 Task: Compose an email with the signature David Green with the subject Invoice follow-up and the message I am sorry for any delays in our response. from softage.1@softage.net to softage.6@softage.net,  softage.1@softage.net and softage.7@softage.net with CC to softage.8@softage.net with an attached document User_guide.docx, insert an emoji of bus Send the email
Action: Mouse moved to (571, 729)
Screenshot: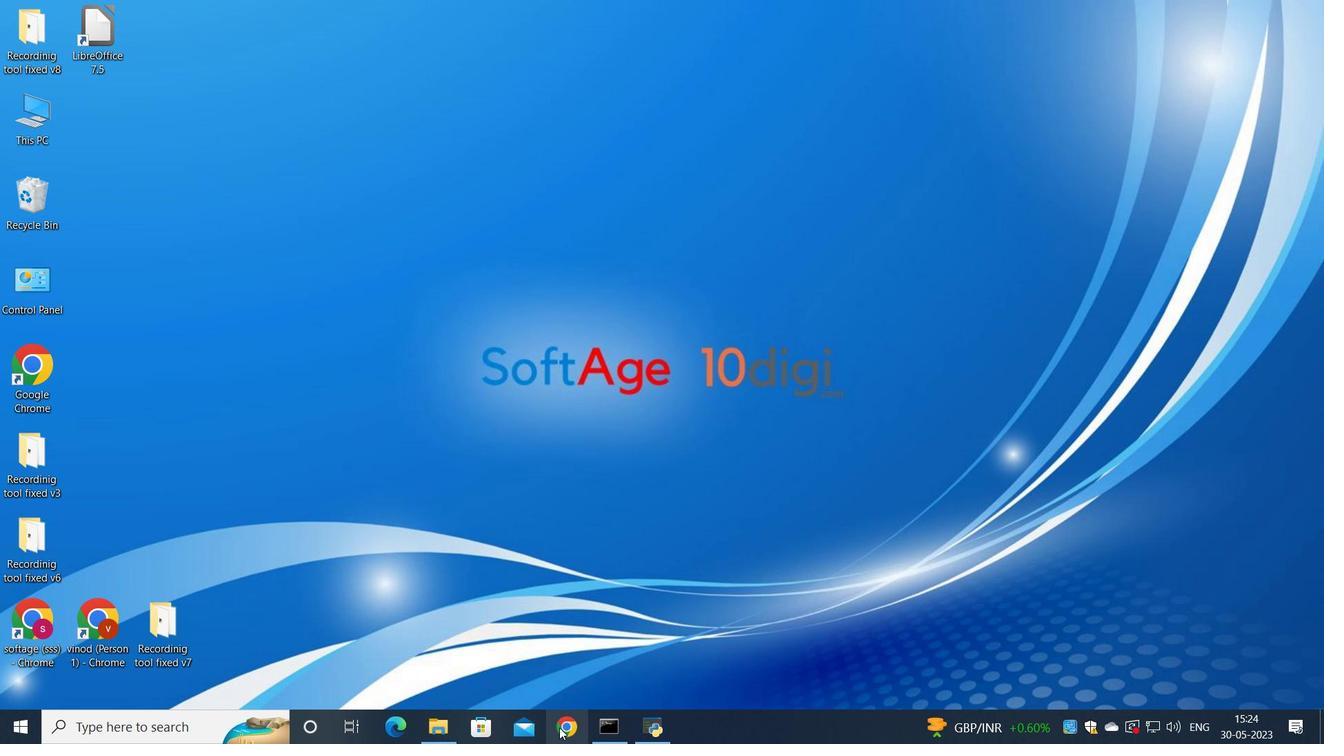 
Action: Mouse pressed left at (571, 729)
Screenshot: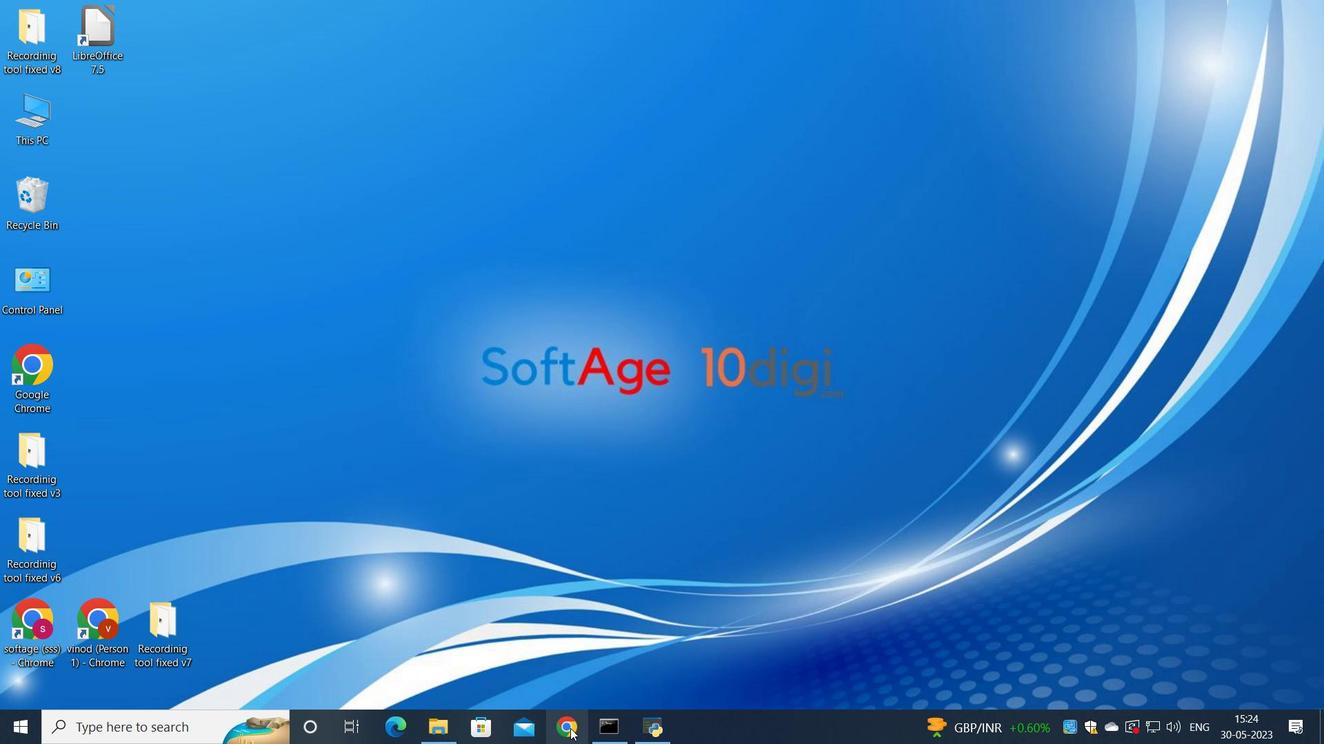 
Action: Mouse moved to (550, 456)
Screenshot: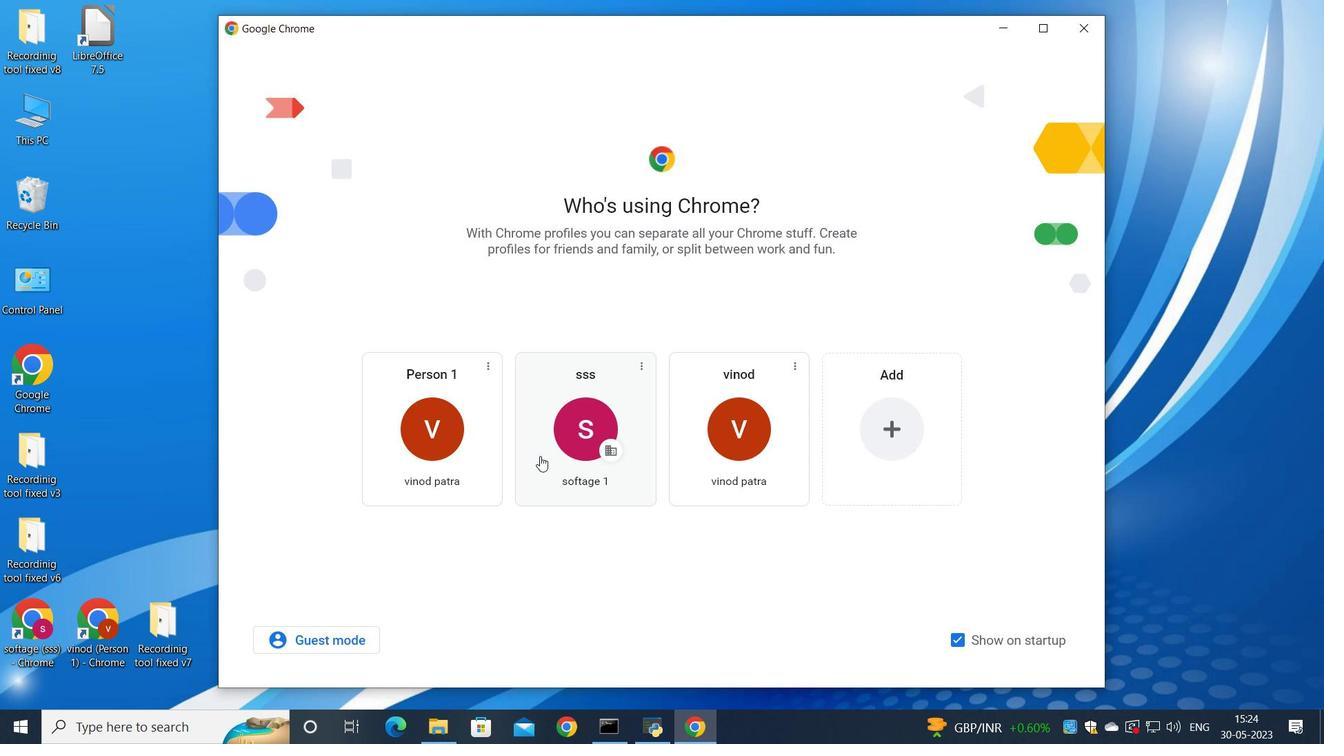 
Action: Mouse pressed left at (550, 456)
Screenshot: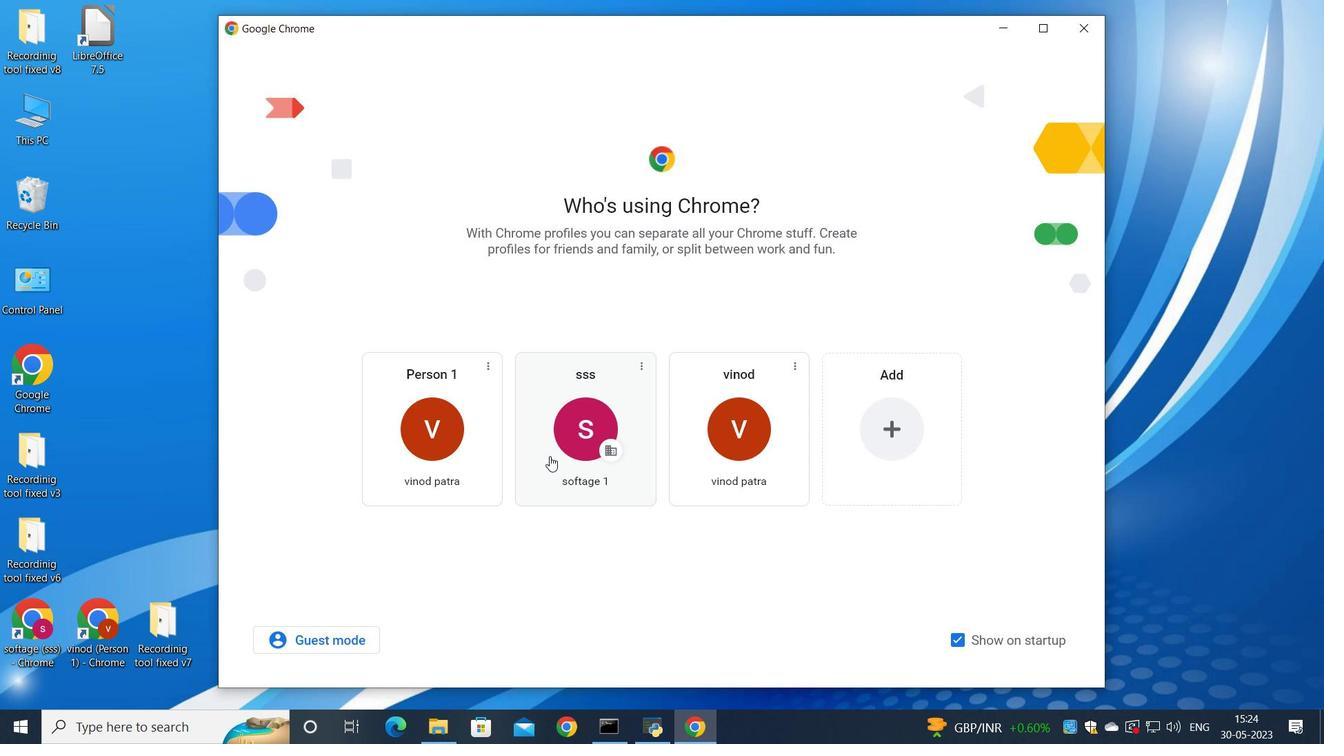
Action: Mouse moved to (1161, 94)
Screenshot: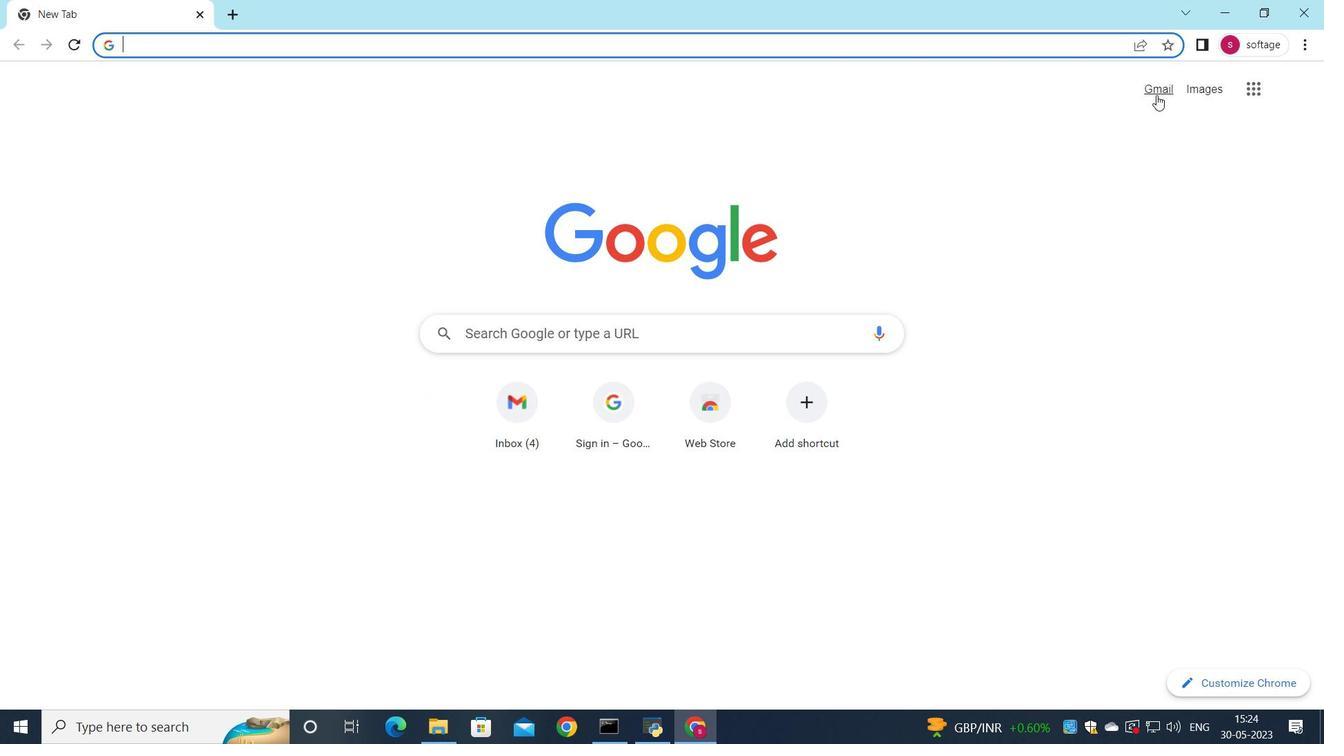 
Action: Mouse pressed left at (1161, 94)
Screenshot: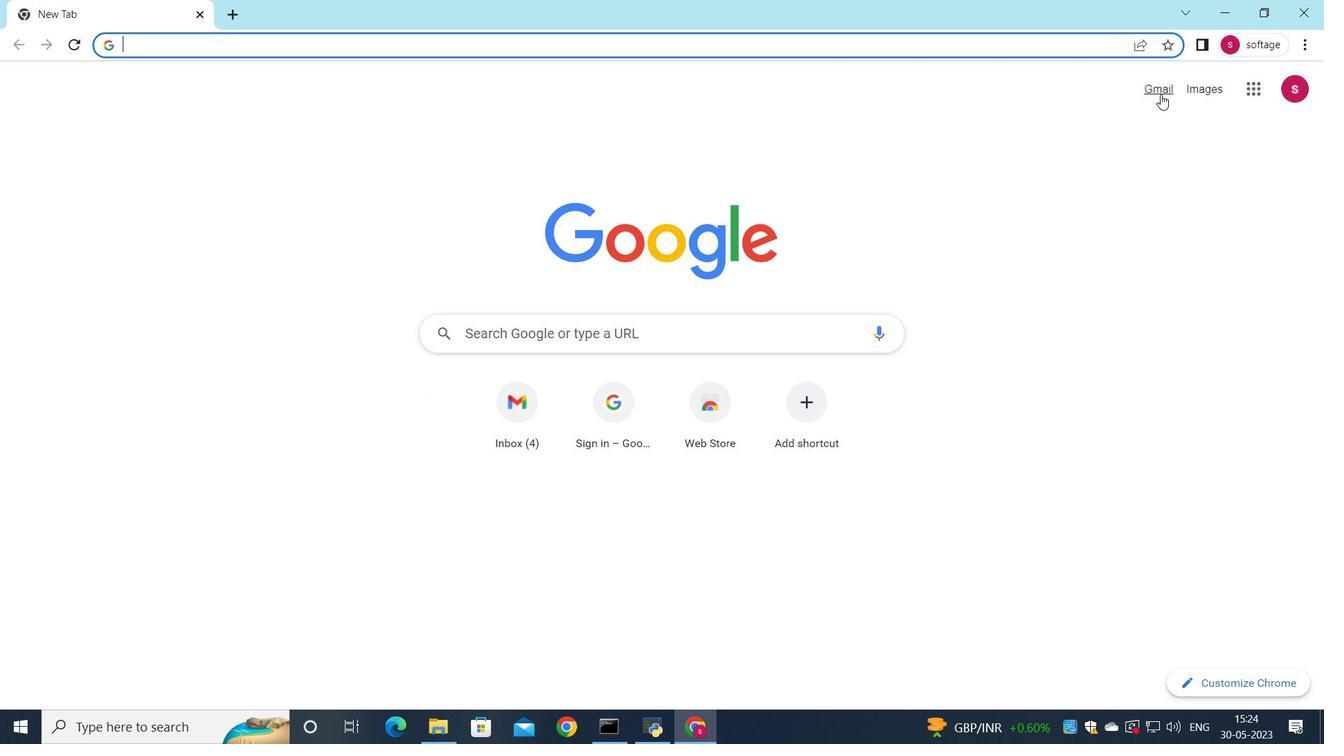 
Action: Mouse moved to (1129, 117)
Screenshot: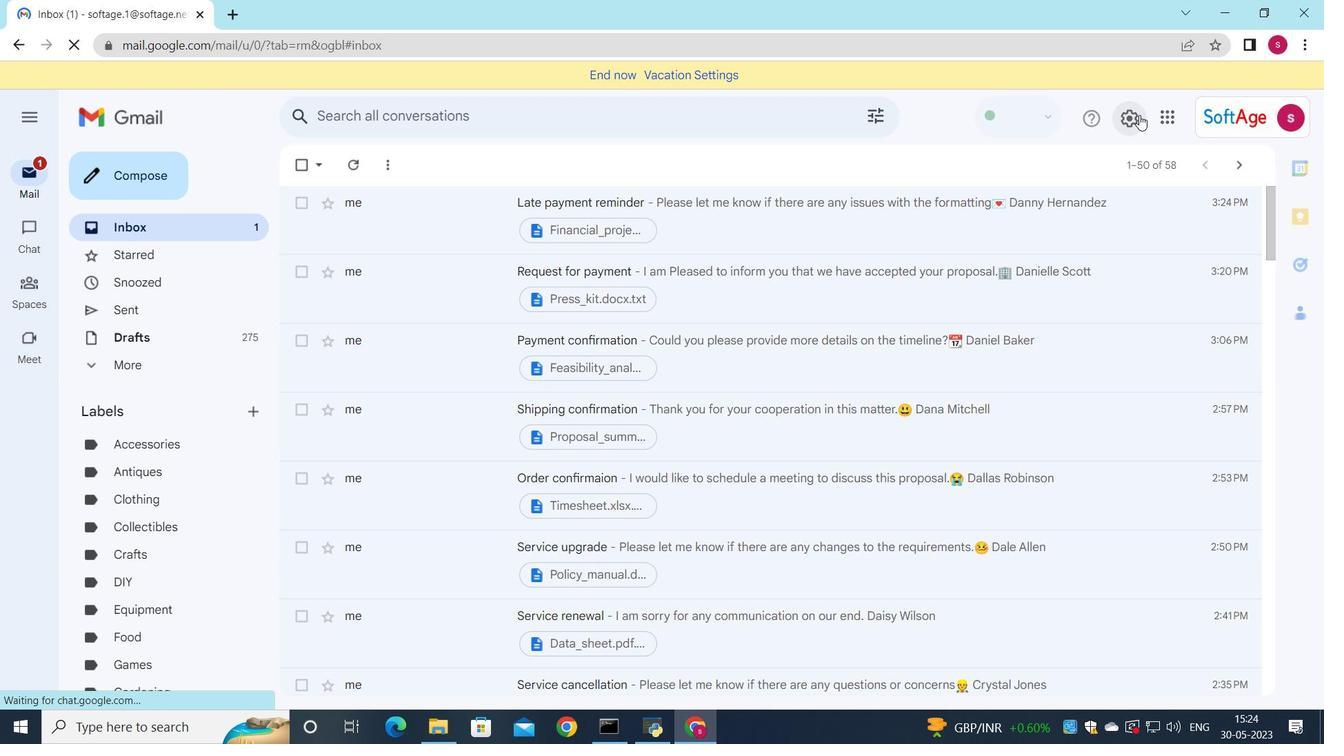 
Action: Mouse pressed left at (1129, 117)
Screenshot: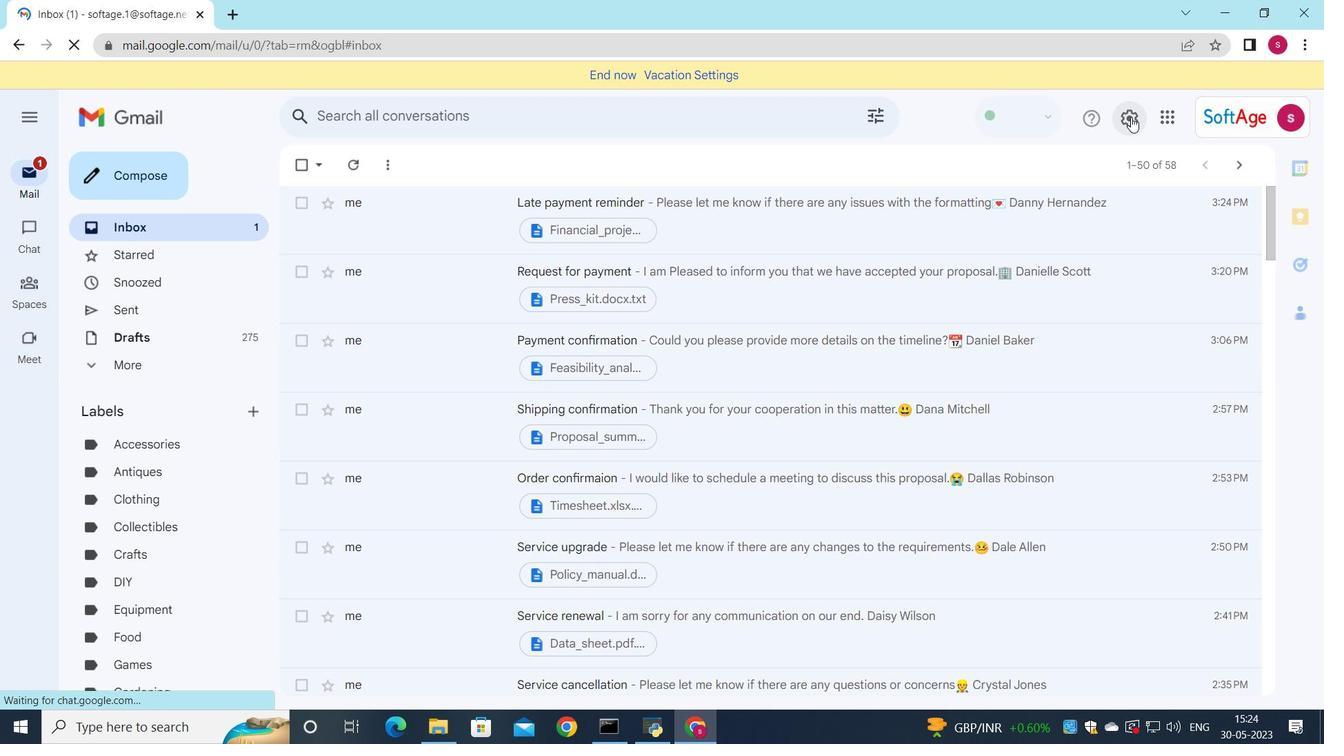 
Action: Mouse moved to (1123, 197)
Screenshot: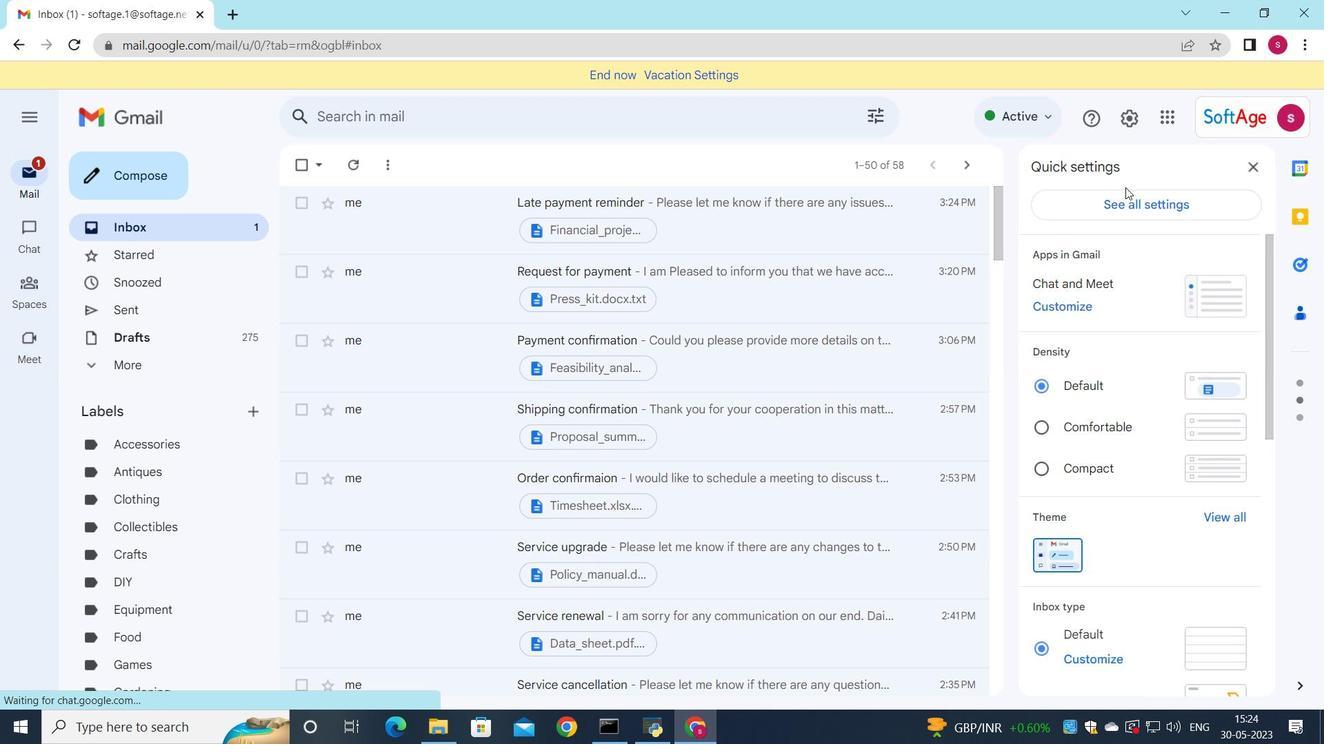 
Action: Mouse pressed left at (1123, 197)
Screenshot: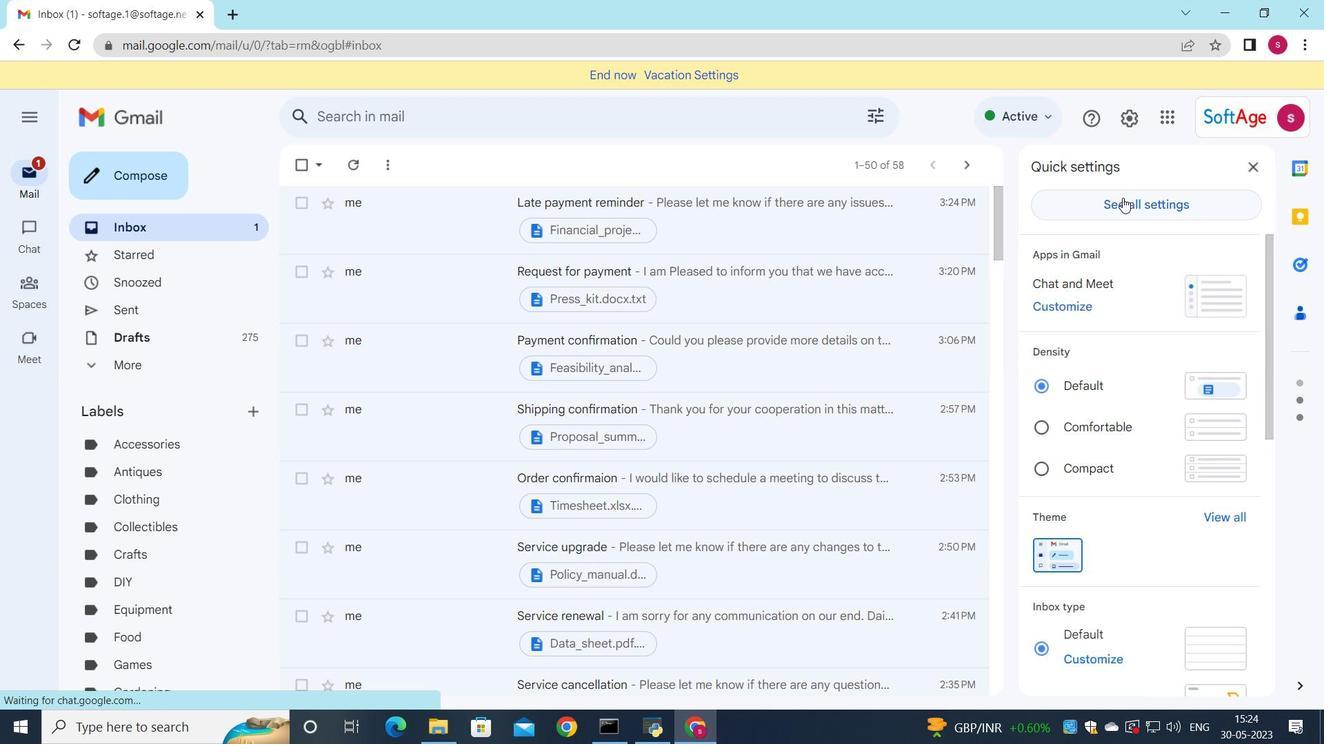 
Action: Mouse moved to (808, 361)
Screenshot: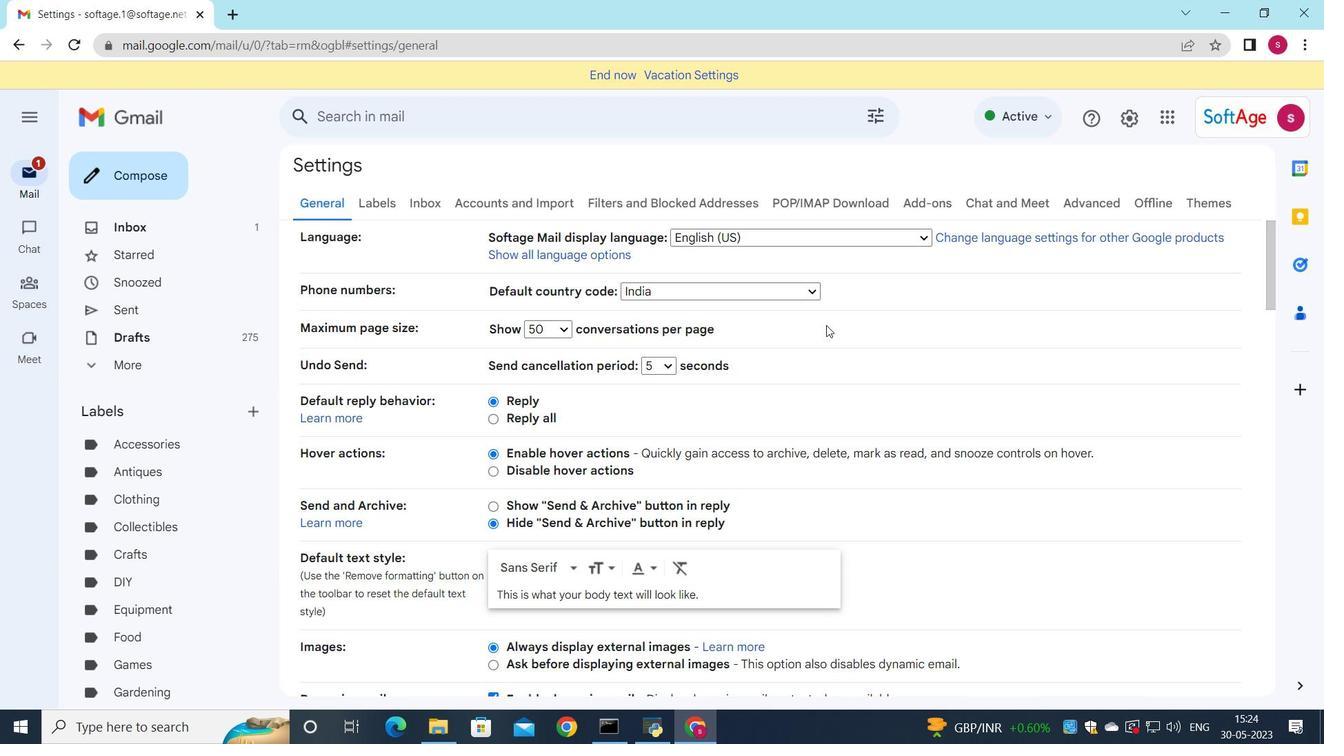 
Action: Mouse scrolled (808, 360) with delta (0, 0)
Screenshot: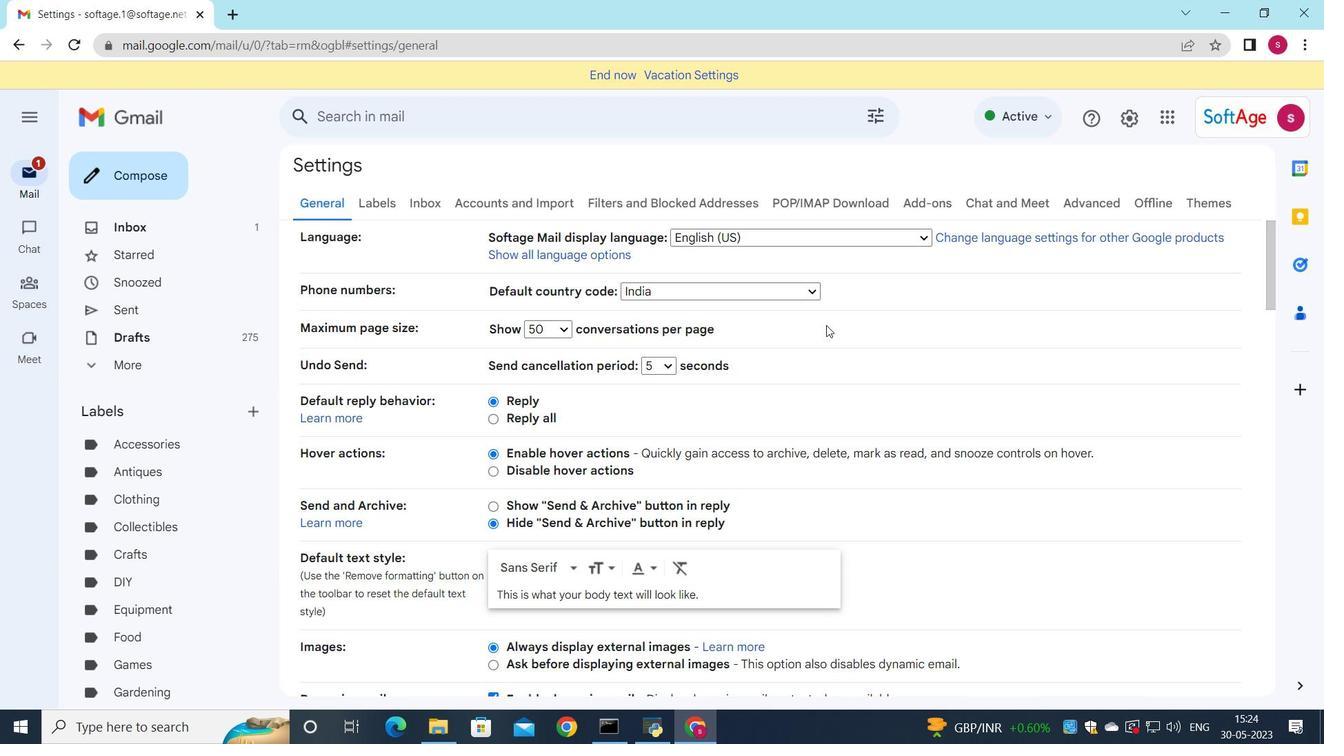
Action: Mouse moved to (804, 367)
Screenshot: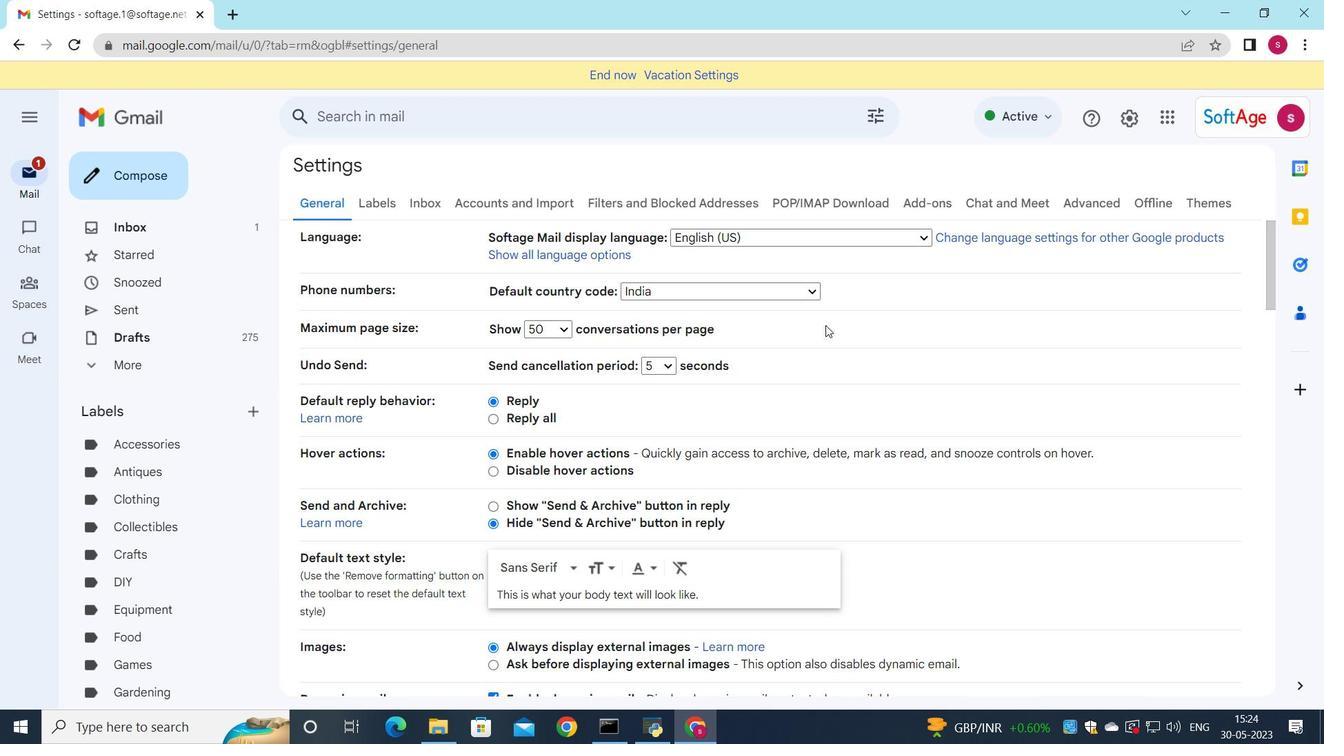 
Action: Mouse scrolled (804, 366) with delta (0, 0)
Screenshot: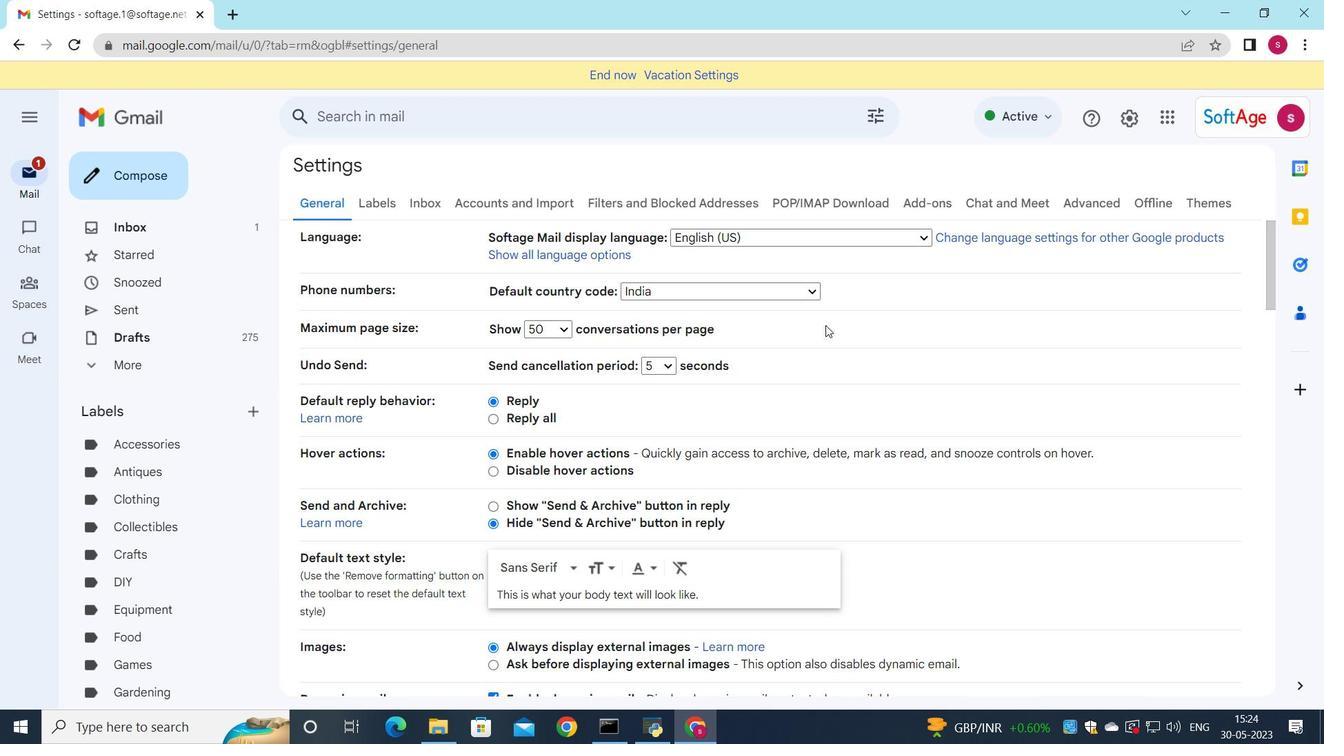 
Action: Mouse moved to (800, 375)
Screenshot: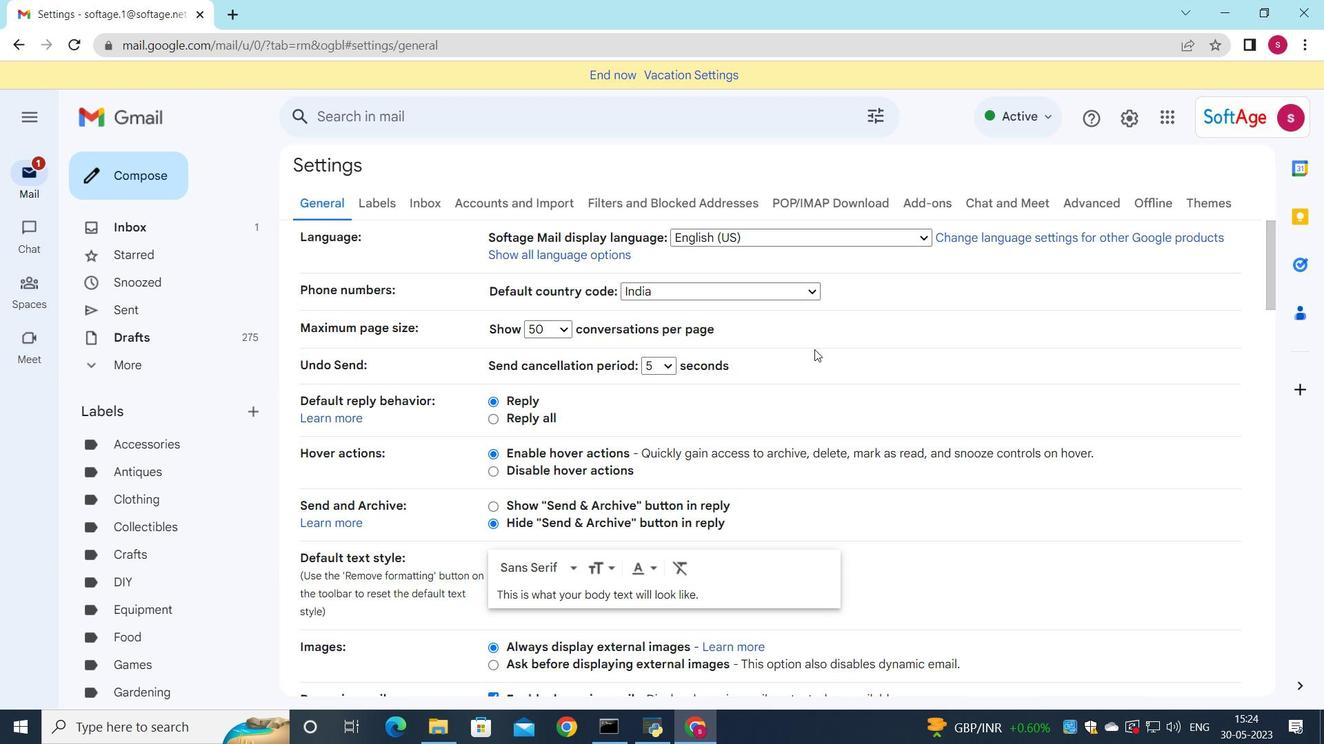 
Action: Mouse scrolled (800, 374) with delta (0, 0)
Screenshot: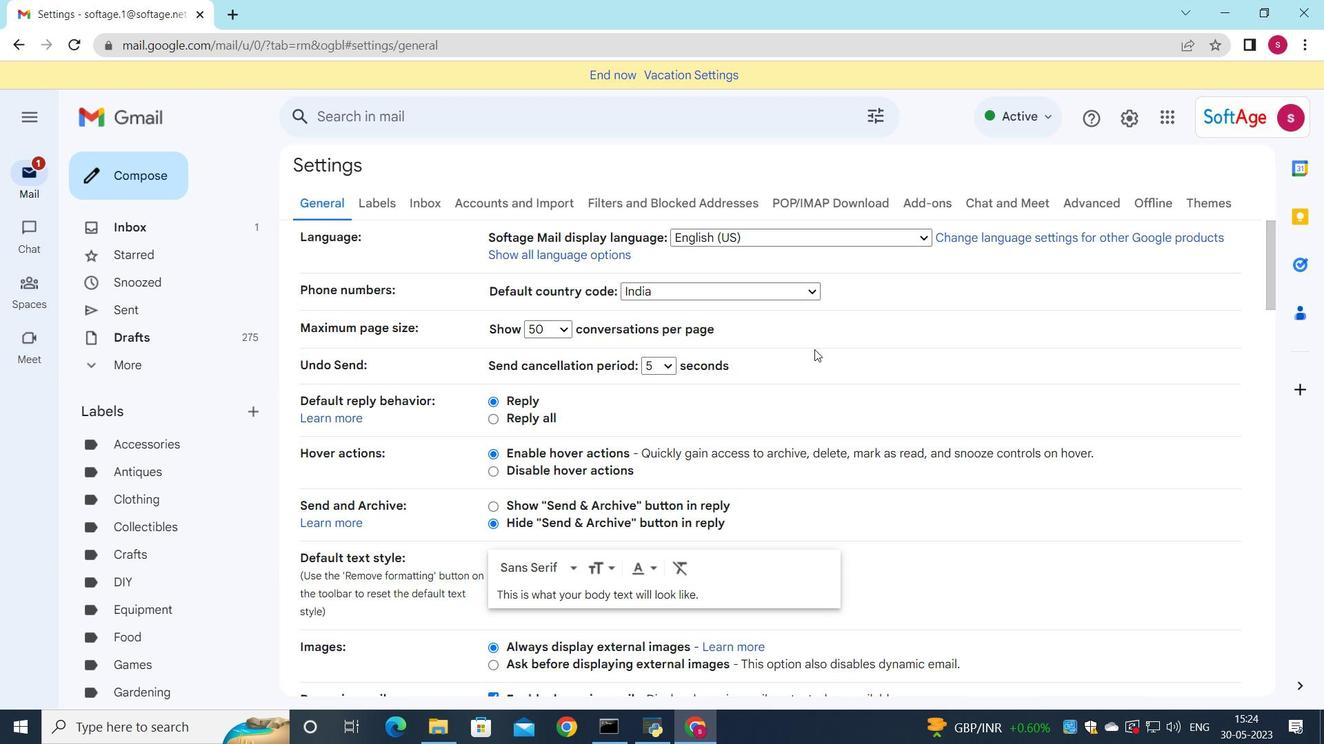 
Action: Mouse moved to (764, 366)
Screenshot: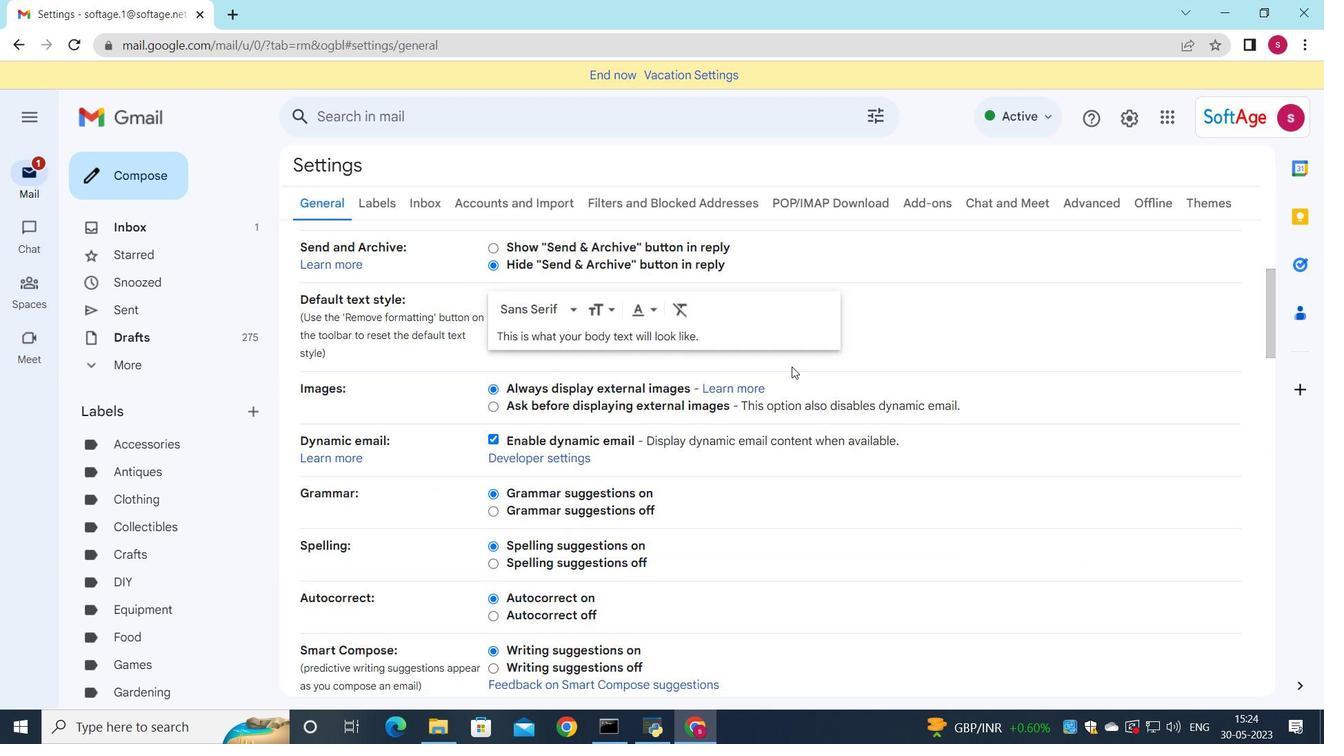 
Action: Mouse scrolled (769, 364) with delta (0, 0)
Screenshot: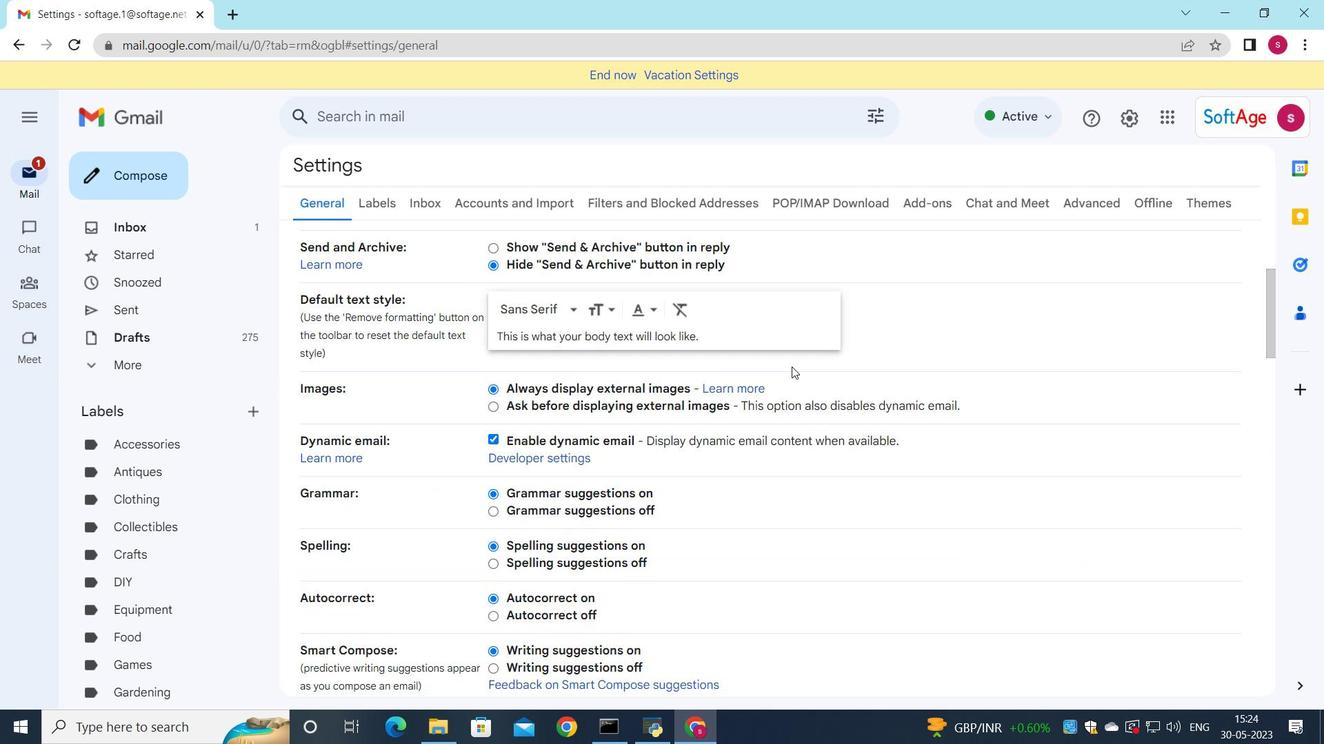 
Action: Mouse moved to (761, 372)
Screenshot: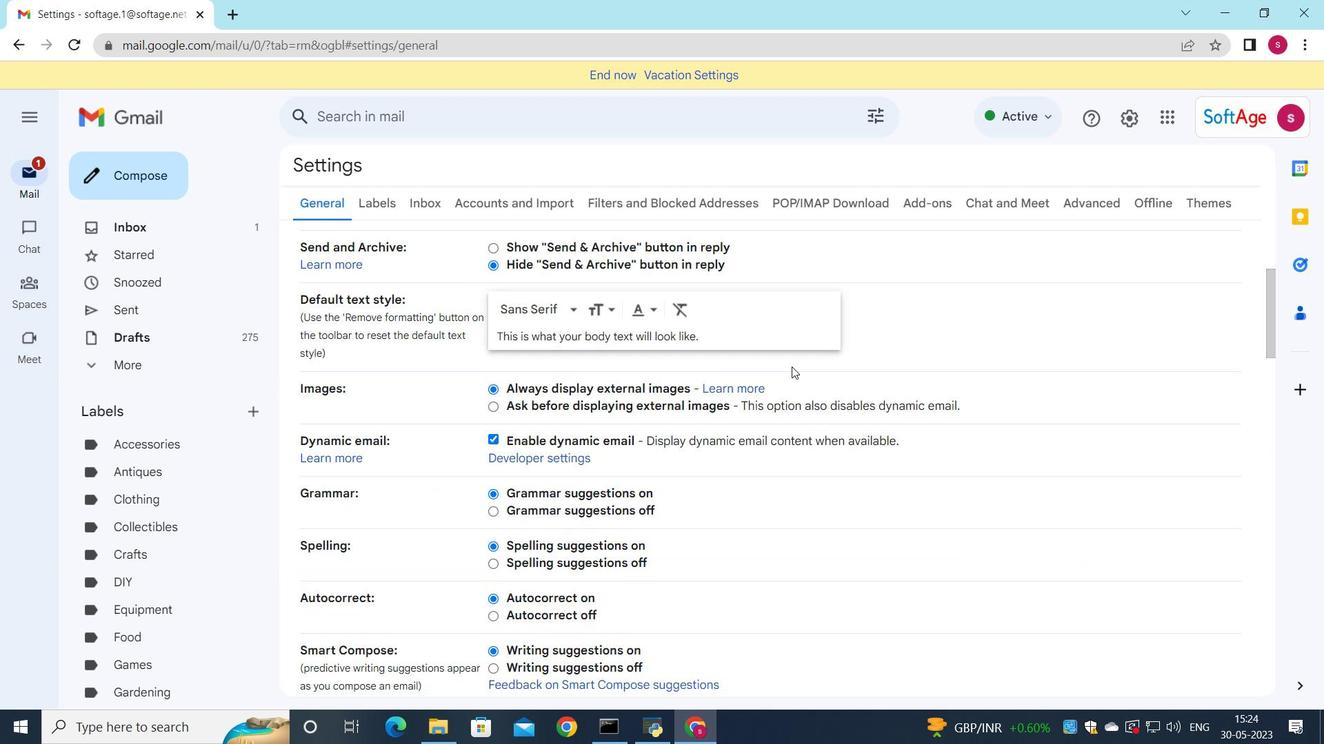 
Action: Mouse scrolled (766, 365) with delta (0, 0)
Screenshot: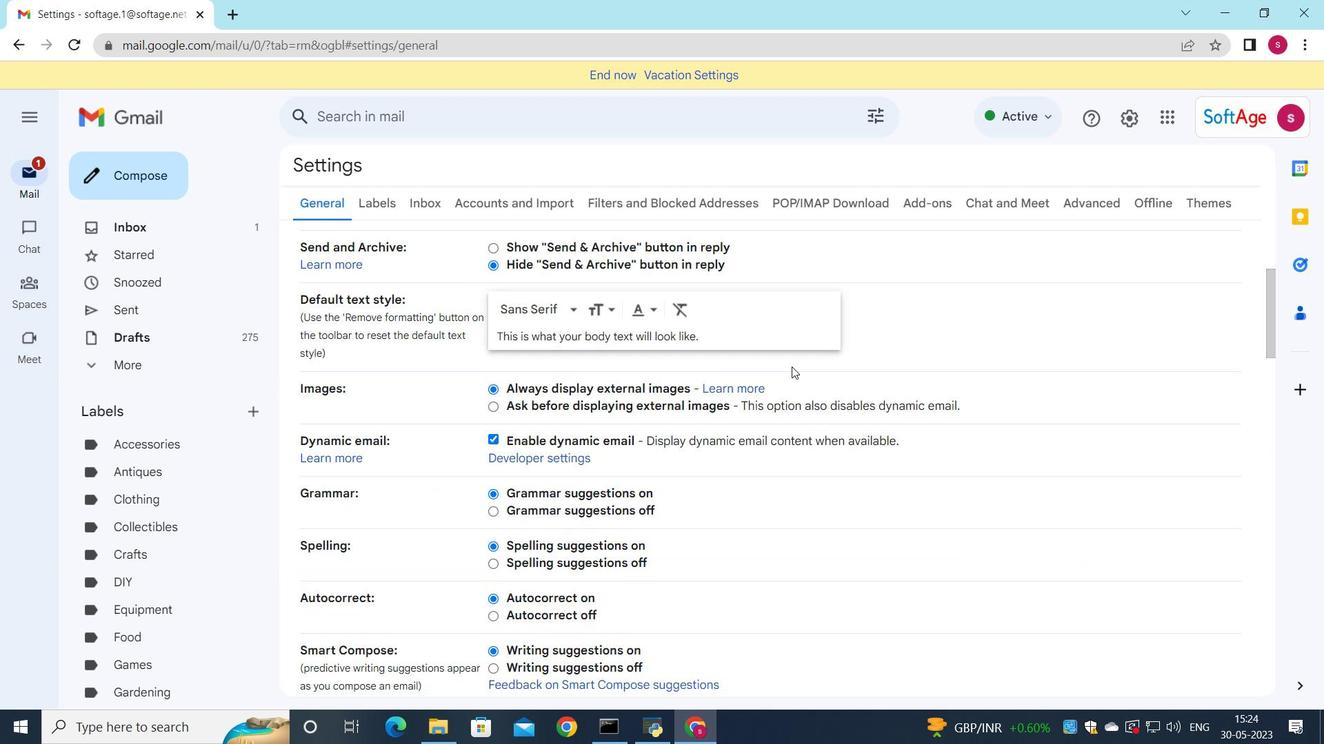 
Action: Mouse scrolled (764, 366) with delta (0, 0)
Screenshot: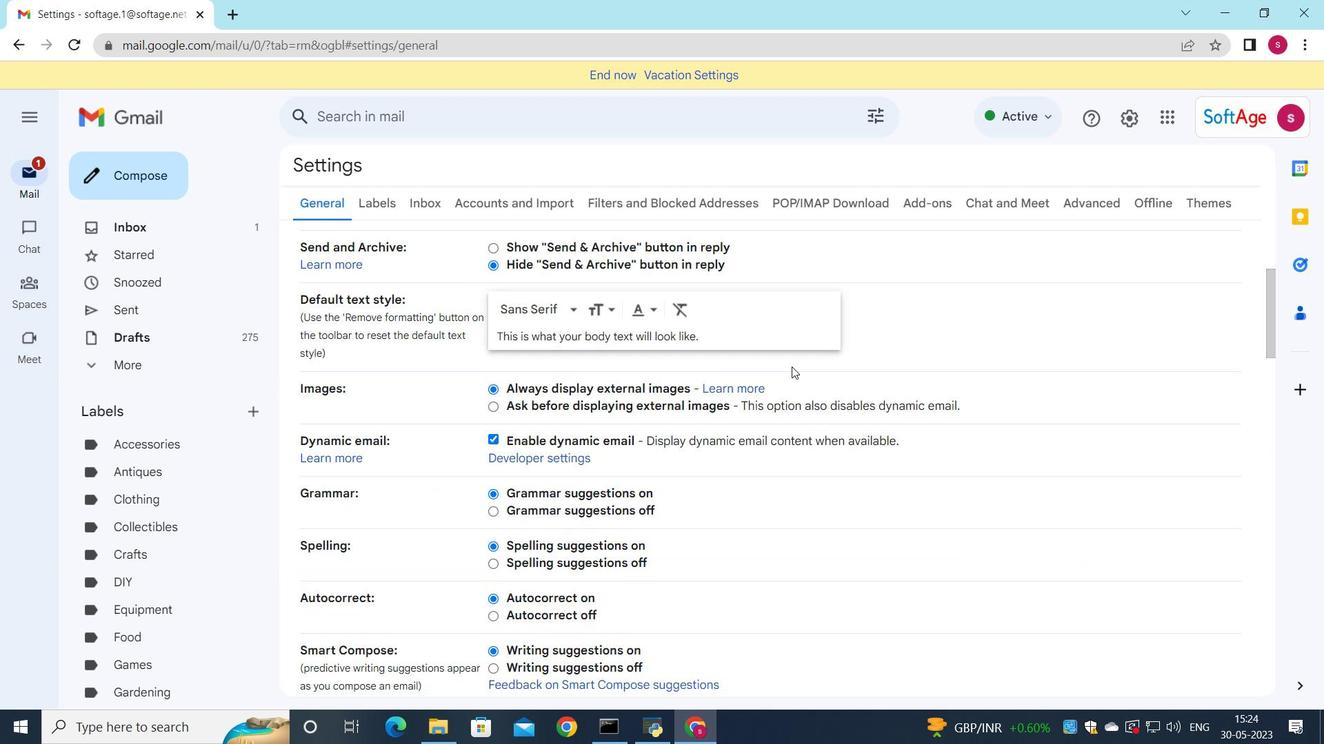 
Action: Mouse scrolled (761, 371) with delta (0, 0)
Screenshot: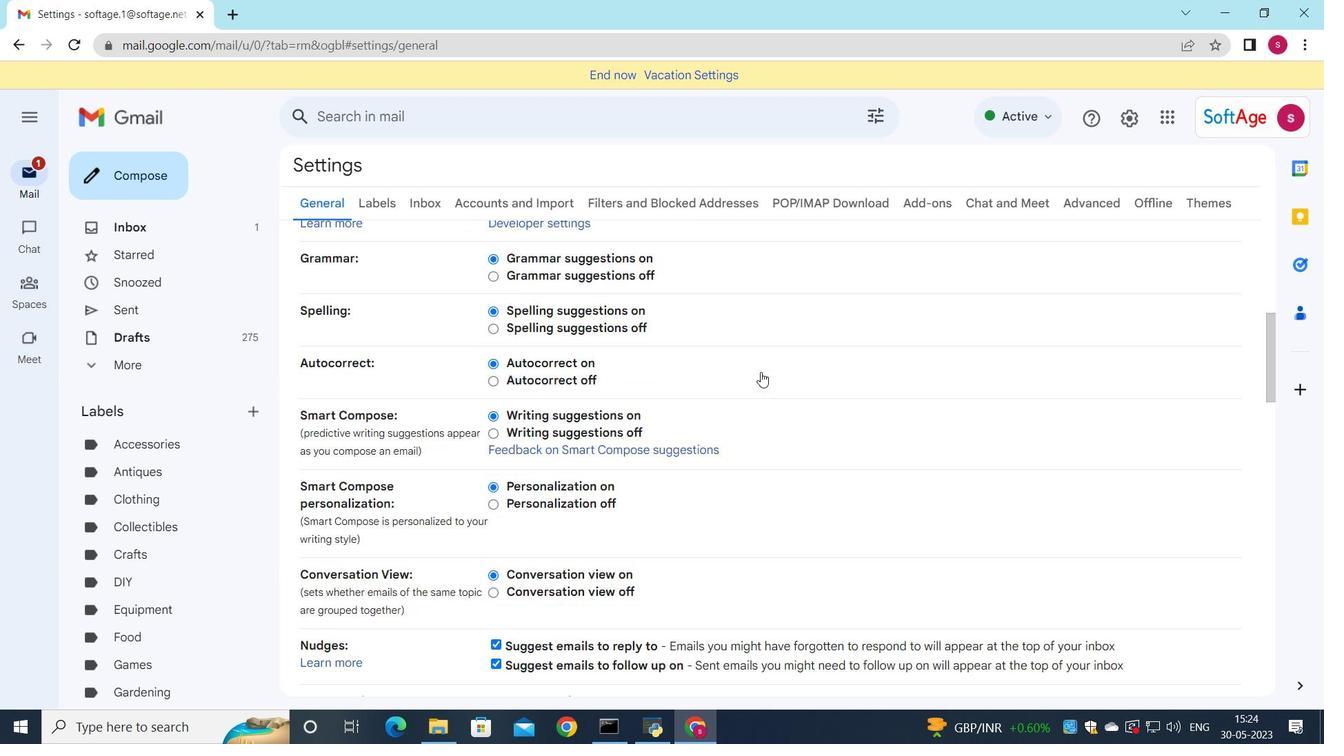 
Action: Mouse scrolled (761, 371) with delta (0, 0)
Screenshot: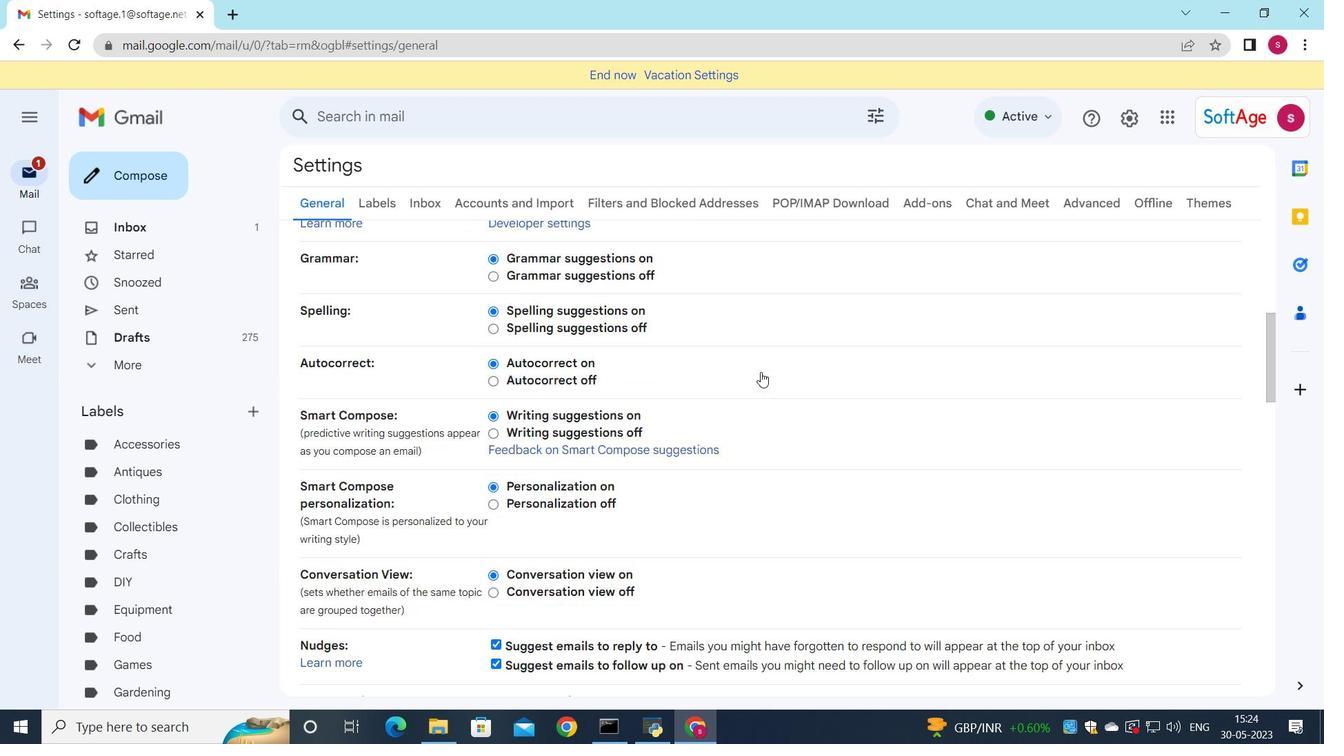 
Action: Mouse scrolled (761, 371) with delta (0, 0)
Screenshot: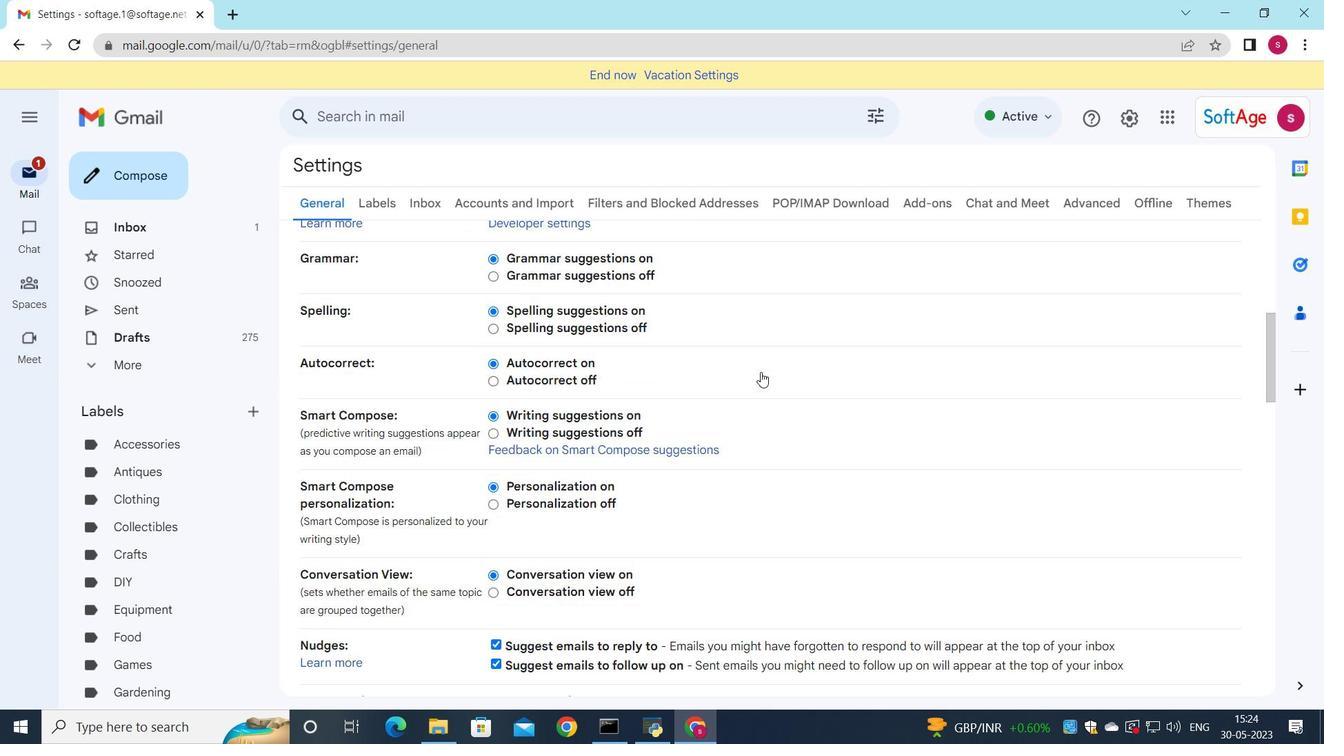 
Action: Mouse scrolled (761, 371) with delta (0, 0)
Screenshot: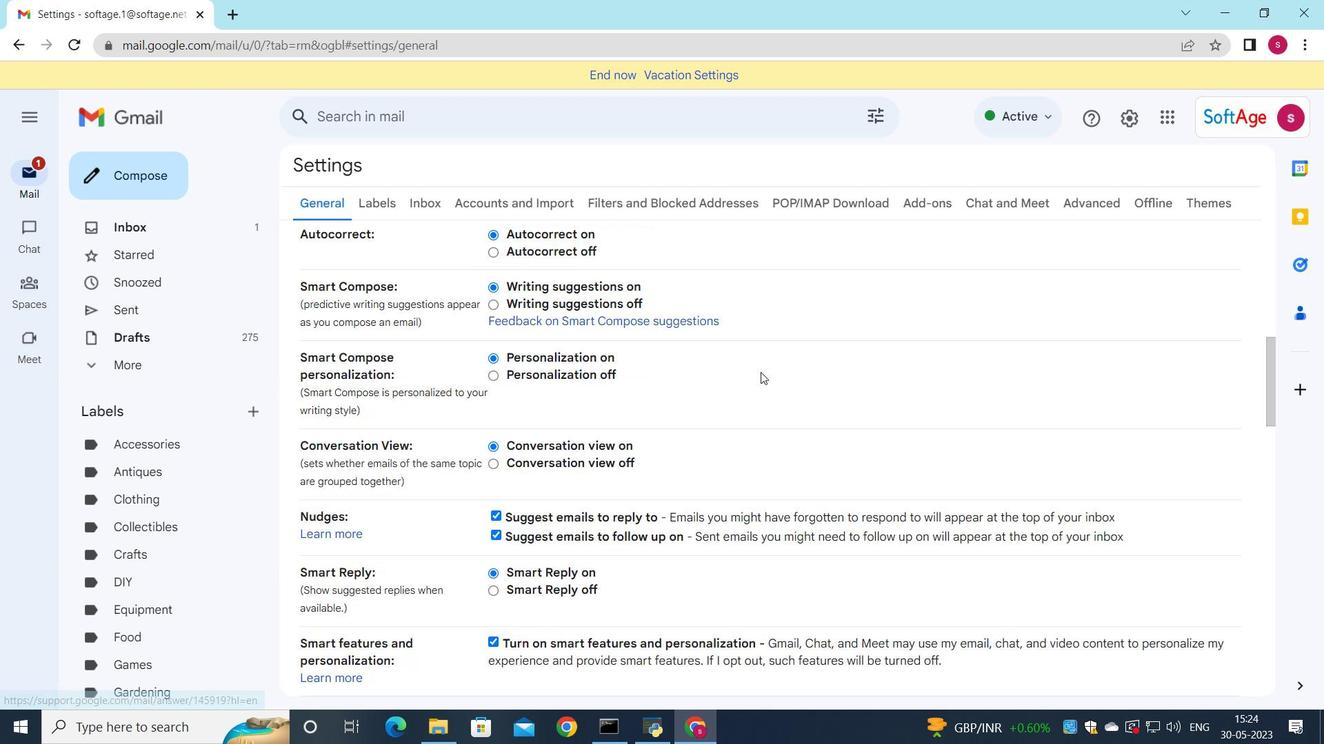 
Action: Mouse scrolled (761, 371) with delta (0, 0)
Screenshot: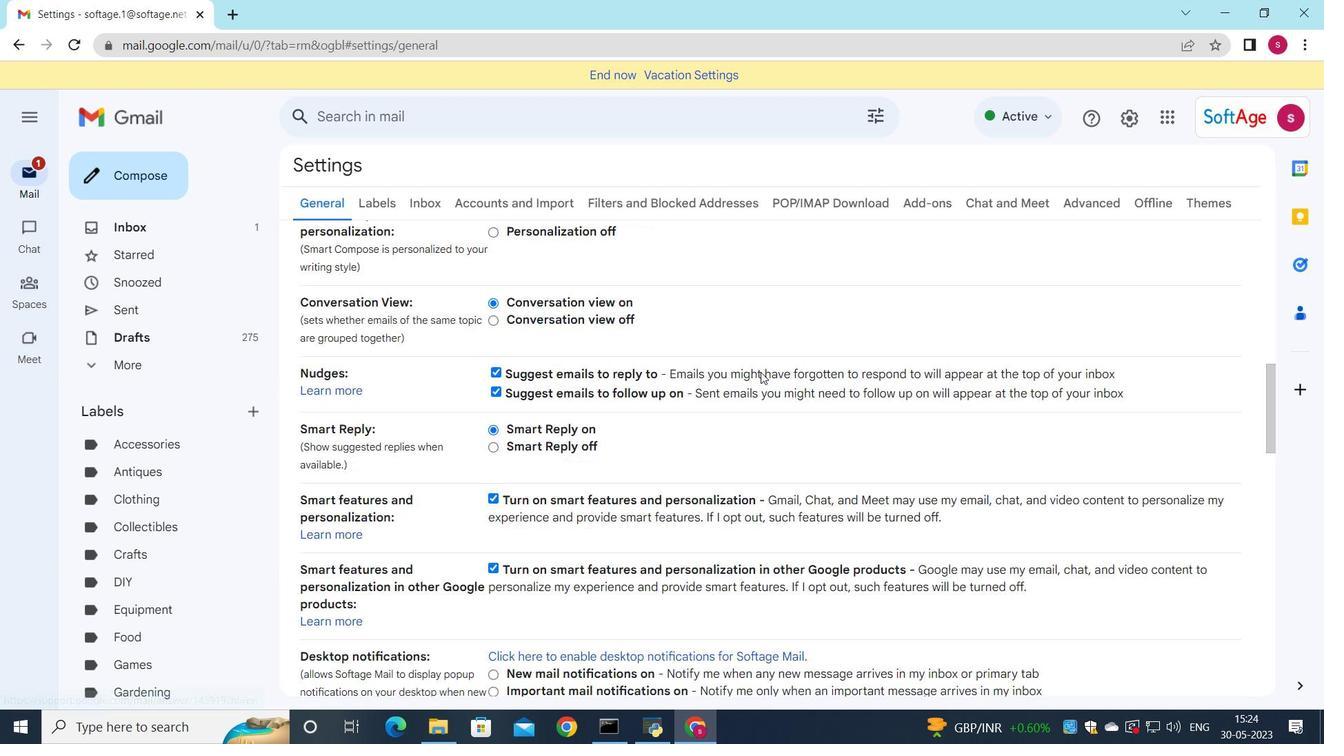 
Action: Mouse scrolled (761, 371) with delta (0, 0)
Screenshot: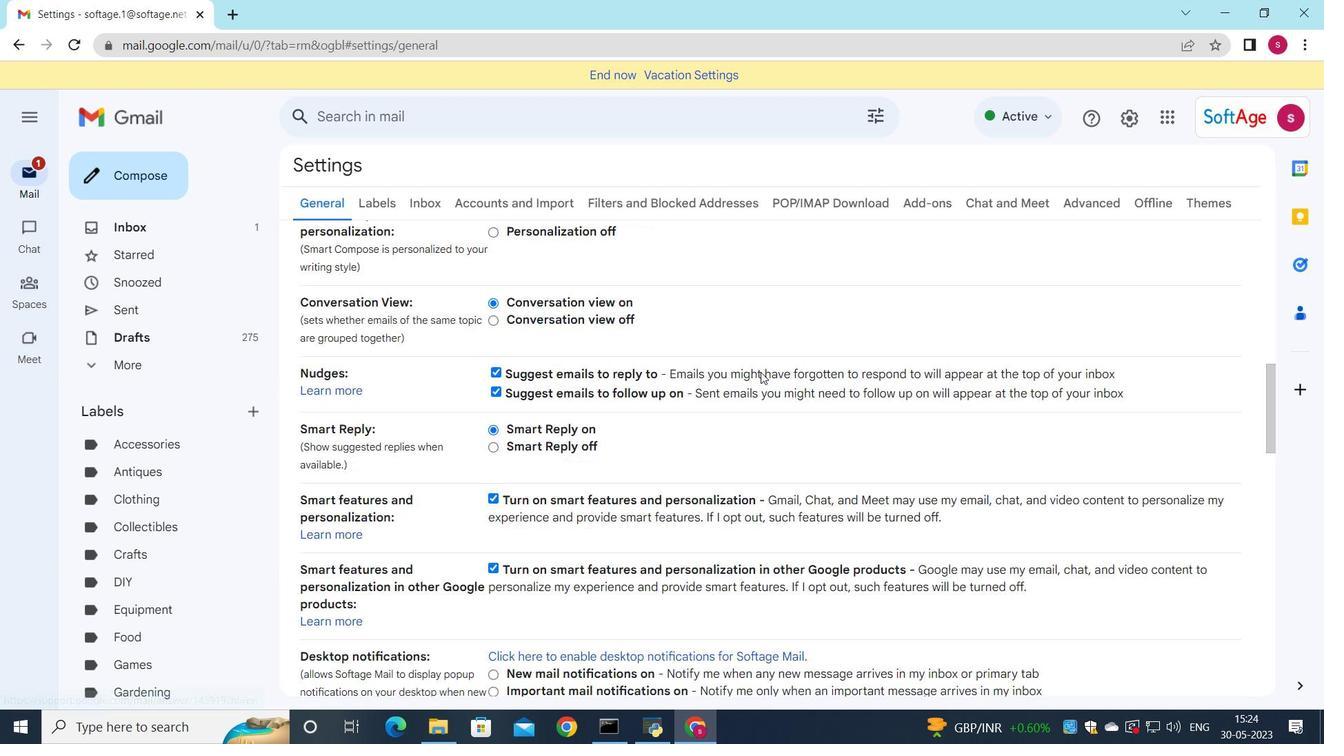 
Action: Mouse moved to (623, 442)
Screenshot: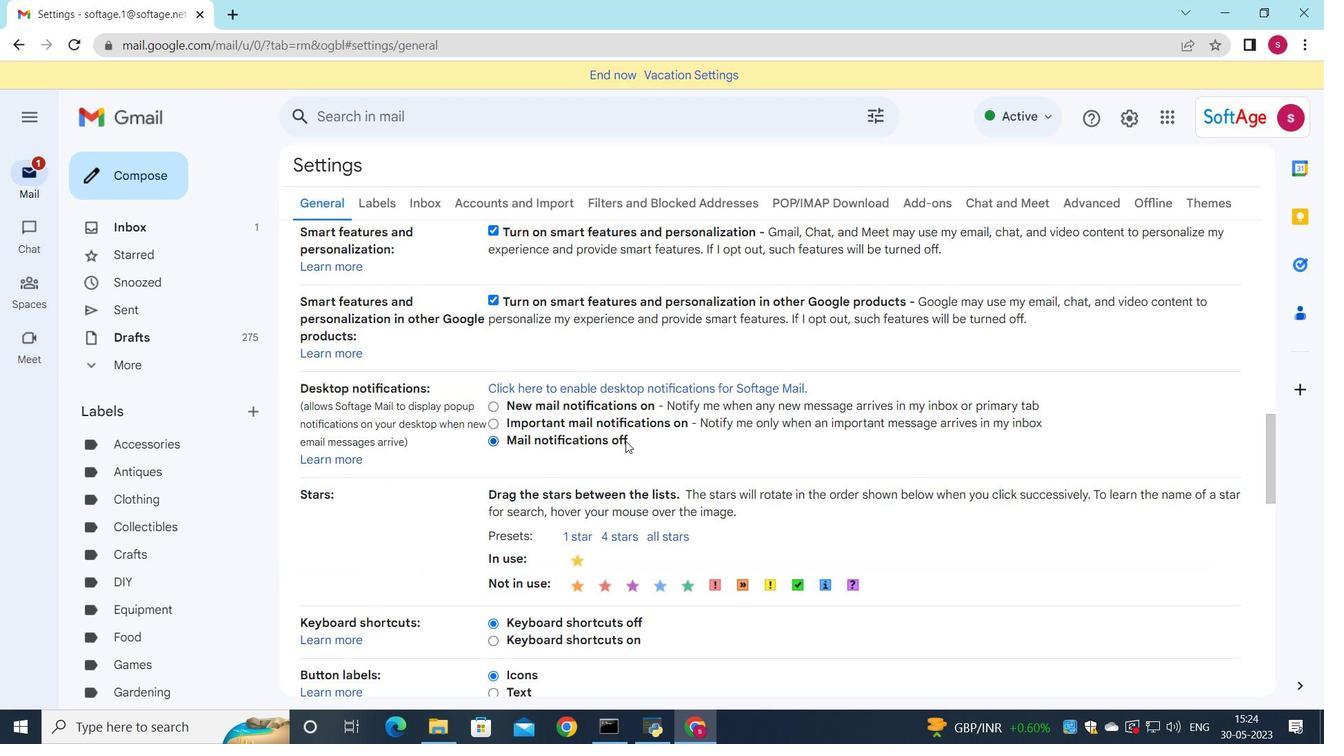 
Action: Mouse scrolled (623, 442) with delta (0, 0)
Screenshot: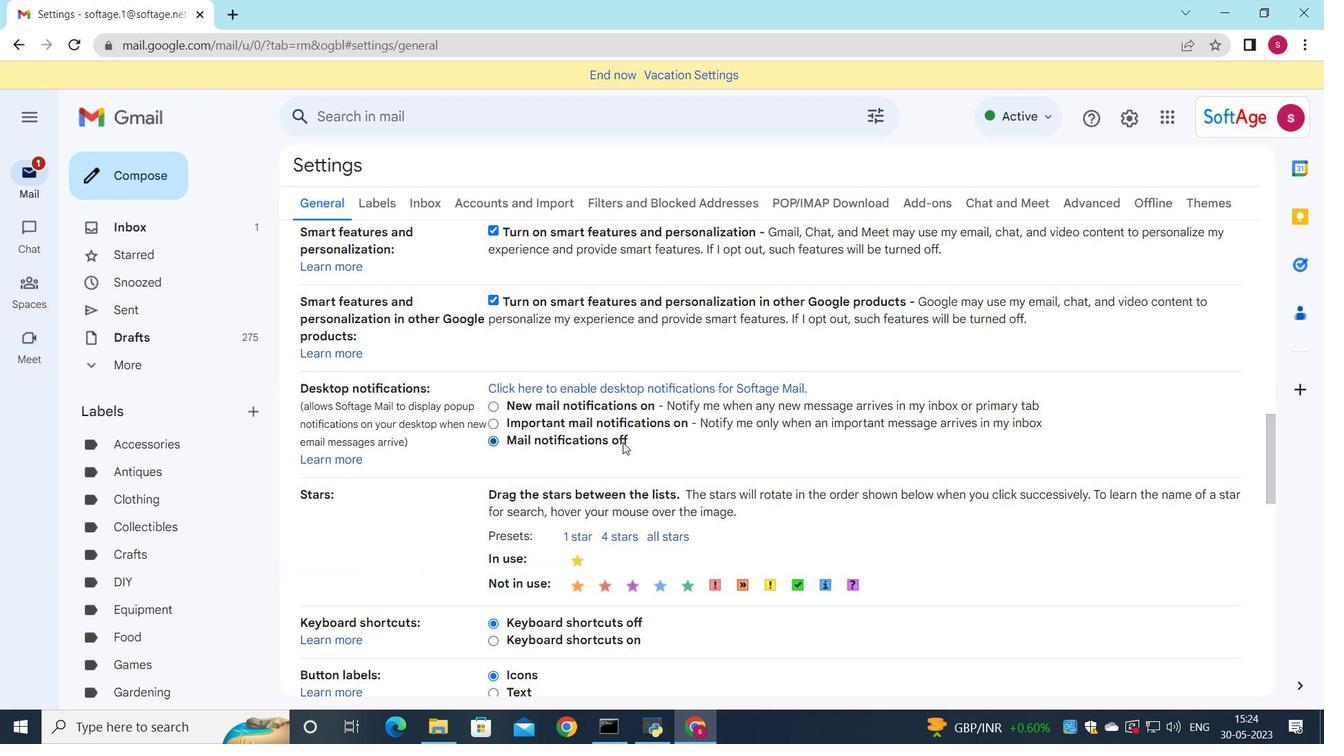 
Action: Mouse moved to (623, 444)
Screenshot: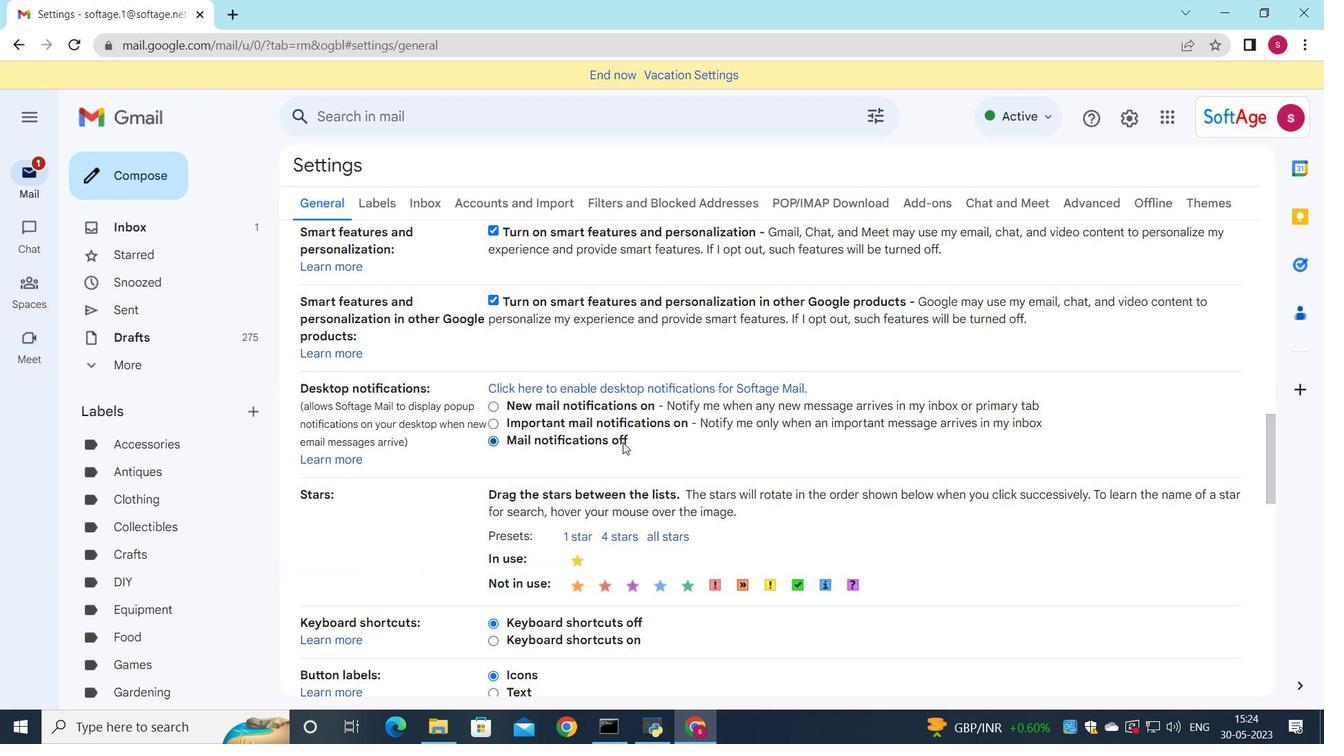 
Action: Mouse scrolled (623, 443) with delta (0, 0)
Screenshot: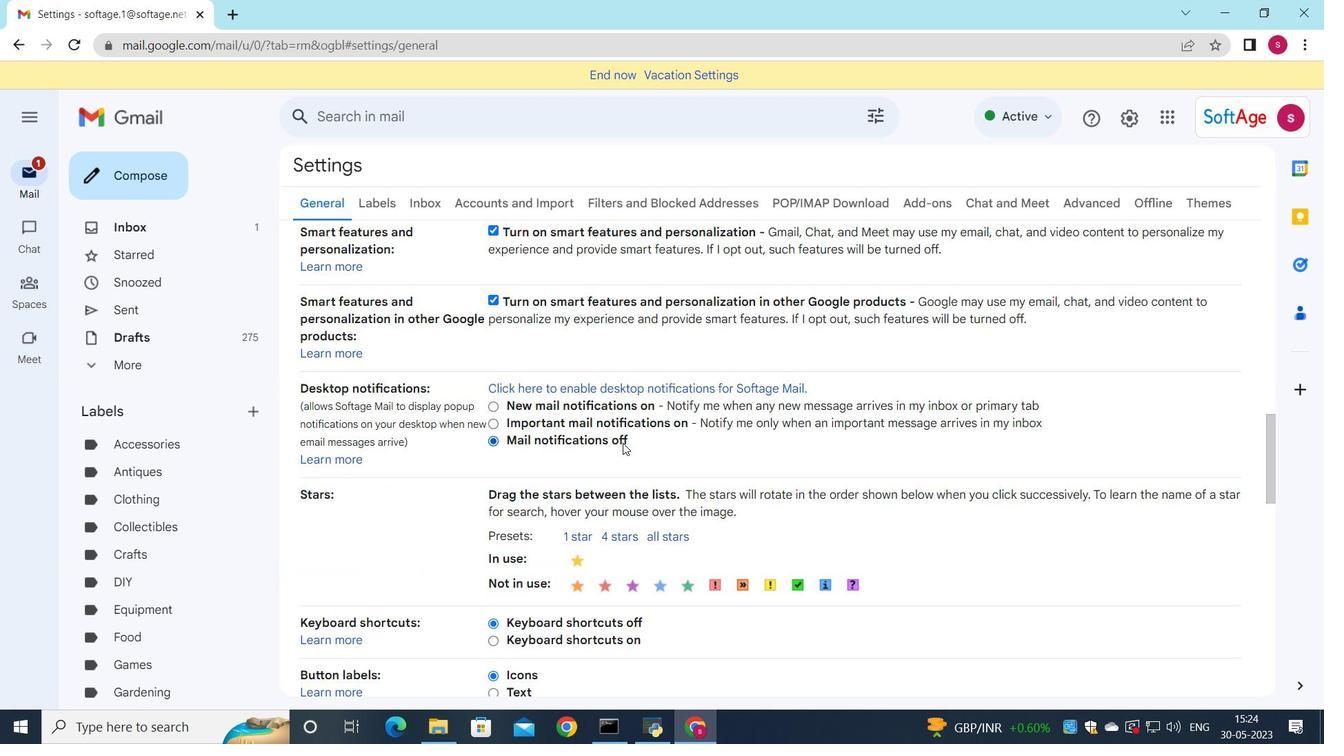 
Action: Mouse scrolled (623, 443) with delta (0, 0)
Screenshot: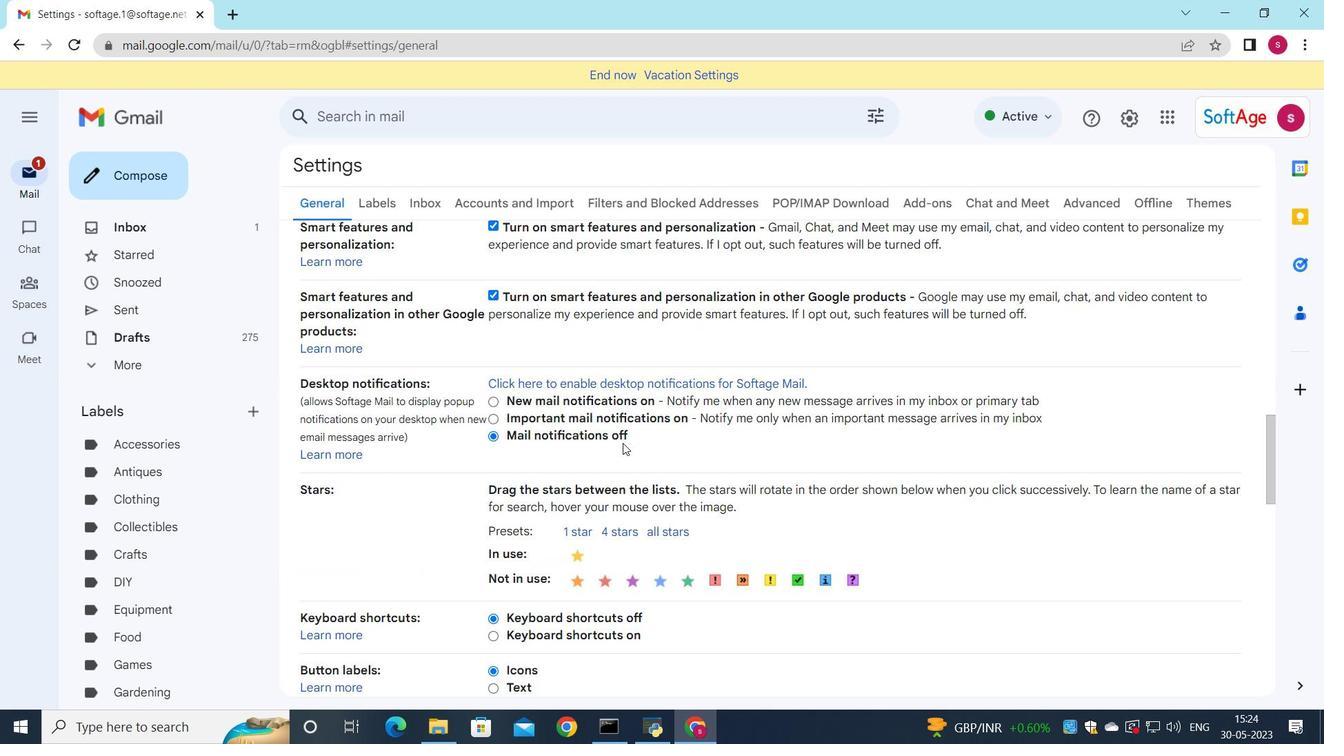 
Action: Mouse scrolled (623, 443) with delta (0, 0)
Screenshot: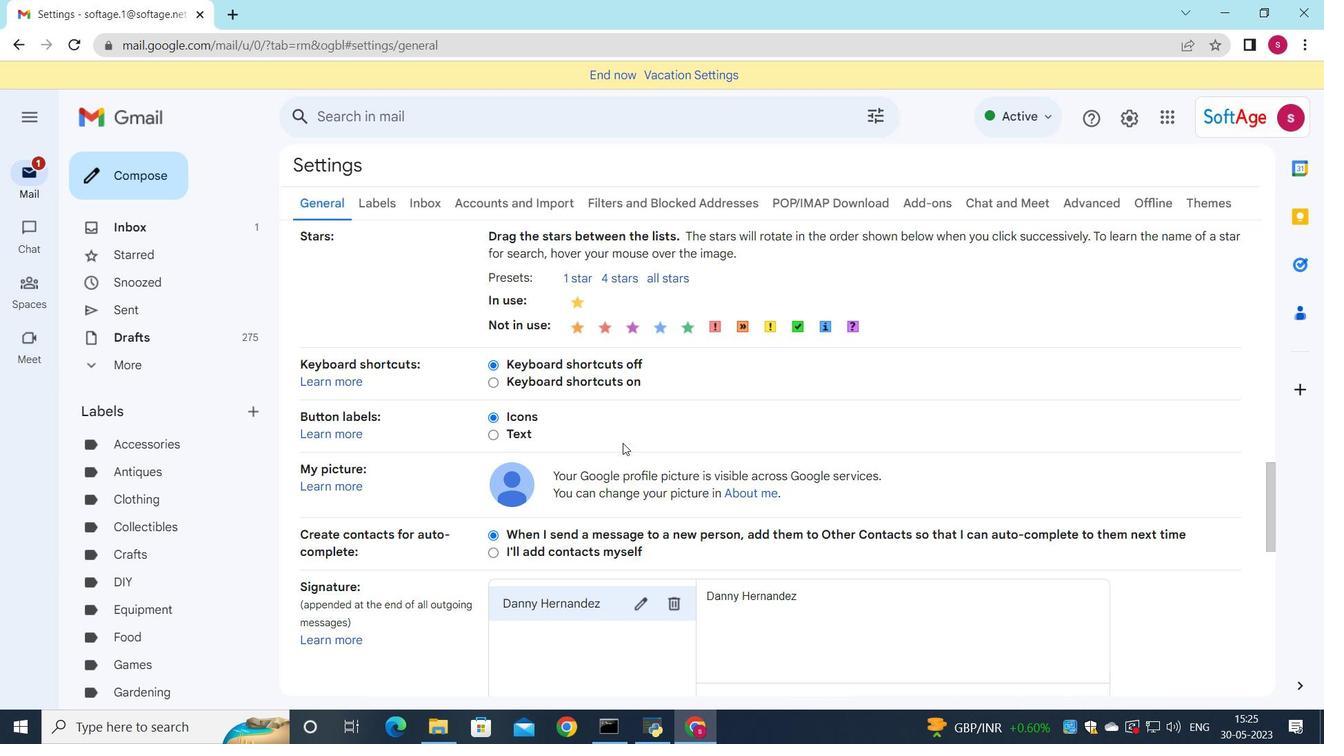 
Action: Mouse scrolled (623, 443) with delta (0, 0)
Screenshot: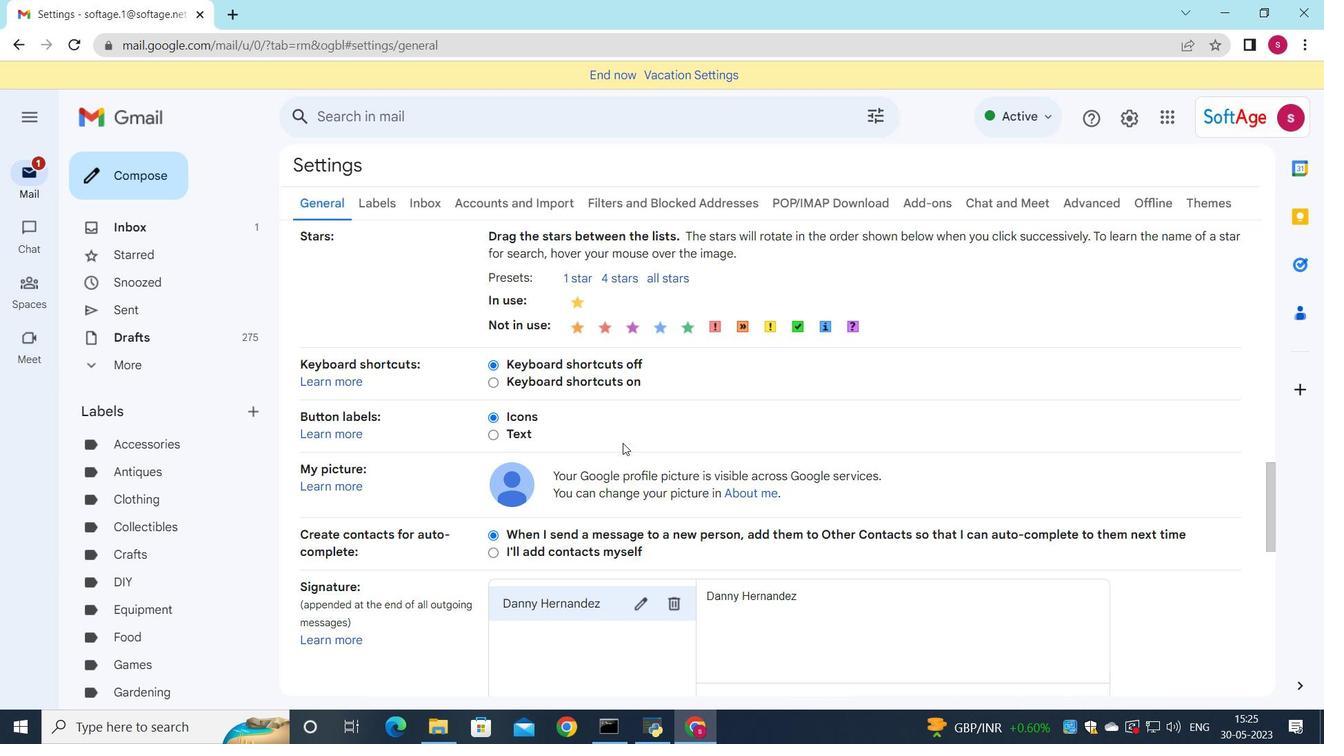
Action: Mouse scrolled (623, 443) with delta (0, 0)
Screenshot: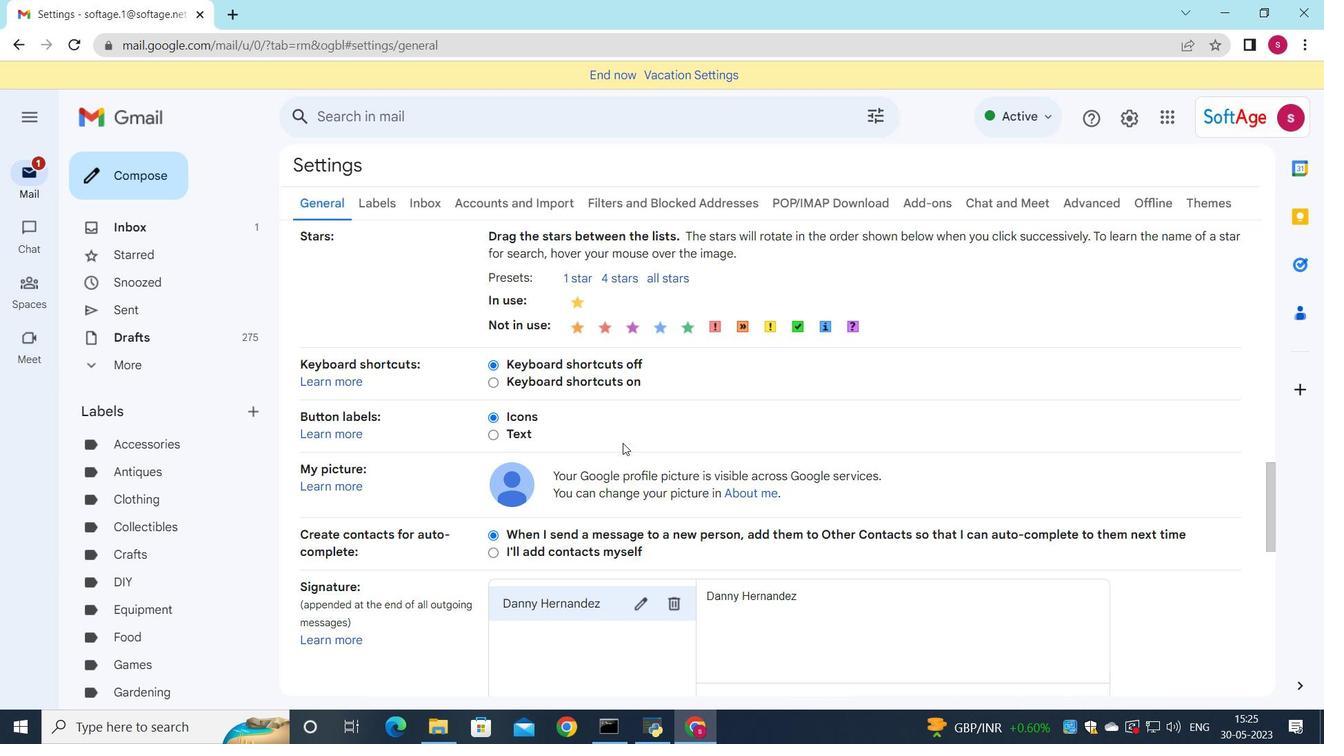 
Action: Mouse moved to (684, 342)
Screenshot: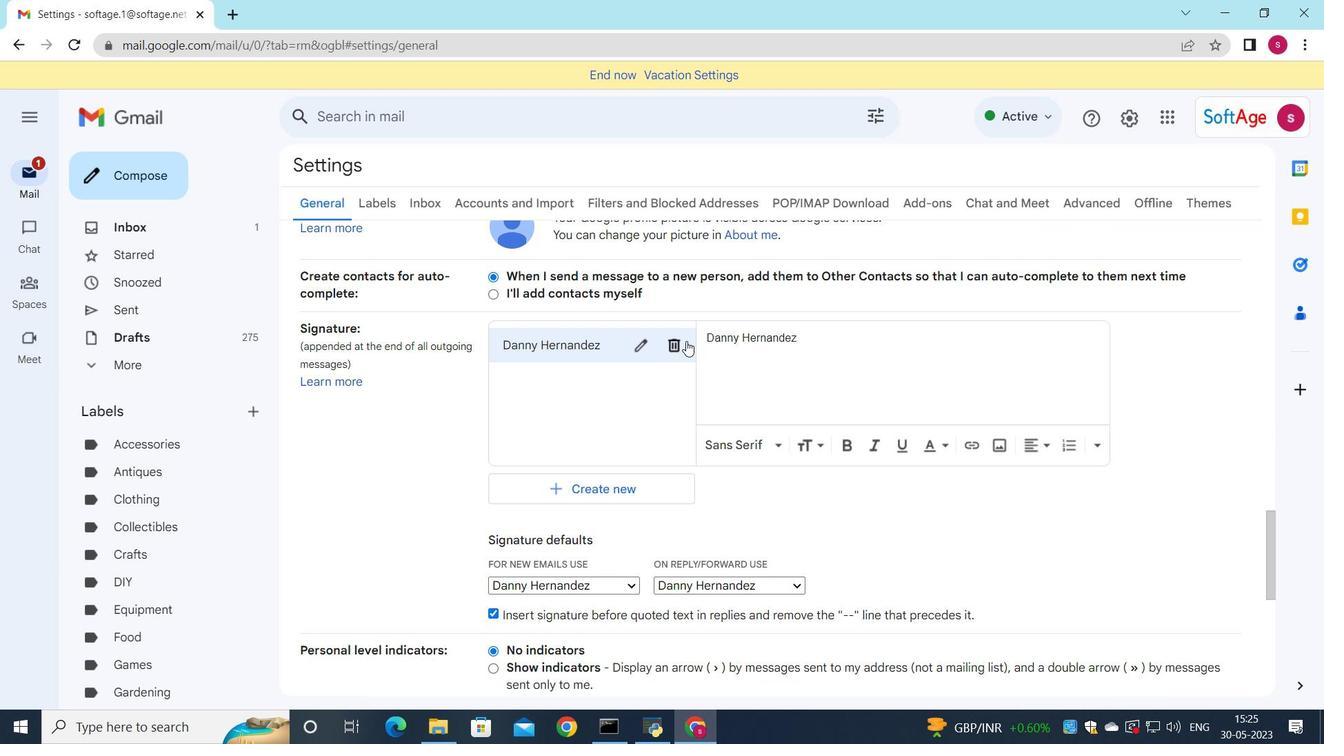 
Action: Mouse pressed left at (684, 342)
Screenshot: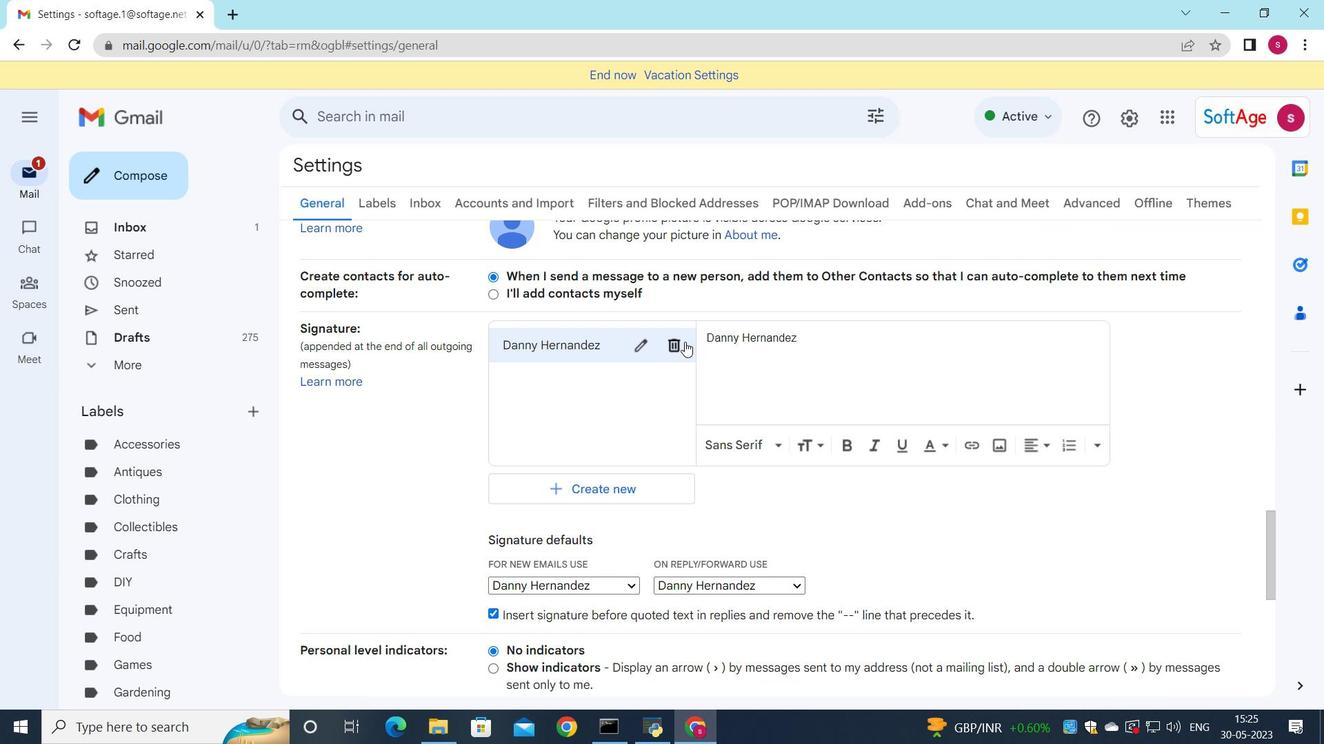
Action: Mouse moved to (800, 412)
Screenshot: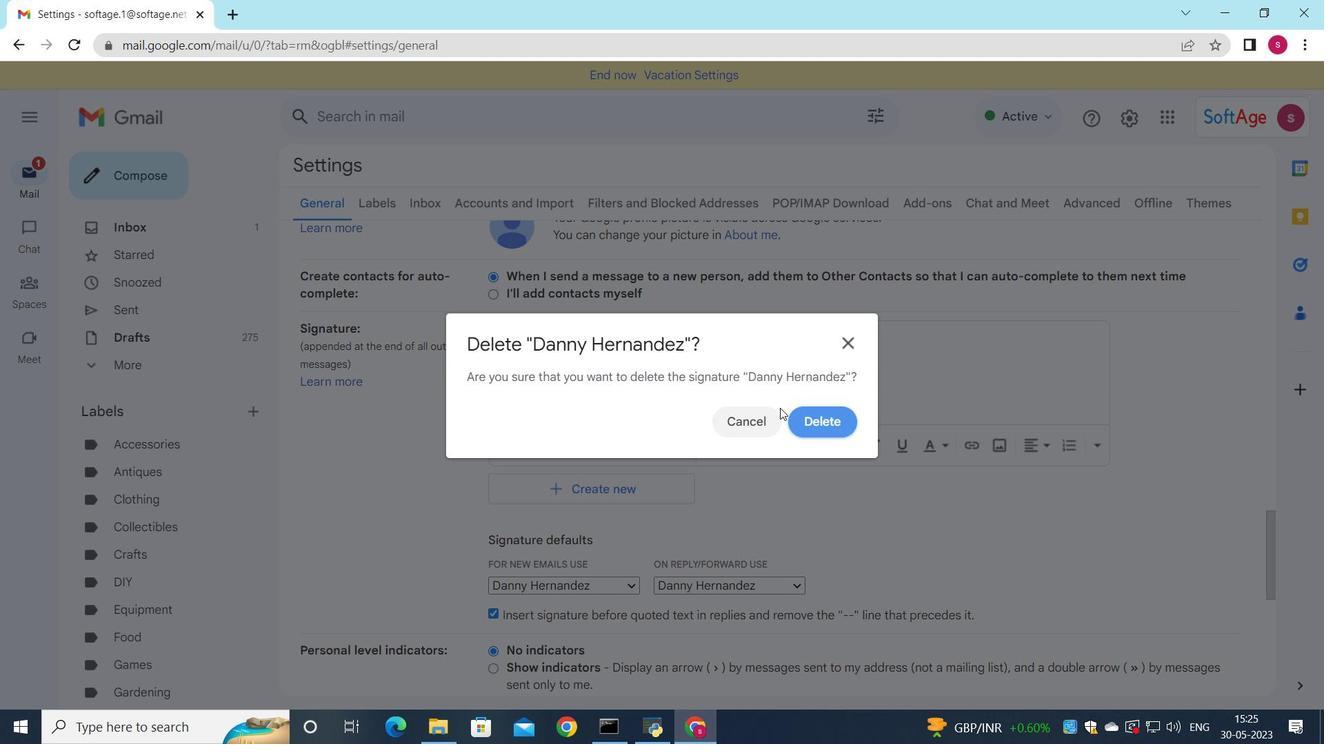 
Action: Mouse pressed left at (800, 412)
Screenshot: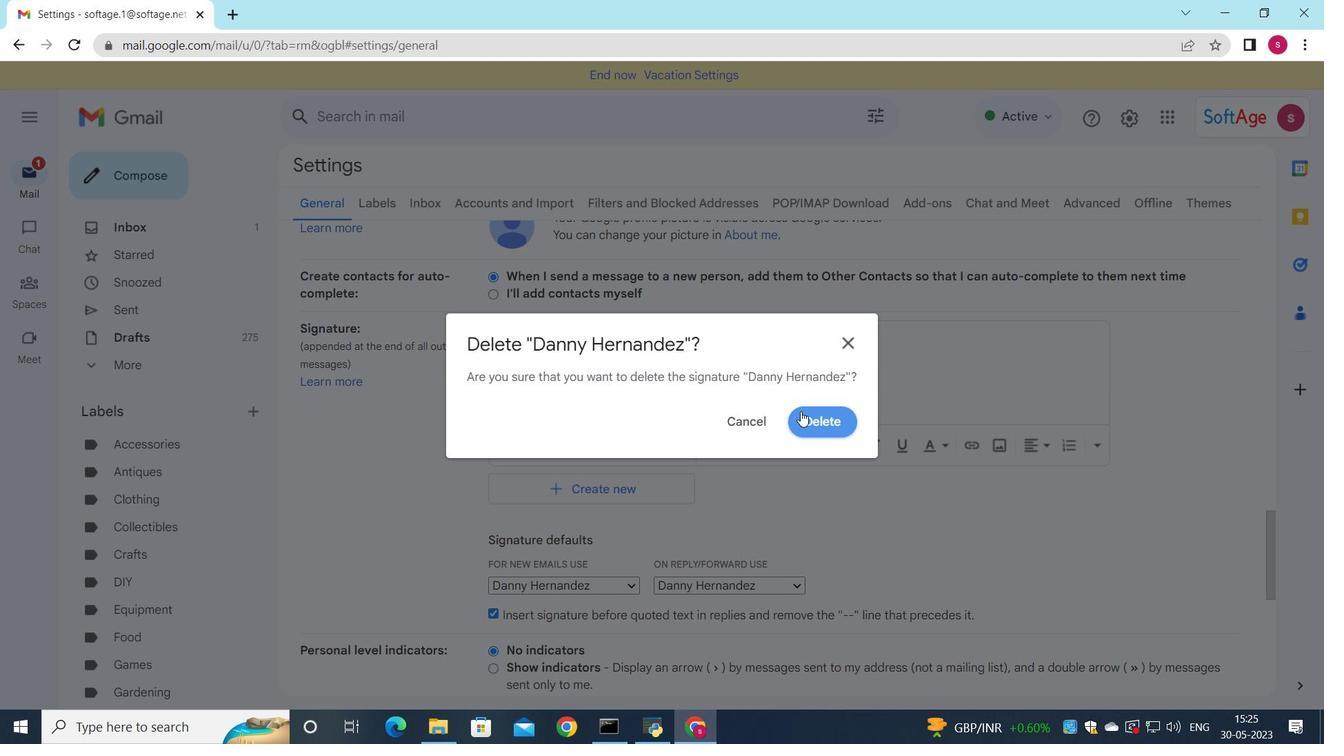 
Action: Mouse moved to (551, 369)
Screenshot: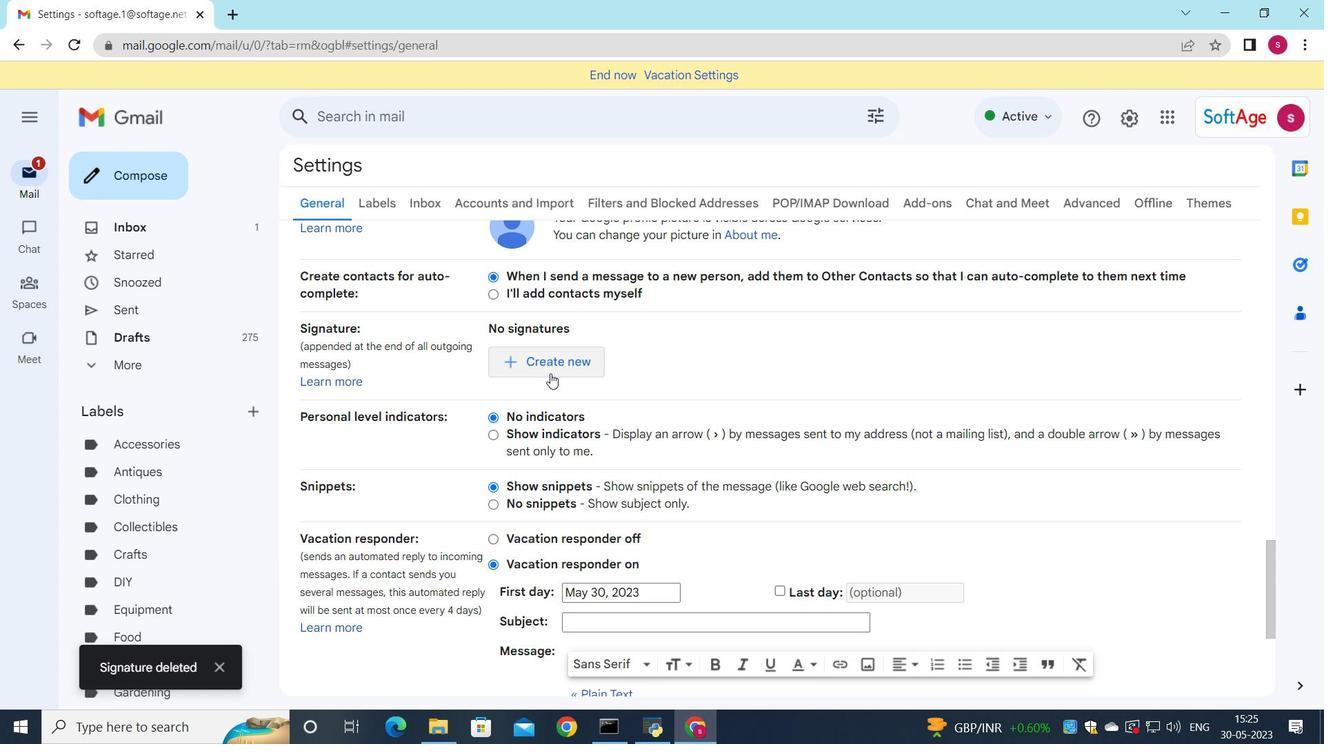 
Action: Mouse pressed left at (551, 369)
Screenshot: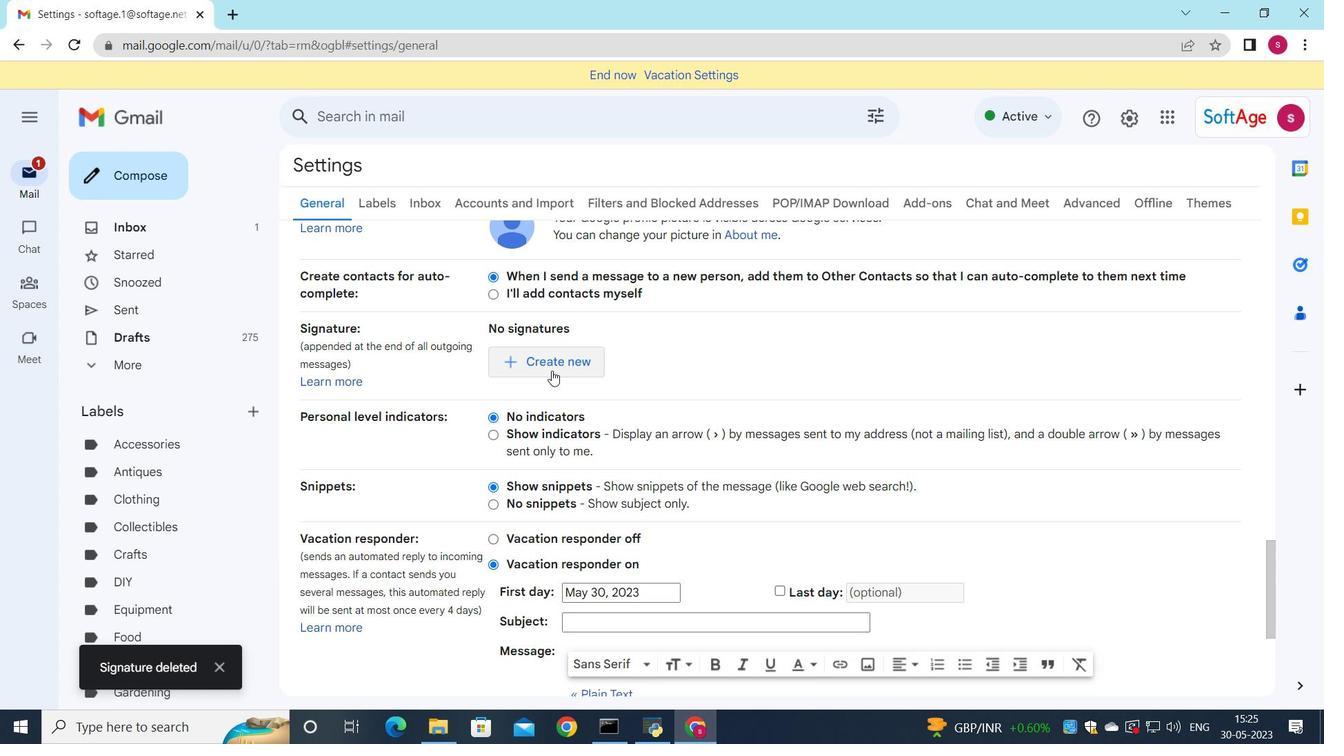 
Action: Mouse moved to (742, 403)
Screenshot: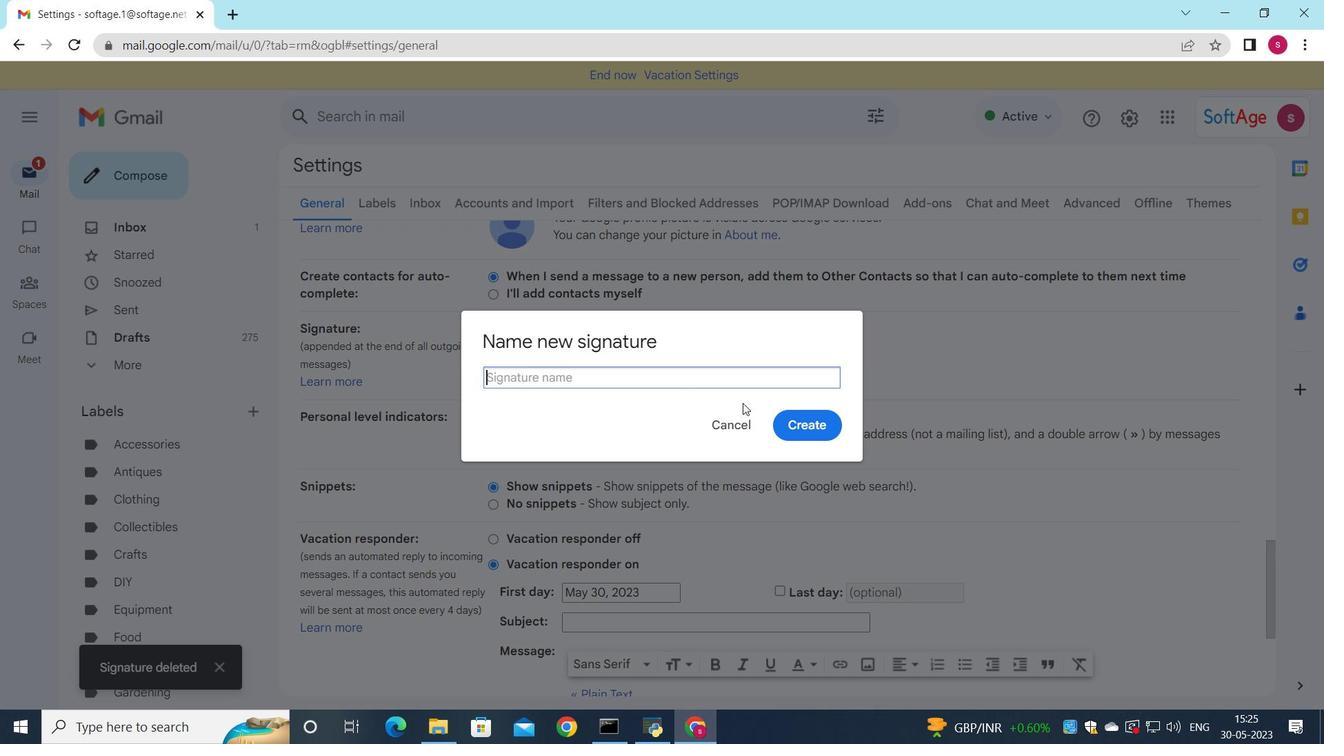 
Action: Key pressed <Key.shift>David<Key.space><Key.shift>Green
Screenshot: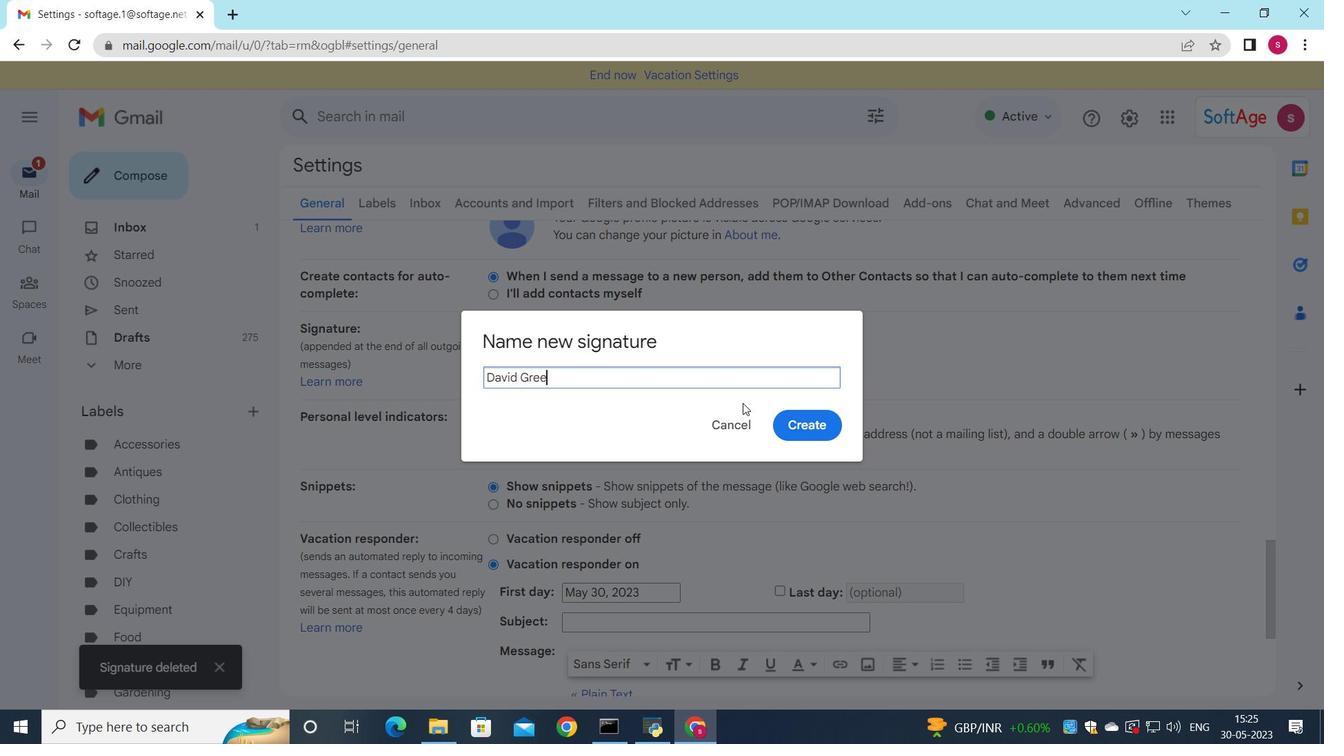 
Action: Mouse moved to (808, 424)
Screenshot: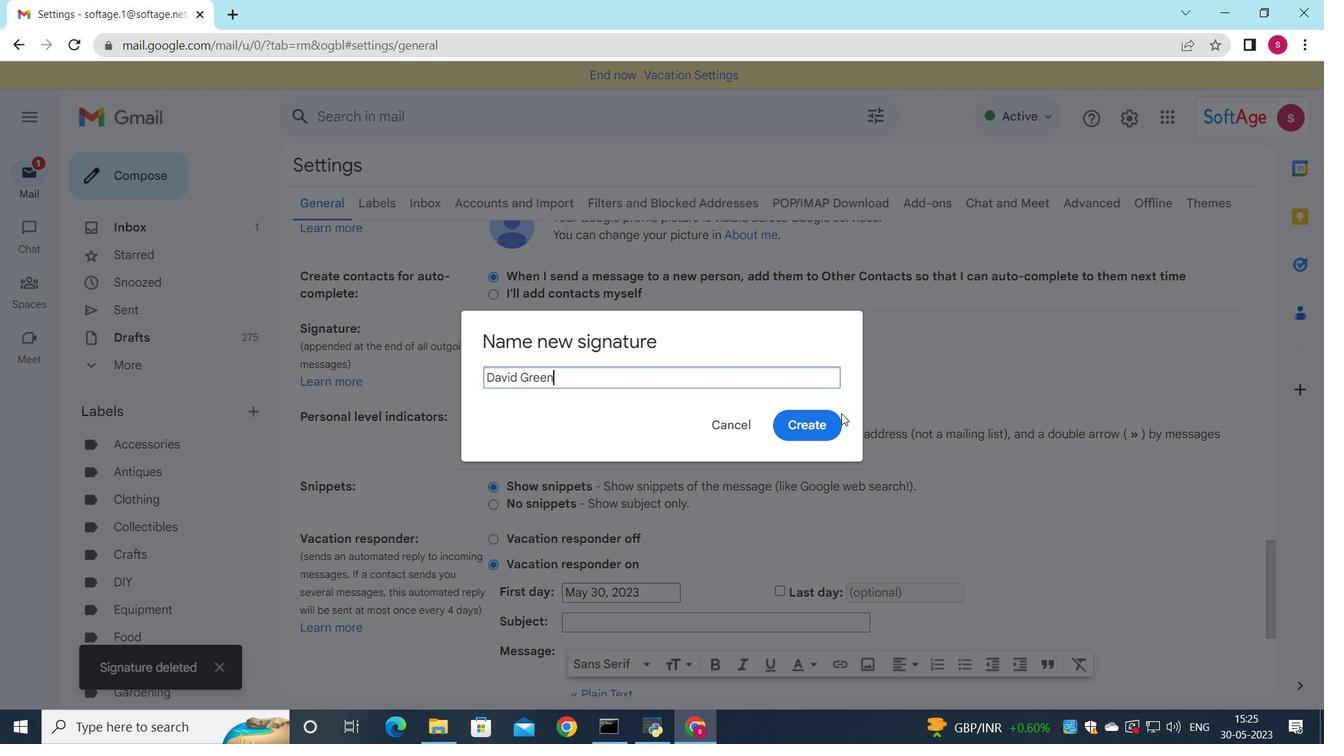 
Action: Mouse pressed left at (808, 424)
Screenshot: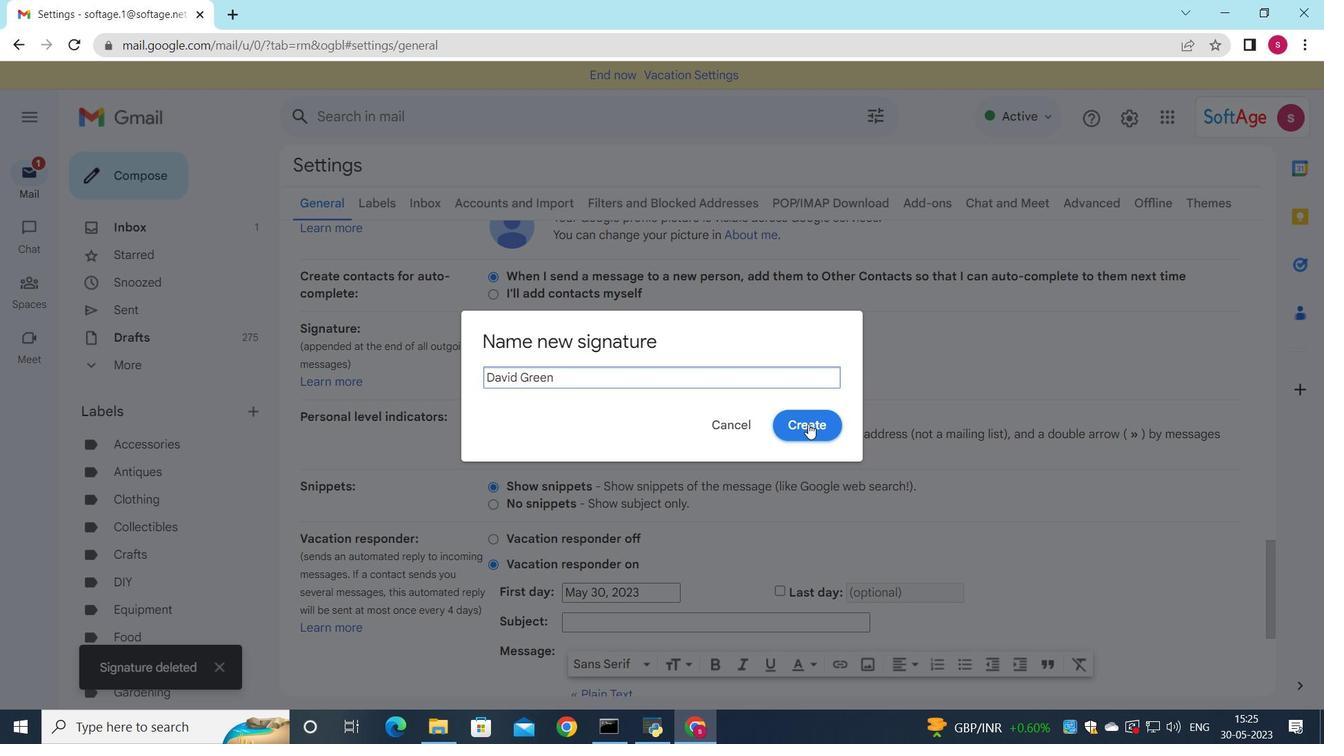 
Action: Mouse moved to (794, 344)
Screenshot: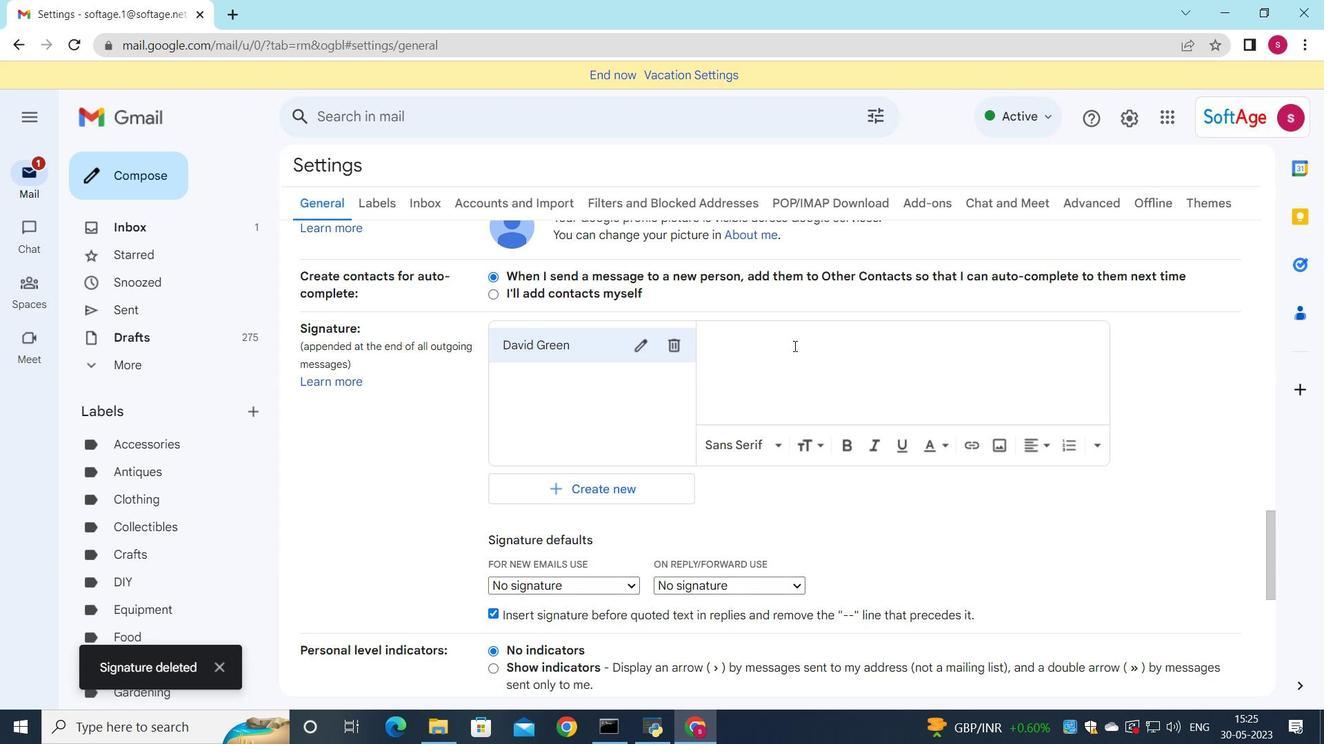 
Action: Mouse pressed left at (794, 344)
Screenshot: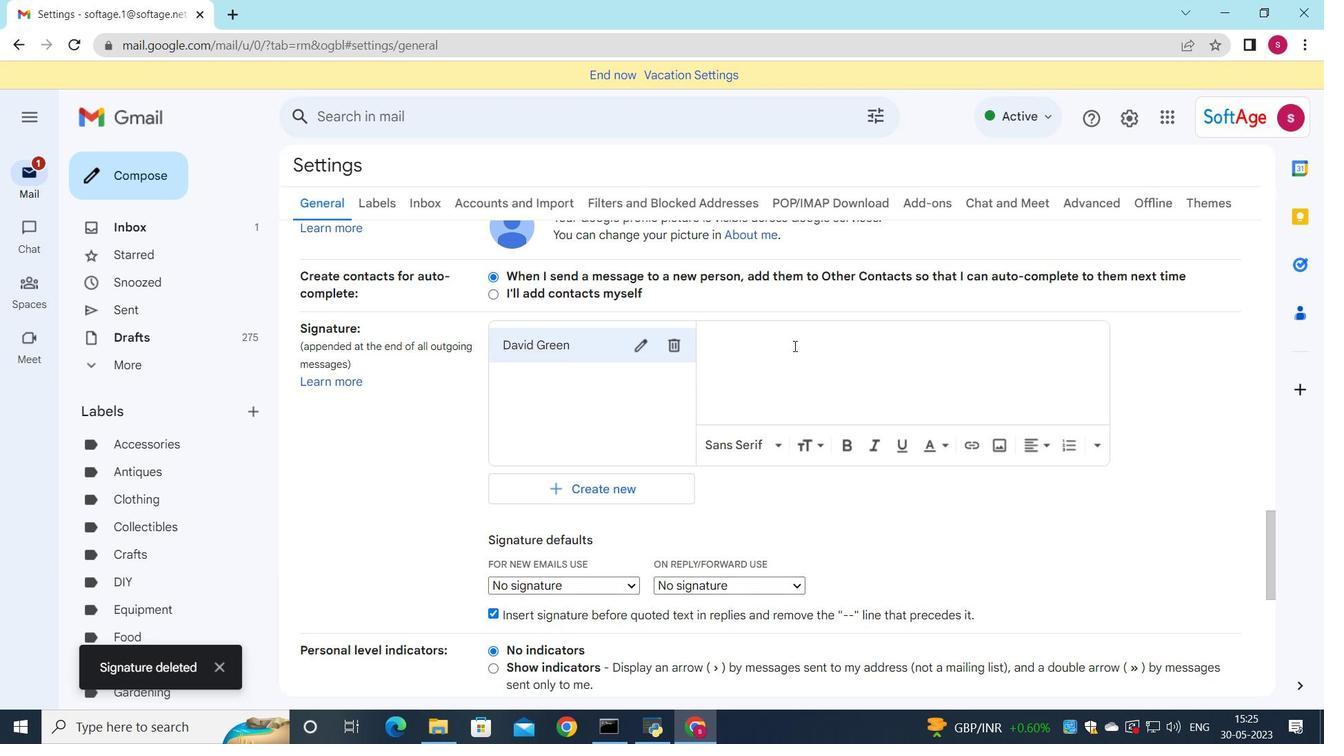 
Action: Key pressed <Key.shift>David<Key.space><Key.shift>Green
Screenshot: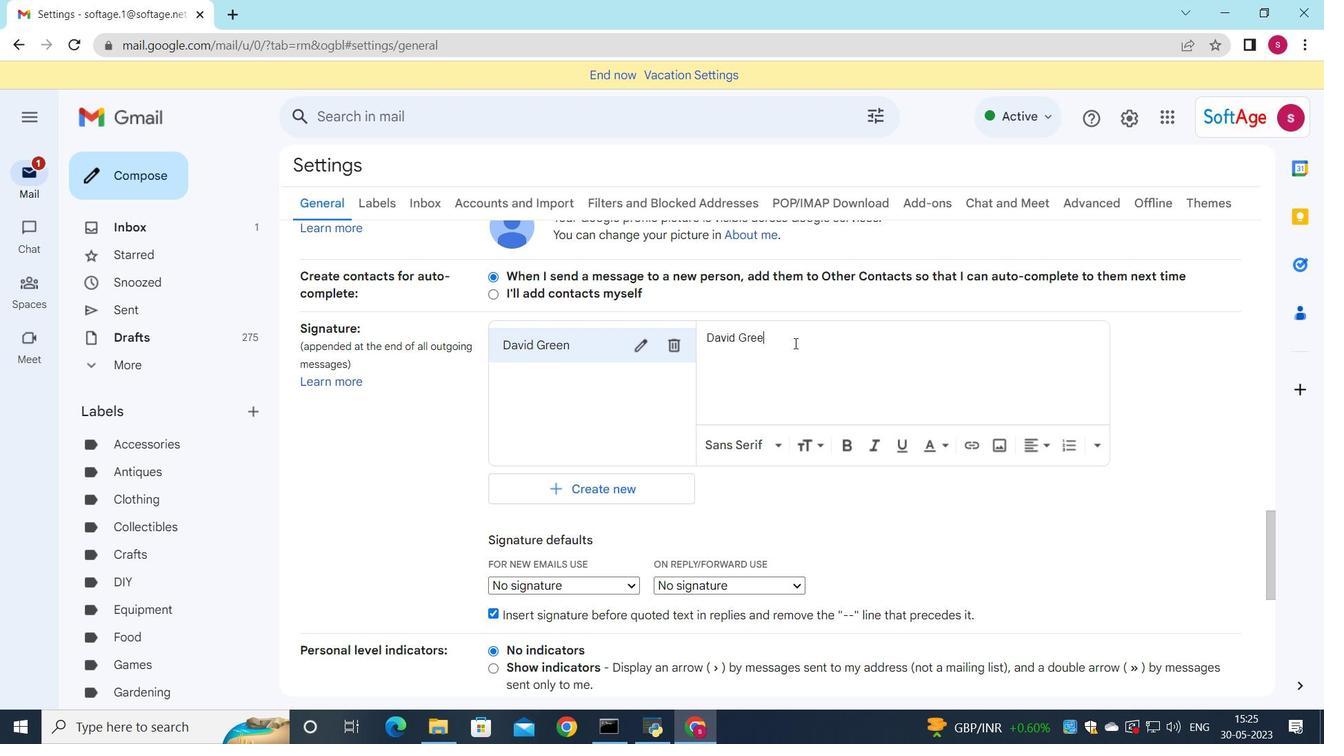 
Action: Mouse moved to (784, 348)
Screenshot: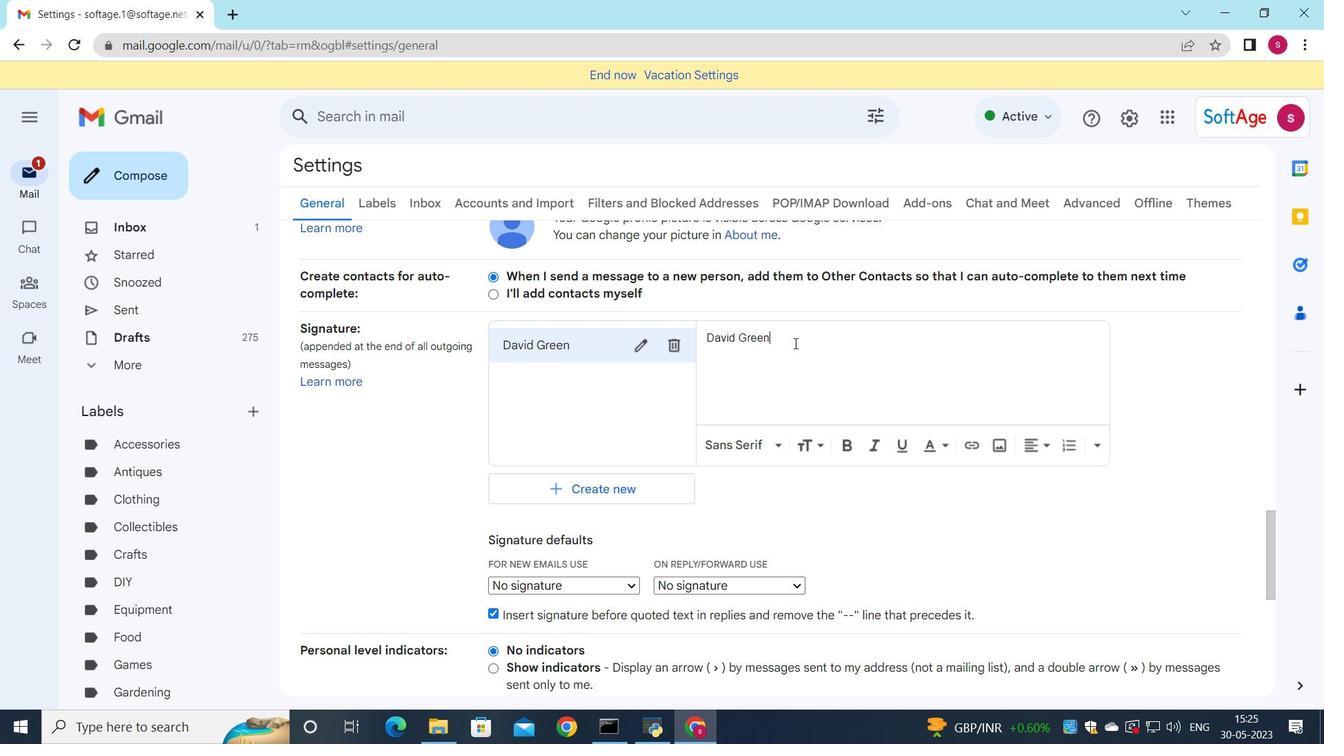 
Action: Mouse scrolled (784, 347) with delta (0, 0)
Screenshot: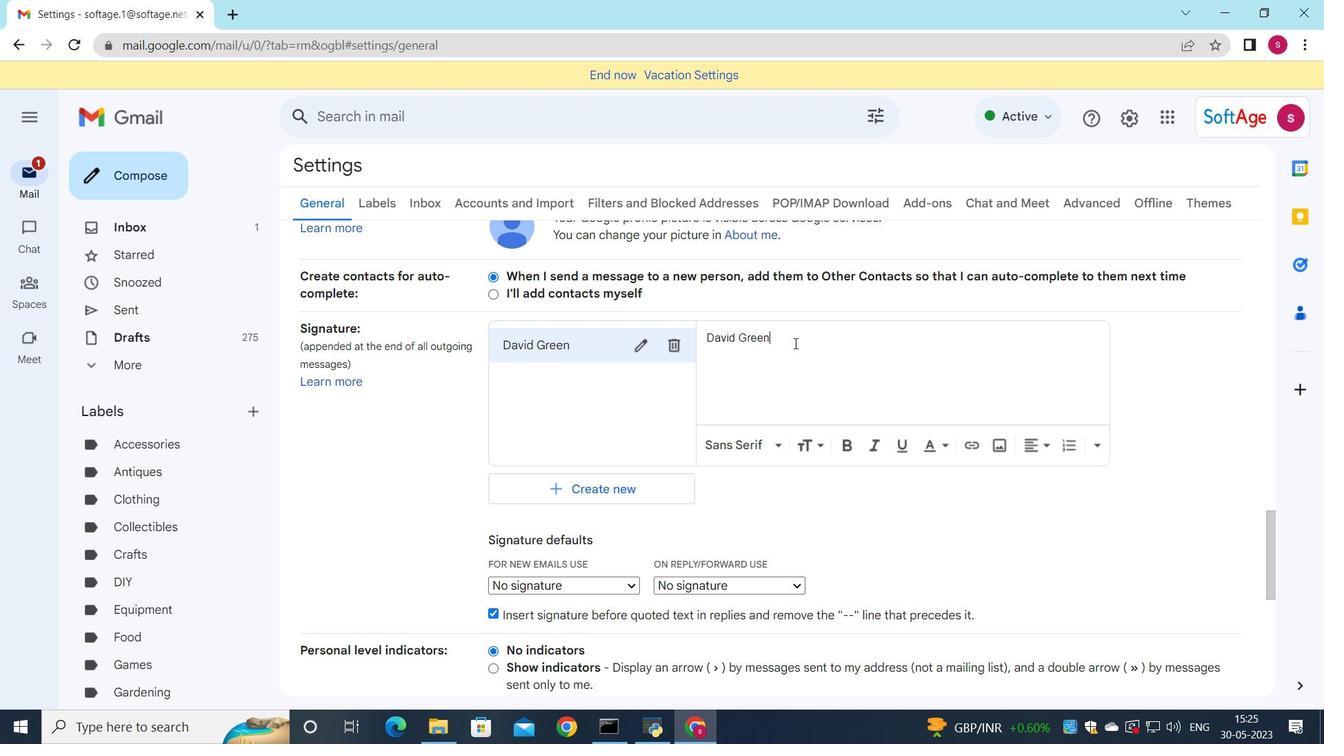 
Action: Mouse moved to (741, 369)
Screenshot: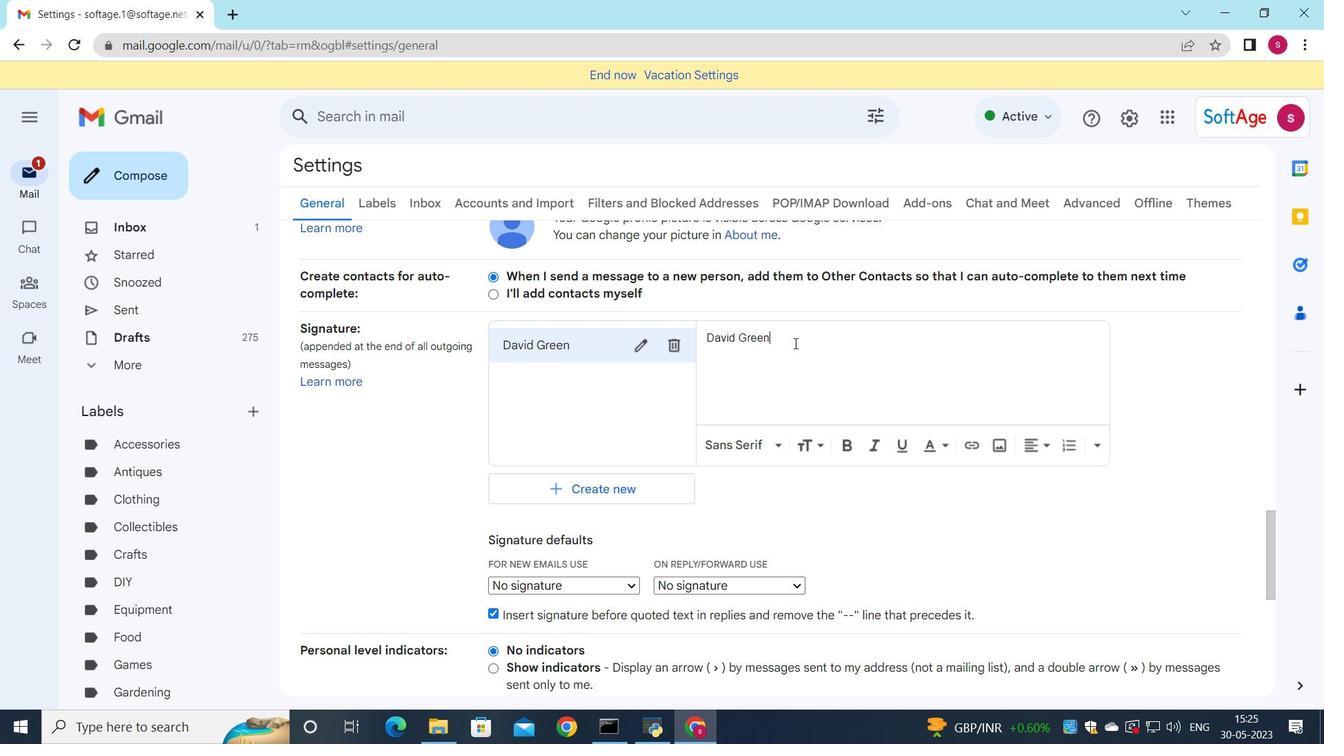 
Action: Mouse scrolled (741, 368) with delta (0, 0)
Screenshot: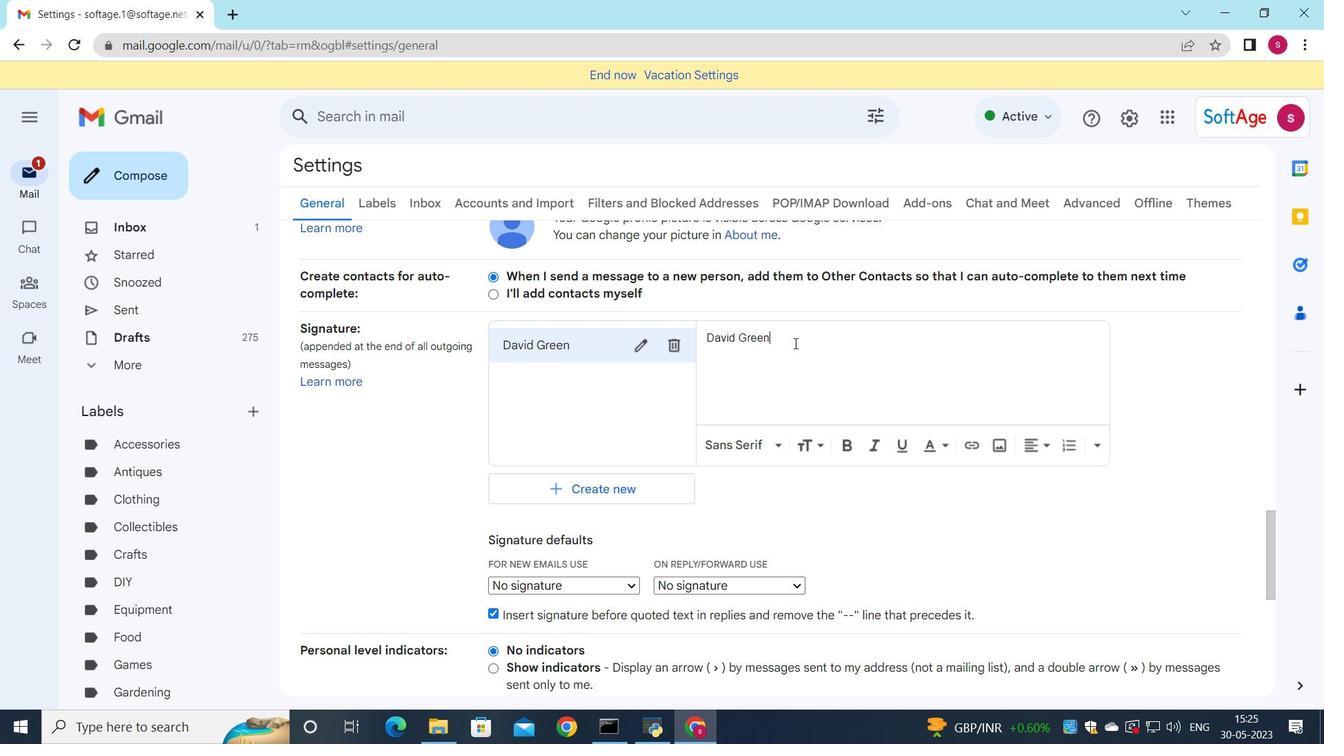 
Action: Mouse moved to (722, 384)
Screenshot: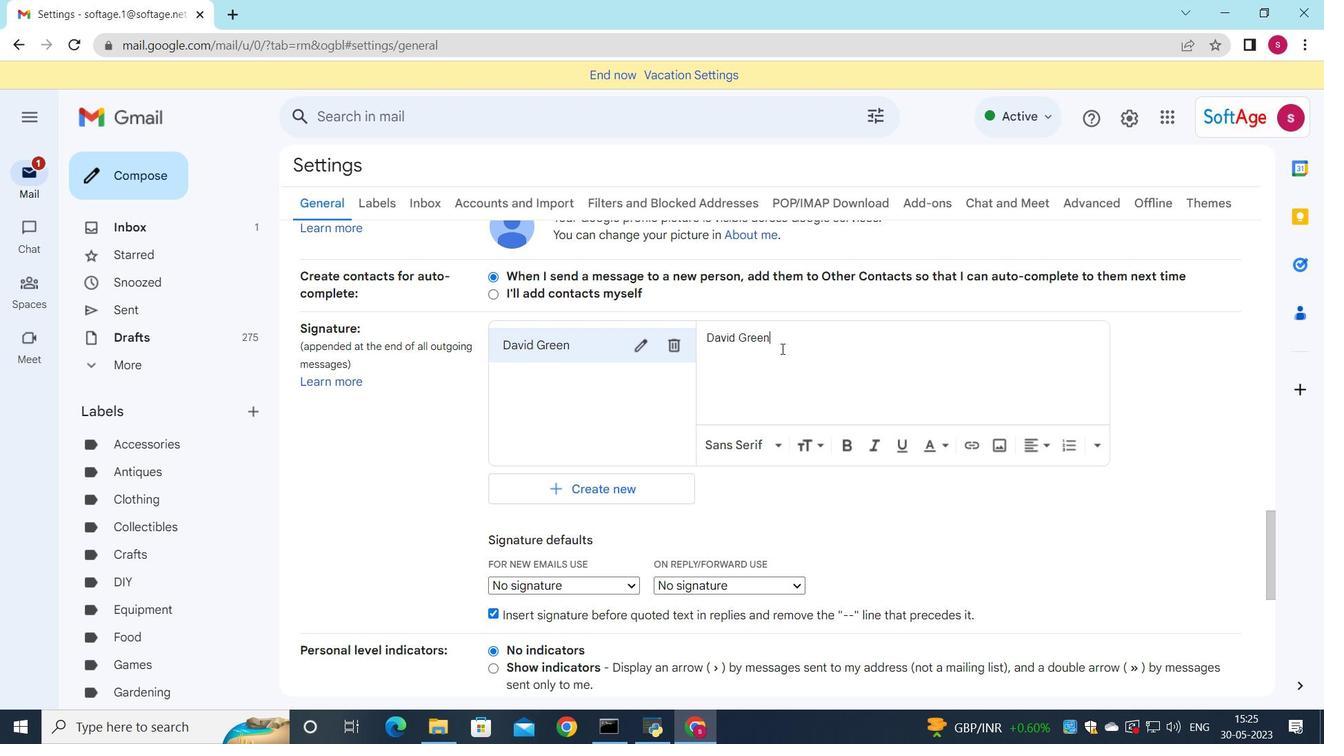 
Action: Mouse scrolled (722, 383) with delta (0, 0)
Screenshot: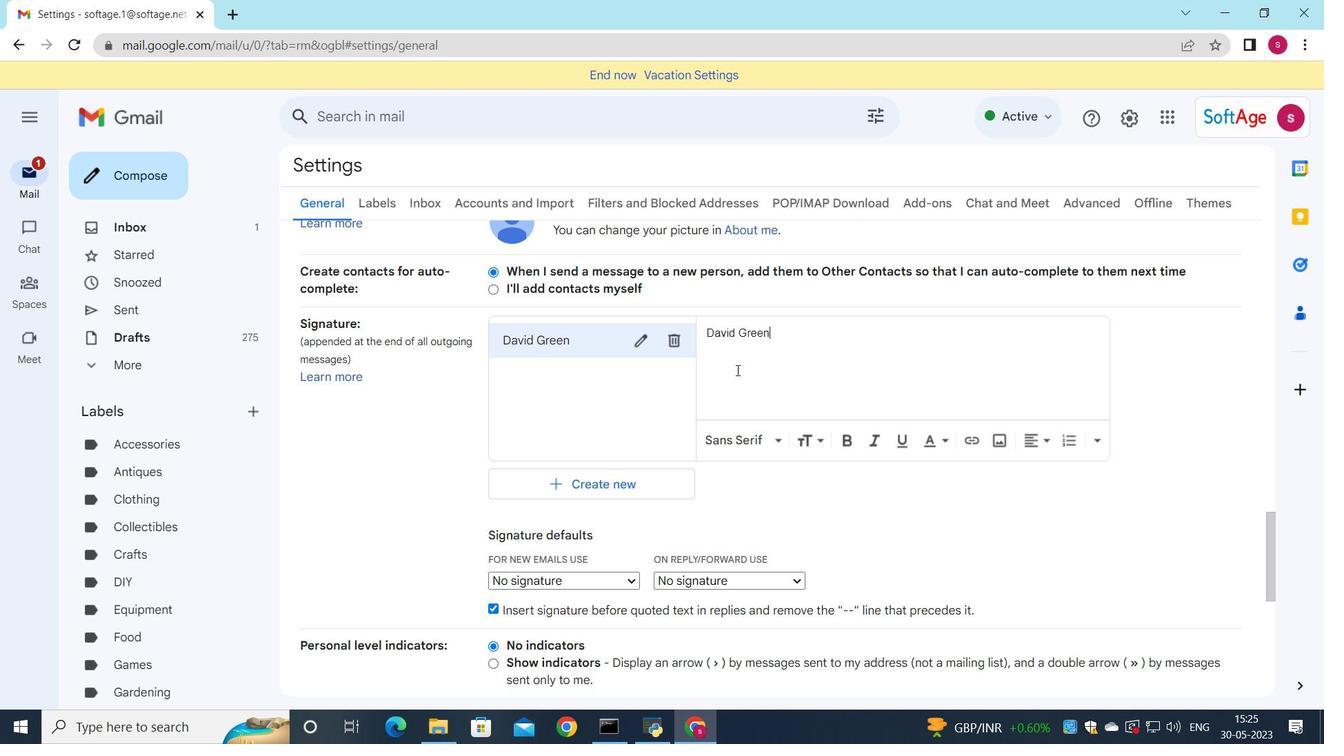 
Action: Mouse moved to (595, 327)
Screenshot: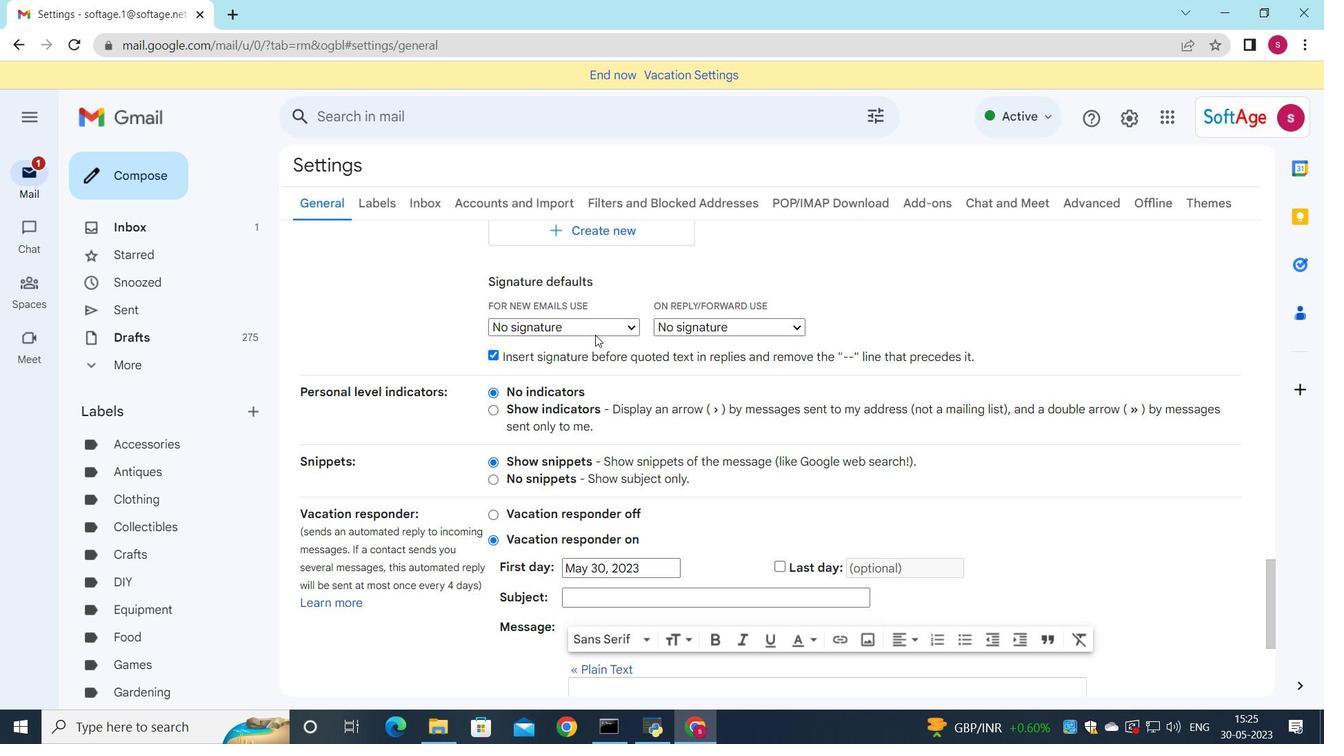 
Action: Mouse pressed left at (595, 327)
Screenshot: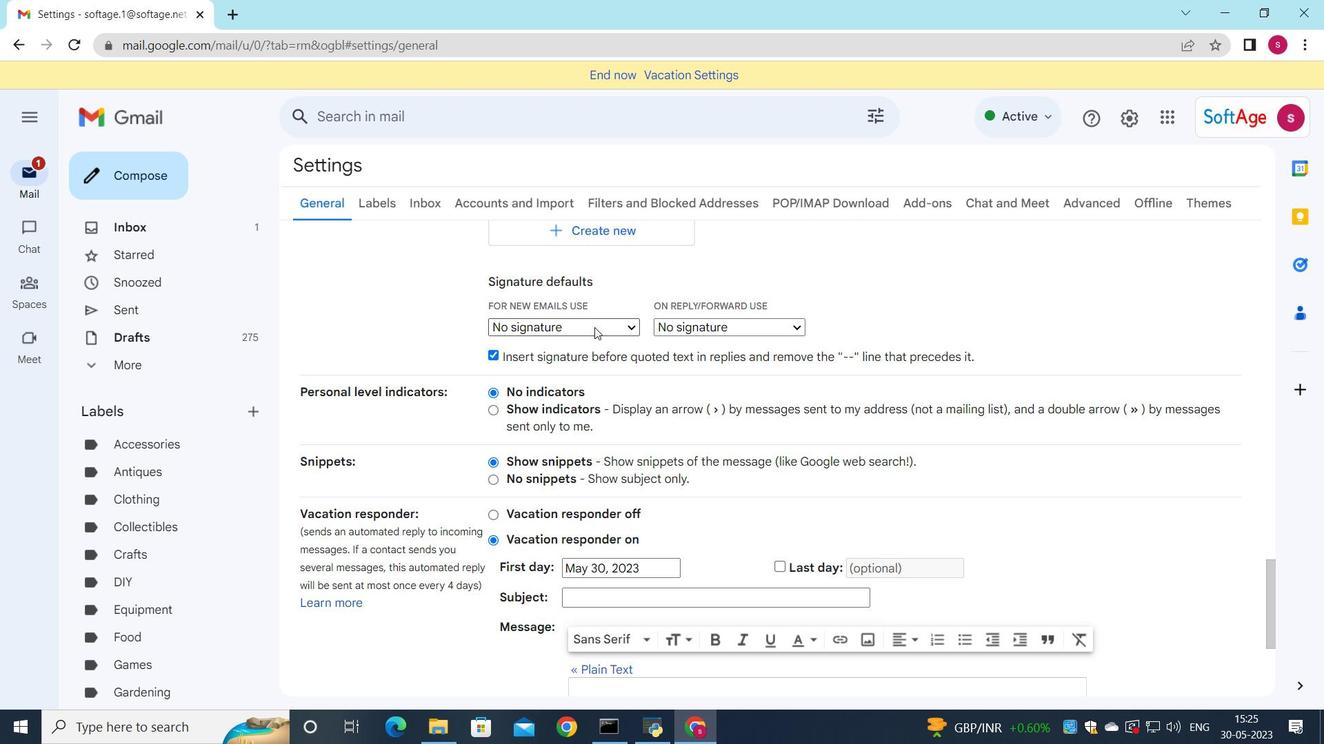 
Action: Mouse moved to (609, 366)
Screenshot: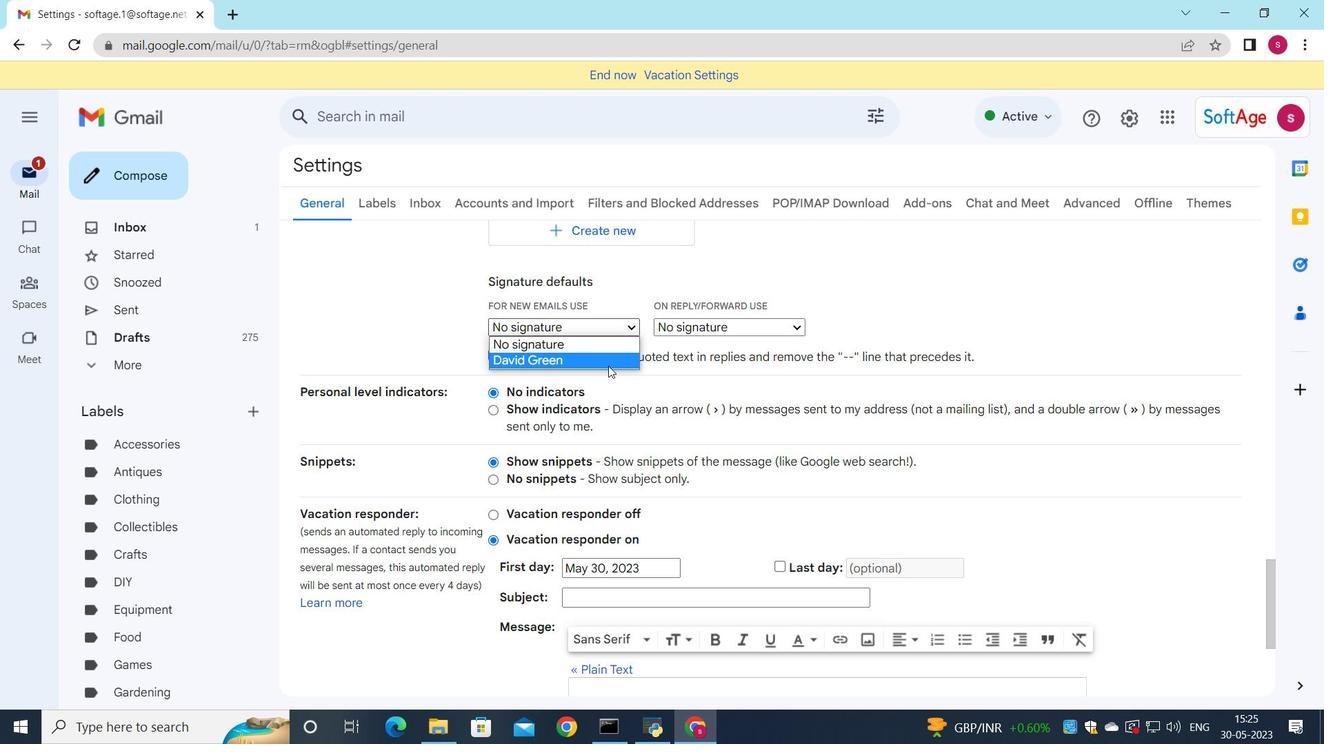 
Action: Mouse pressed left at (609, 366)
Screenshot: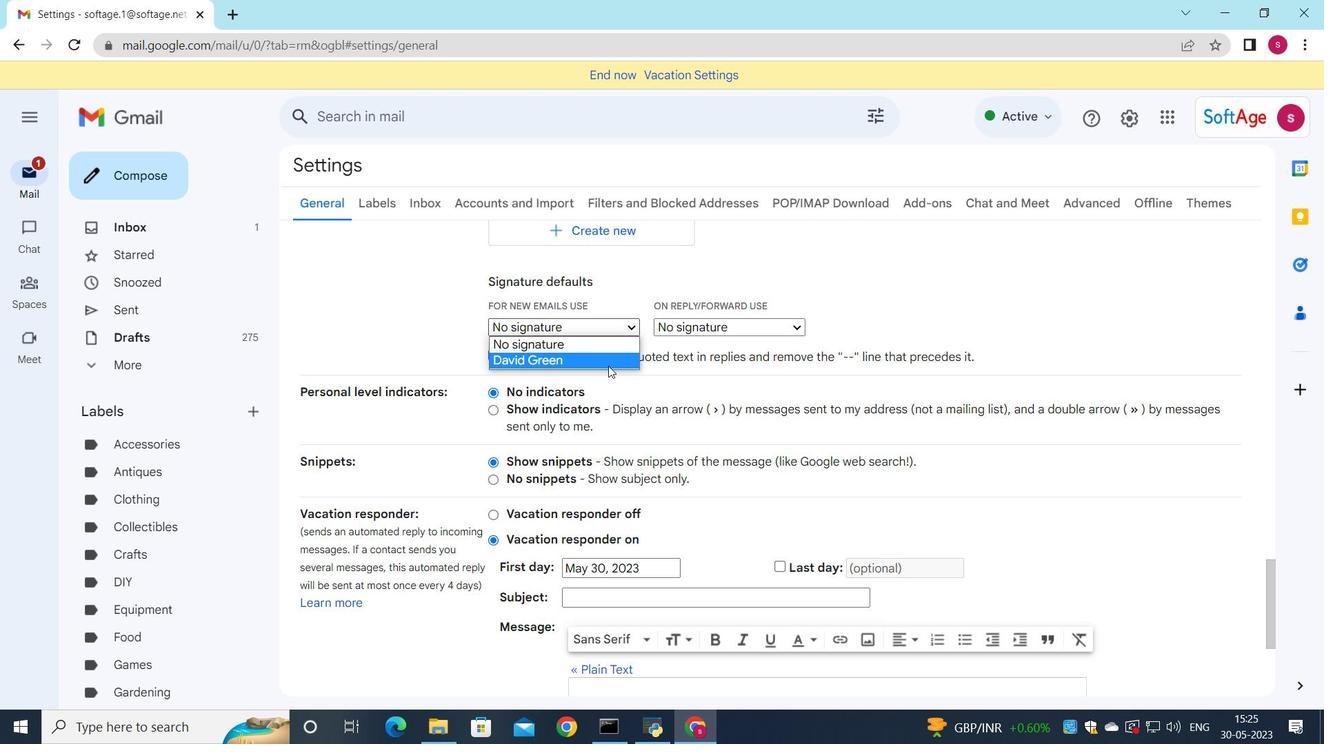 
Action: Mouse moved to (711, 331)
Screenshot: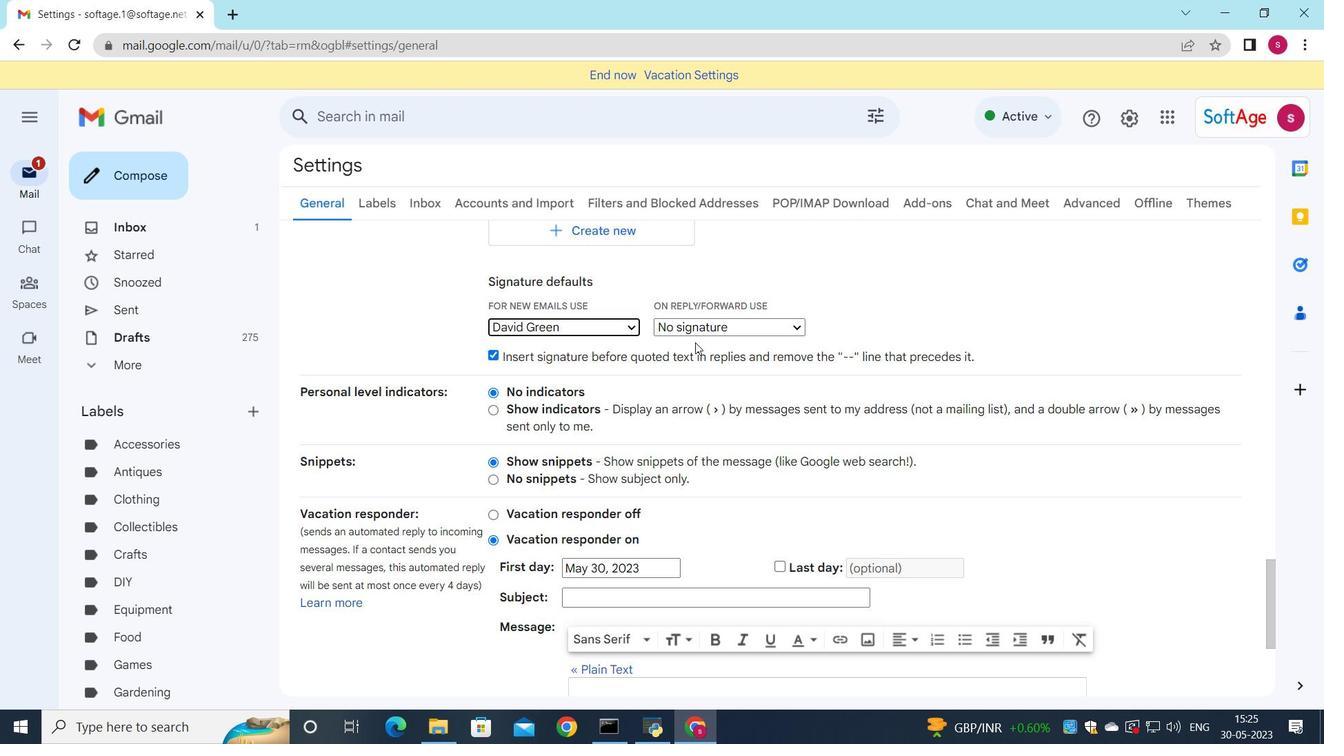 
Action: Mouse pressed left at (711, 331)
Screenshot: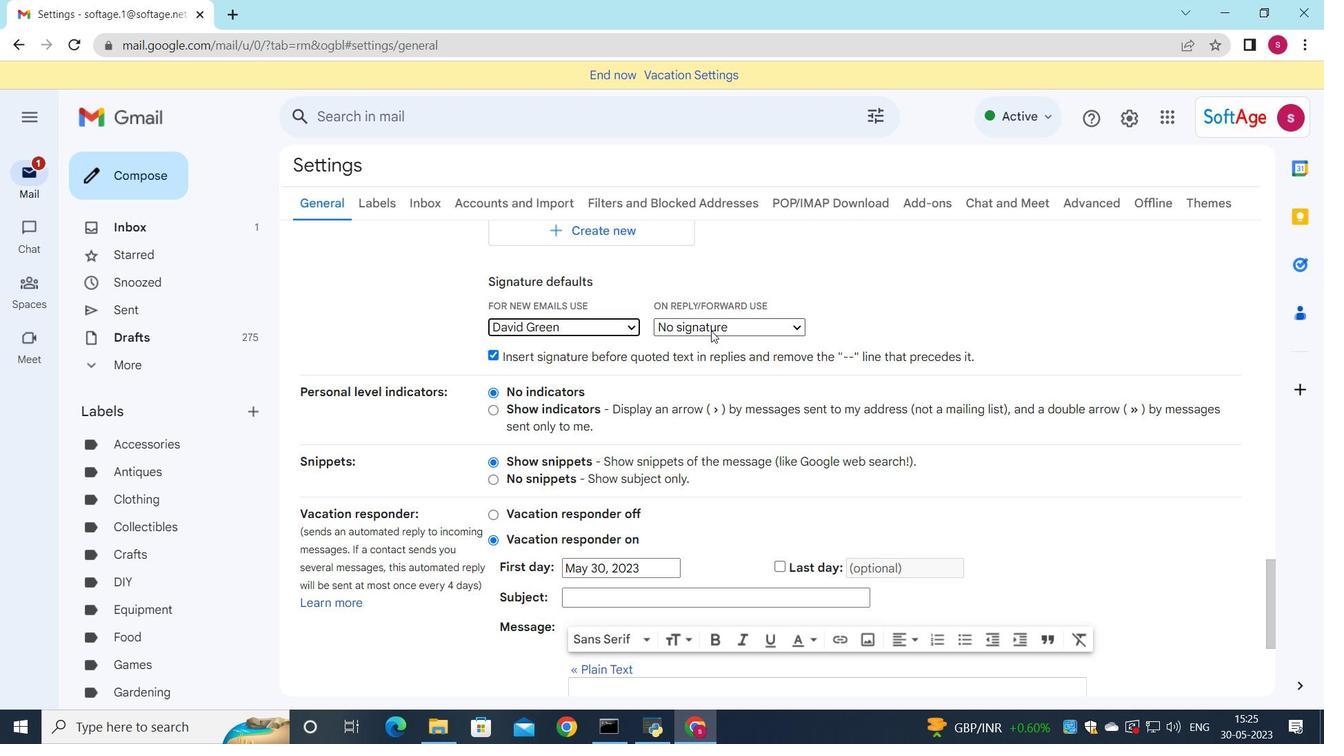 
Action: Mouse moved to (718, 358)
Screenshot: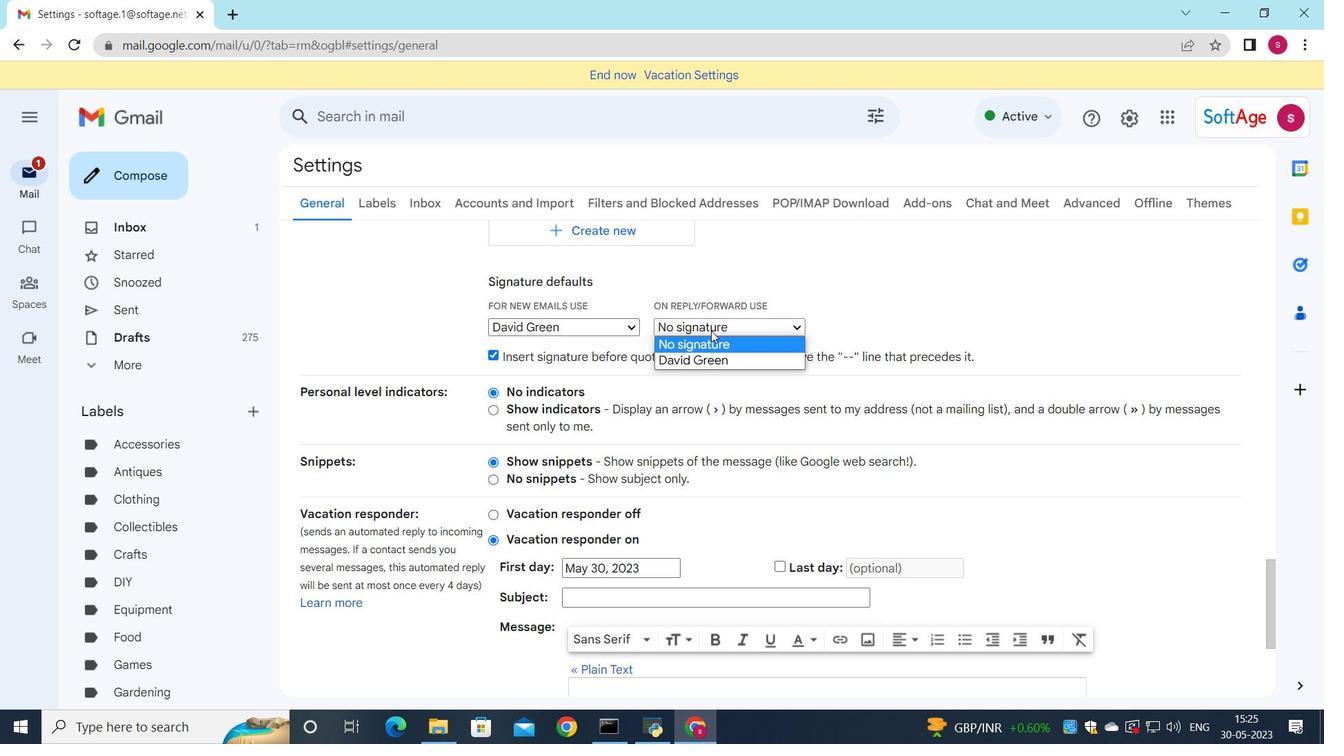 
Action: Mouse pressed left at (718, 358)
Screenshot: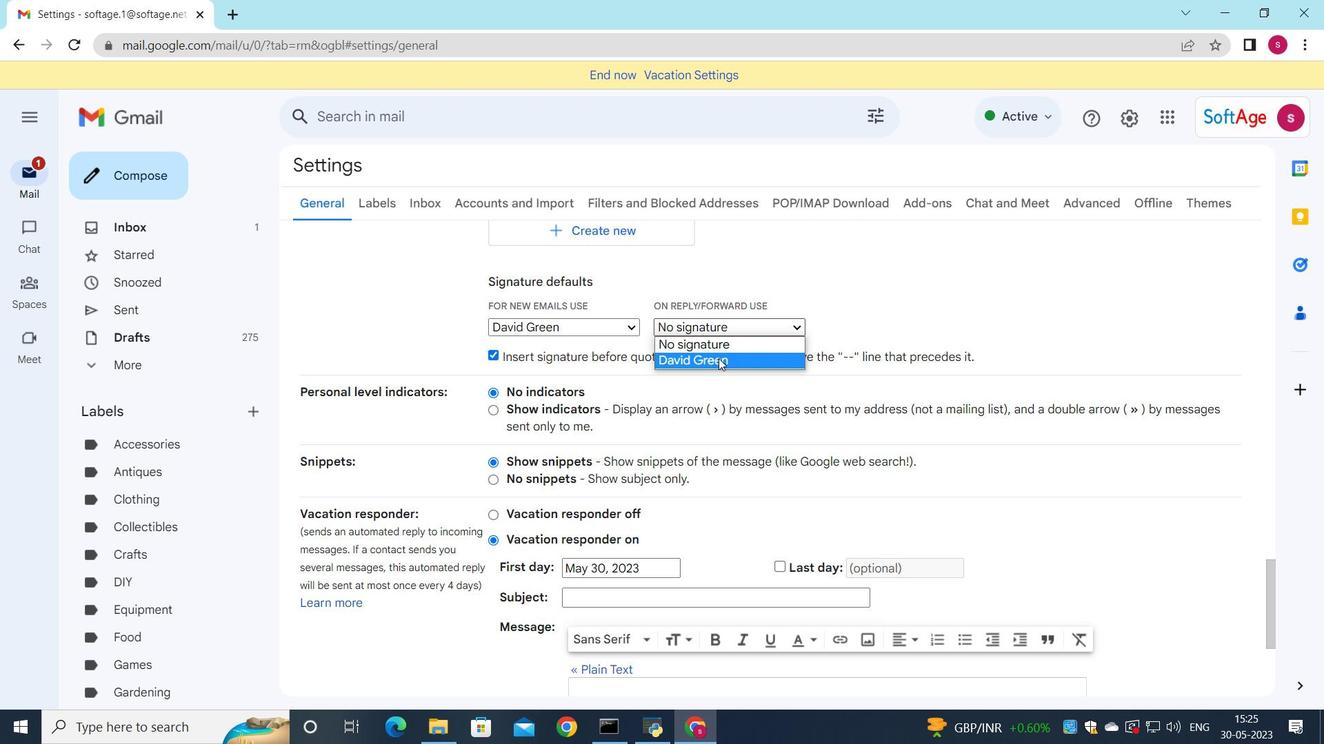 
Action: Mouse scrolled (718, 358) with delta (0, 0)
Screenshot: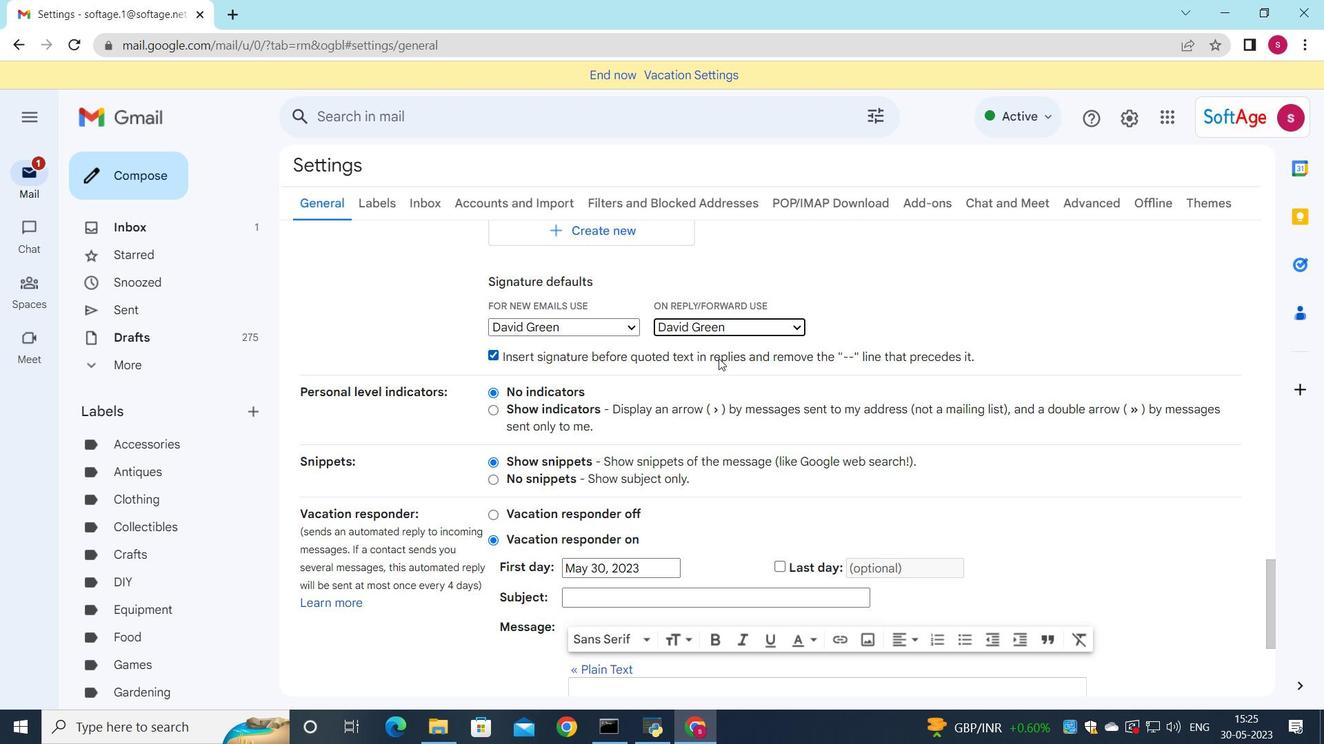 
Action: Mouse scrolled (718, 358) with delta (0, 0)
Screenshot: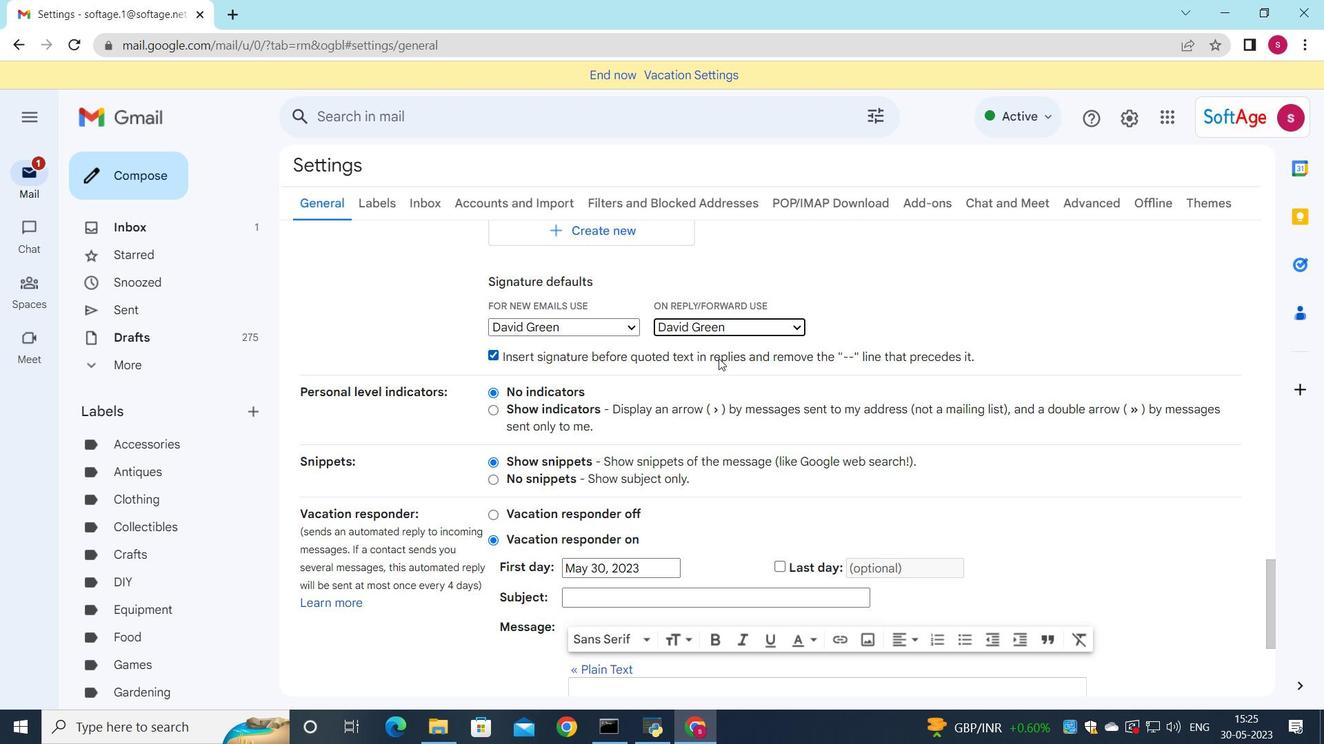 
Action: Mouse scrolled (718, 358) with delta (0, 0)
Screenshot: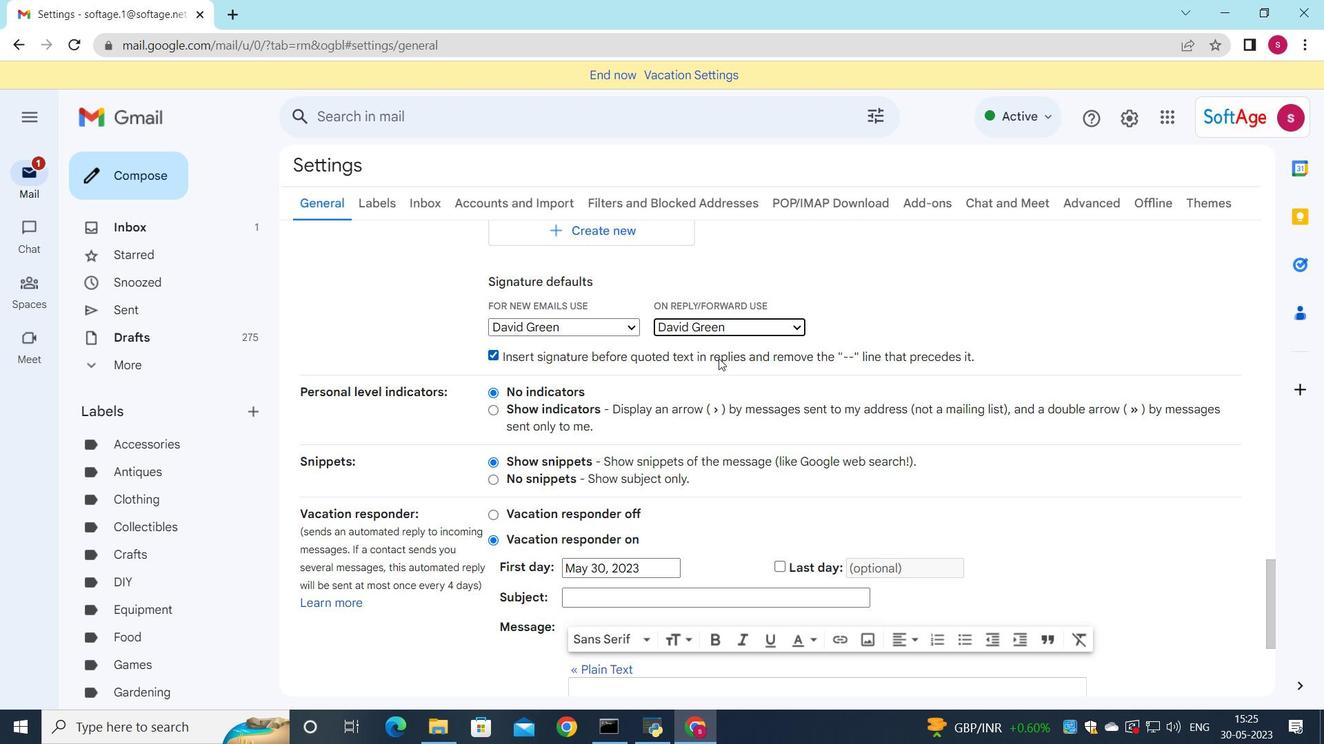 
Action: Mouse scrolled (718, 358) with delta (0, 0)
Screenshot: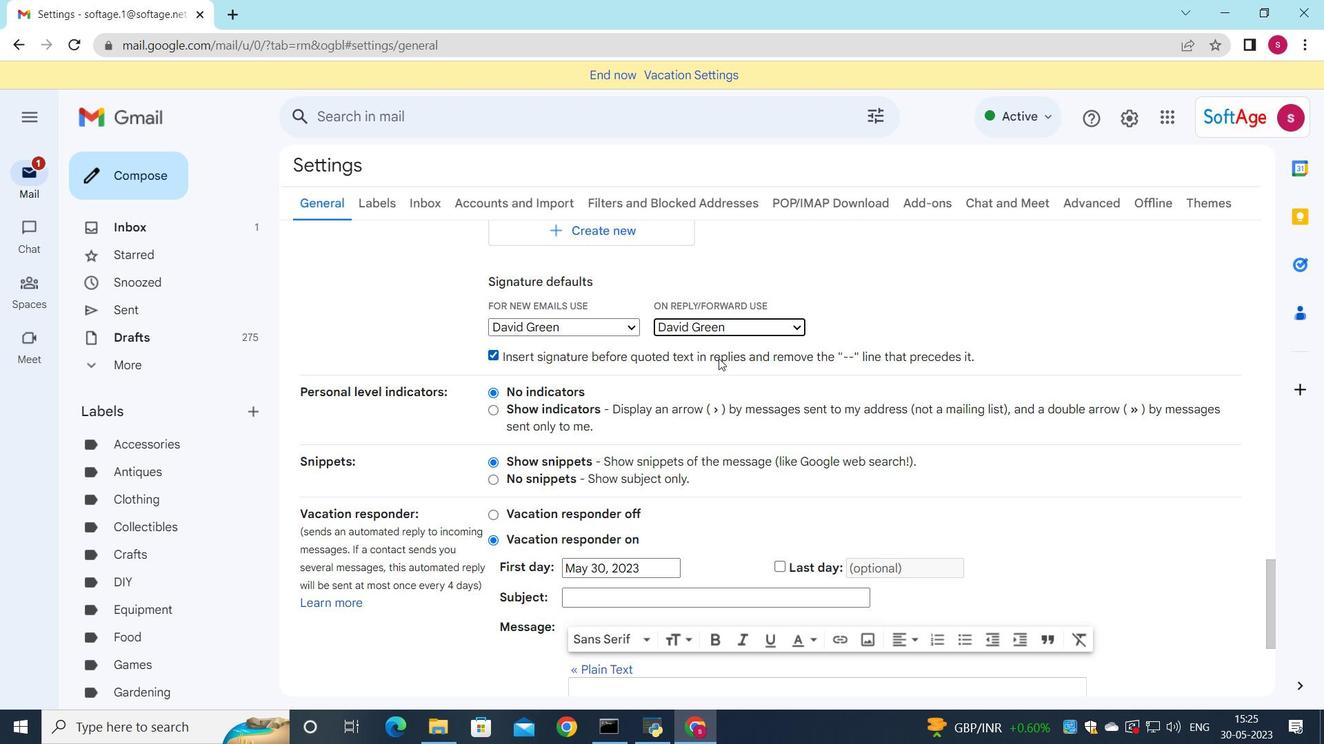 
Action: Mouse scrolled (718, 358) with delta (0, 0)
Screenshot: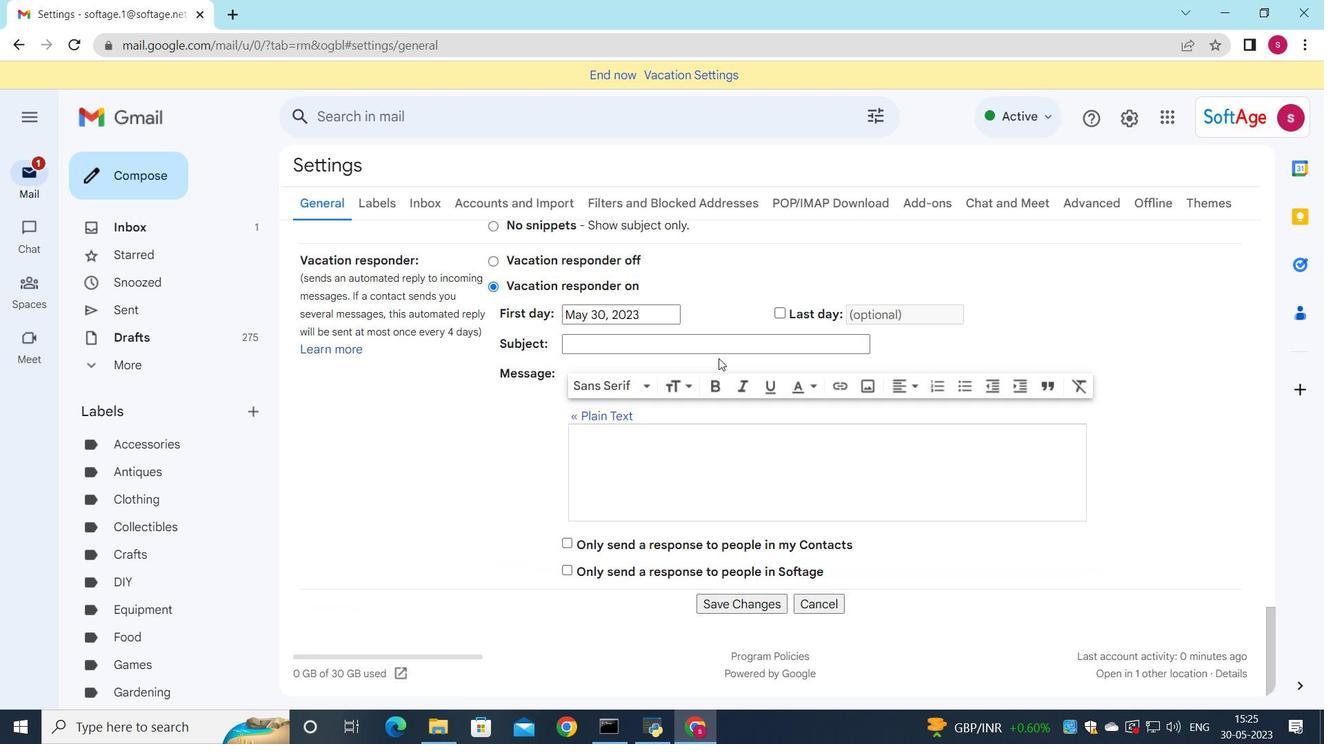 
Action: Mouse scrolled (718, 358) with delta (0, 0)
Screenshot: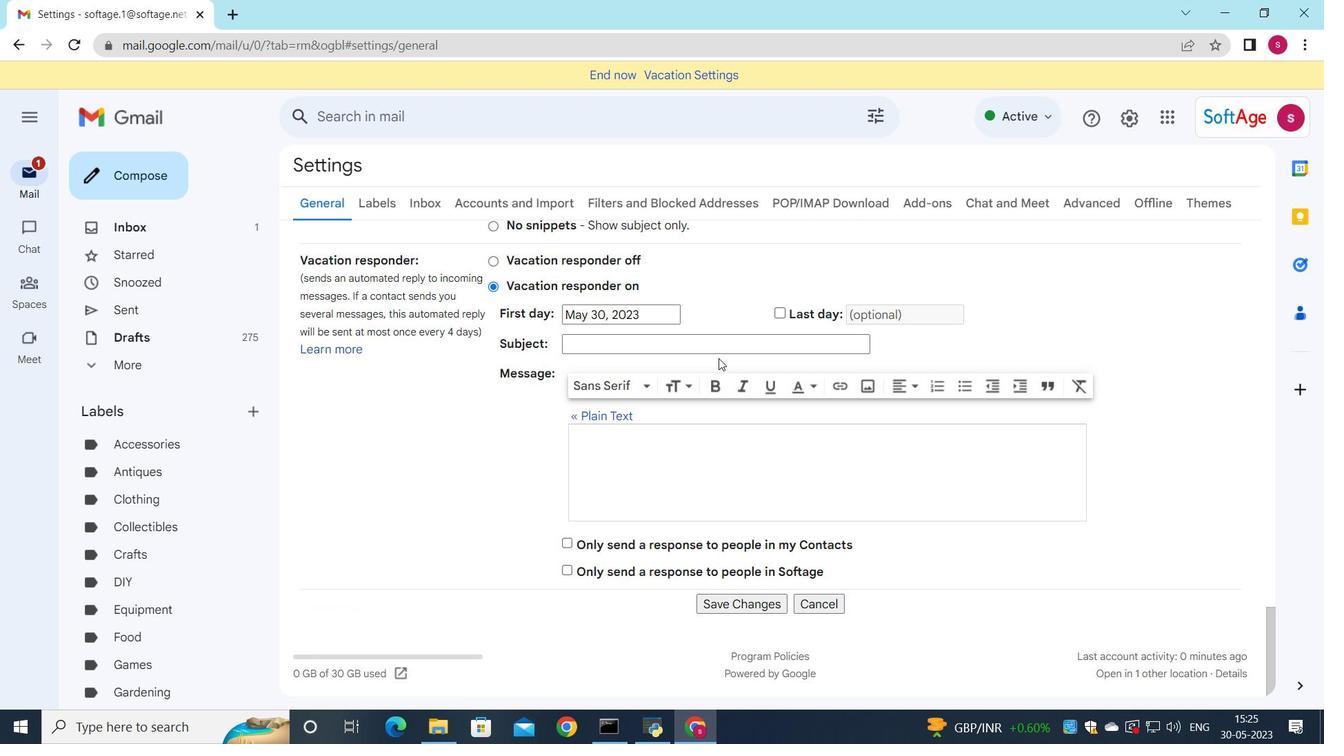 
Action: Mouse scrolled (718, 358) with delta (0, 0)
Screenshot: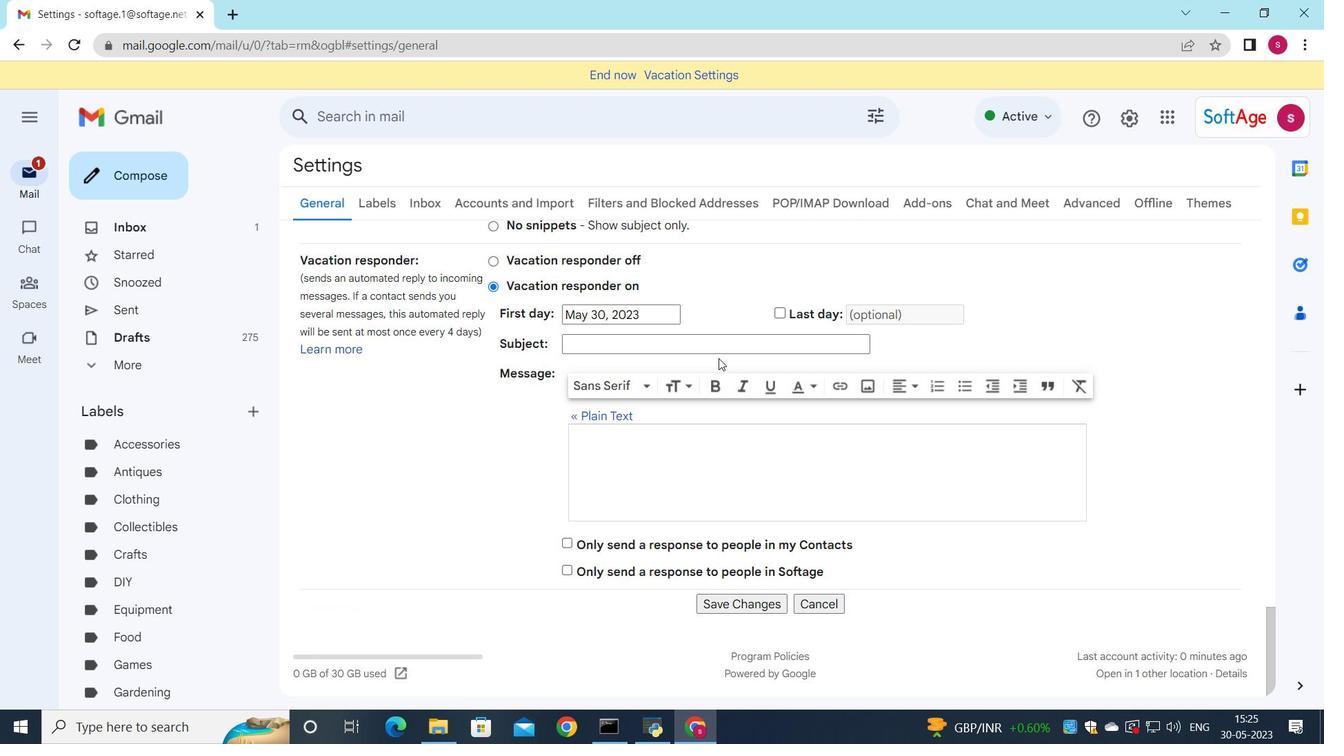 
Action: Mouse moved to (736, 601)
Screenshot: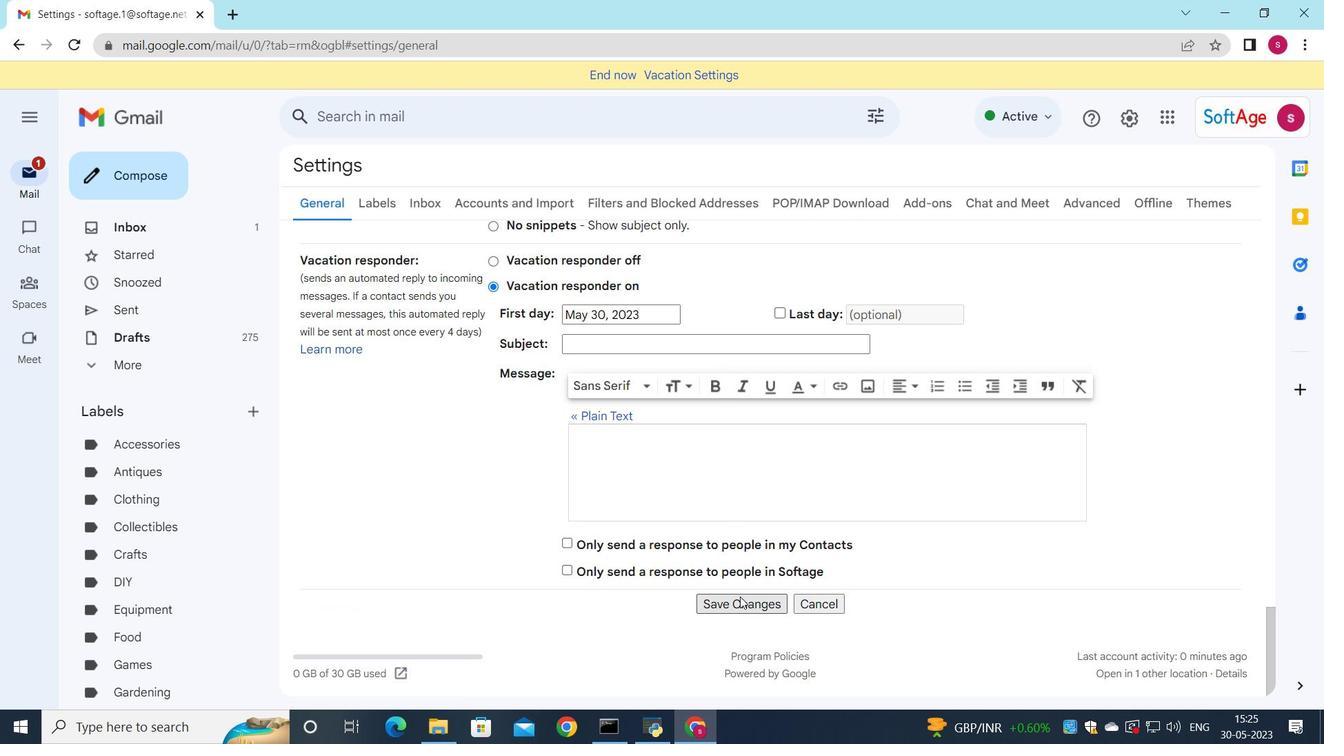 
Action: Mouse pressed left at (736, 601)
Screenshot: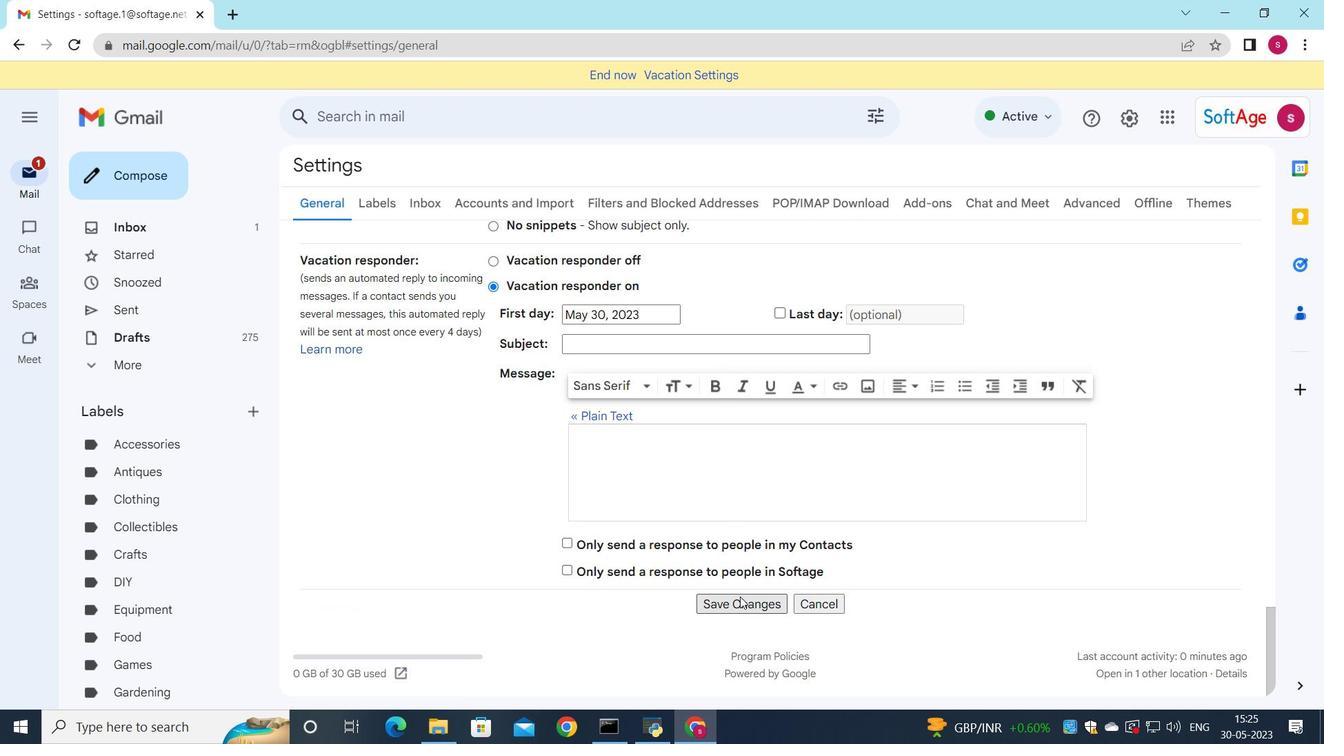 
Action: Mouse moved to (146, 183)
Screenshot: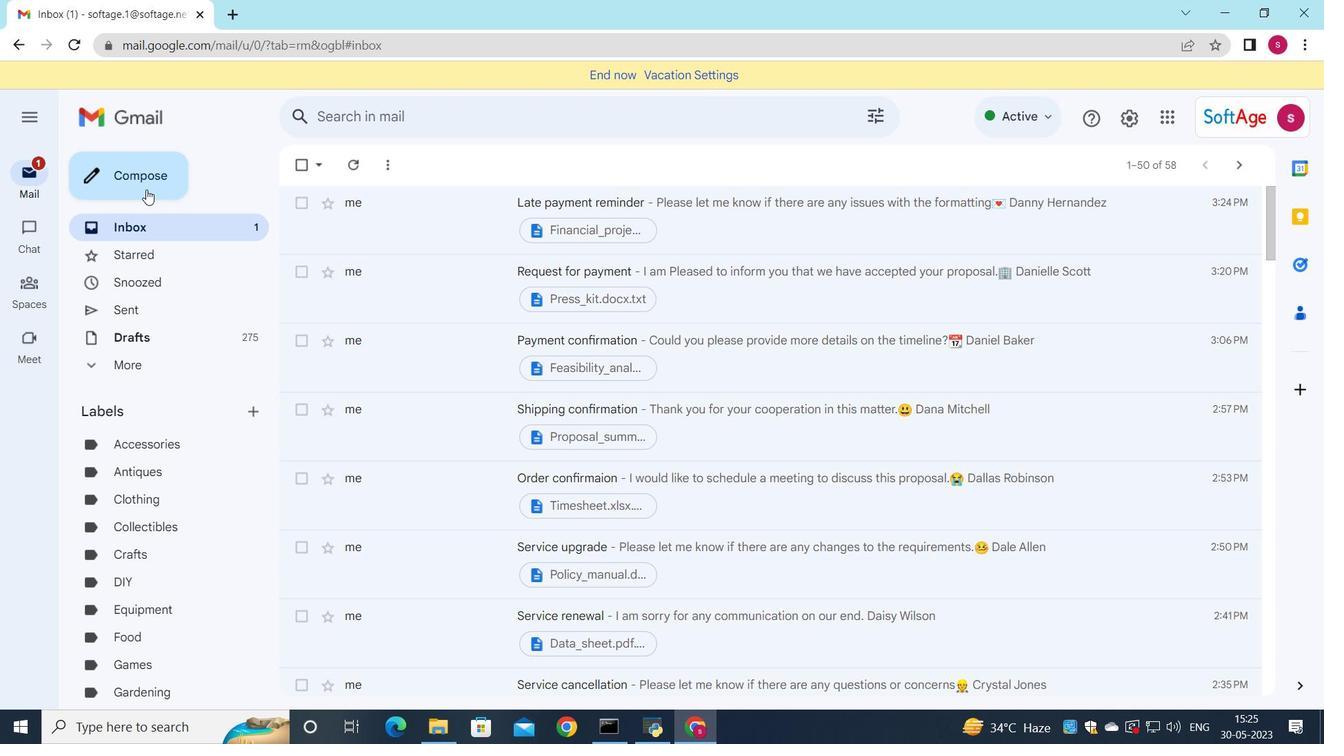 
Action: Mouse pressed left at (146, 183)
Screenshot: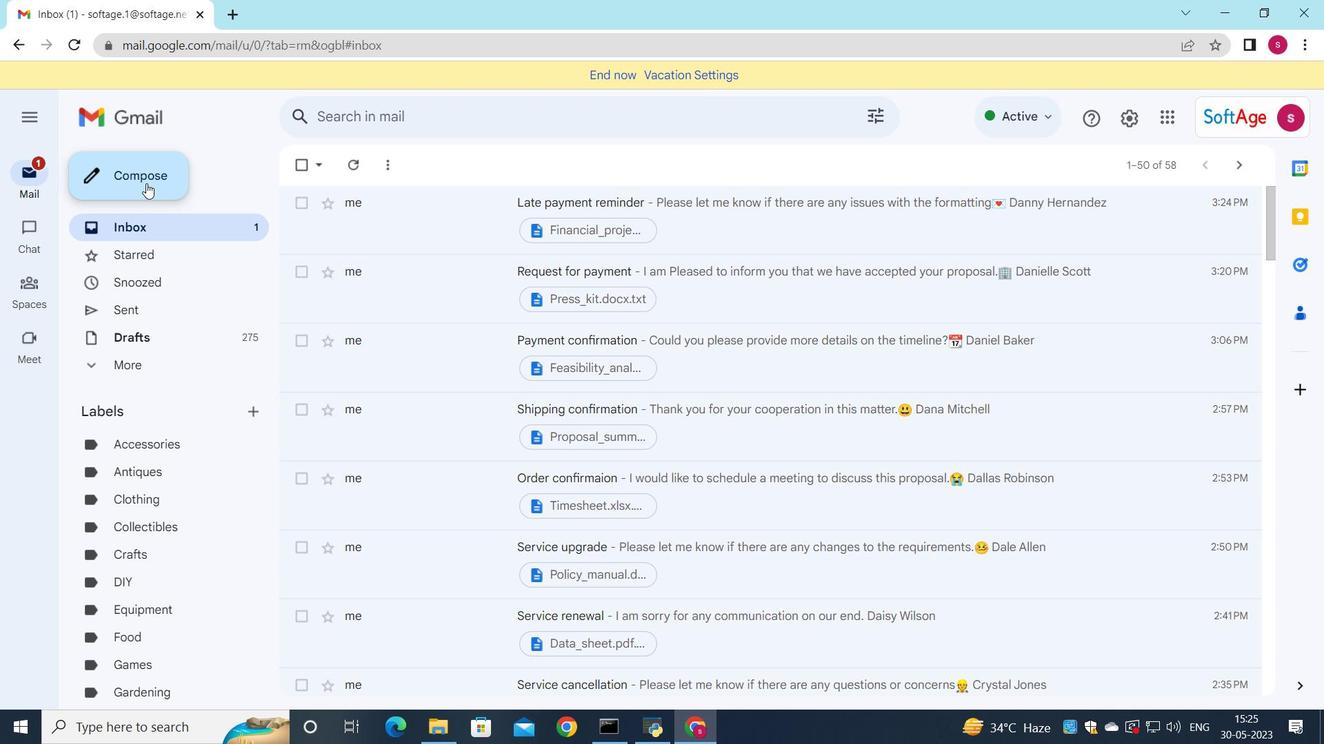 
Action: Mouse moved to (853, 302)
Screenshot: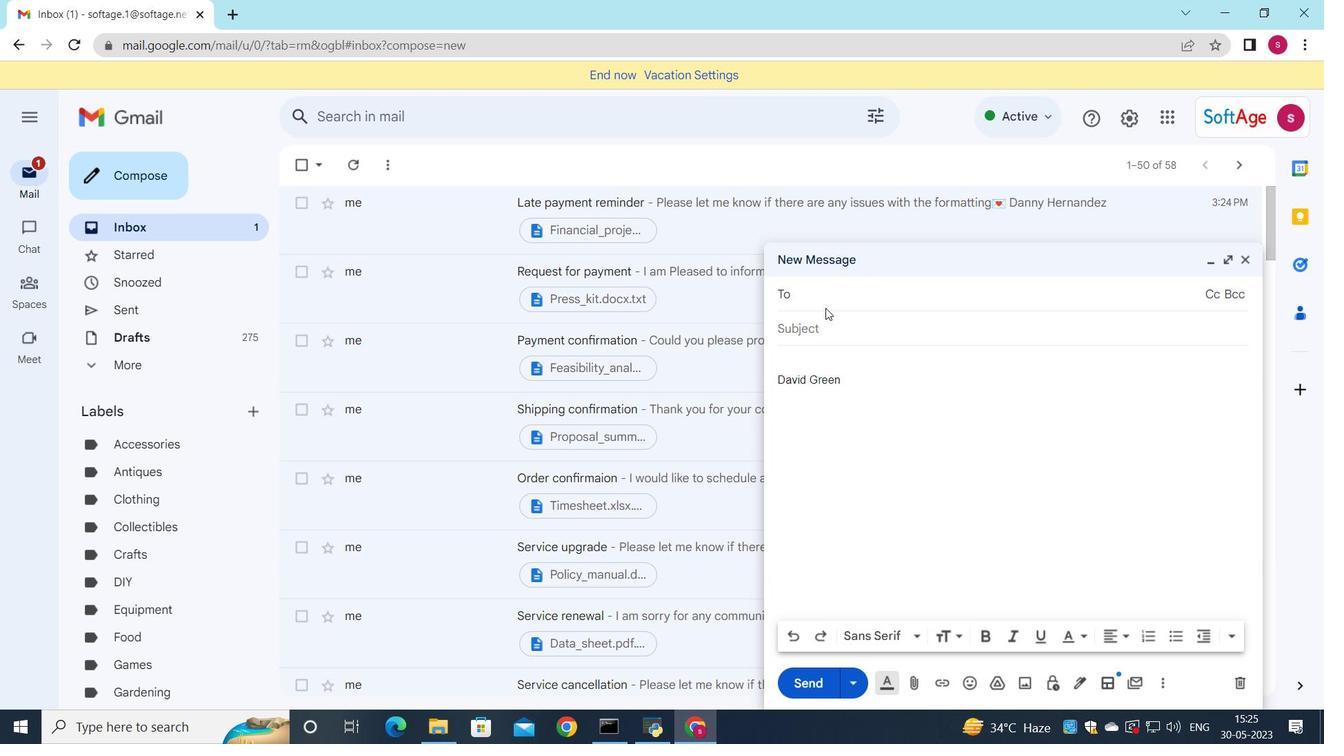 
Action: Key pressed <Key.down>
Screenshot: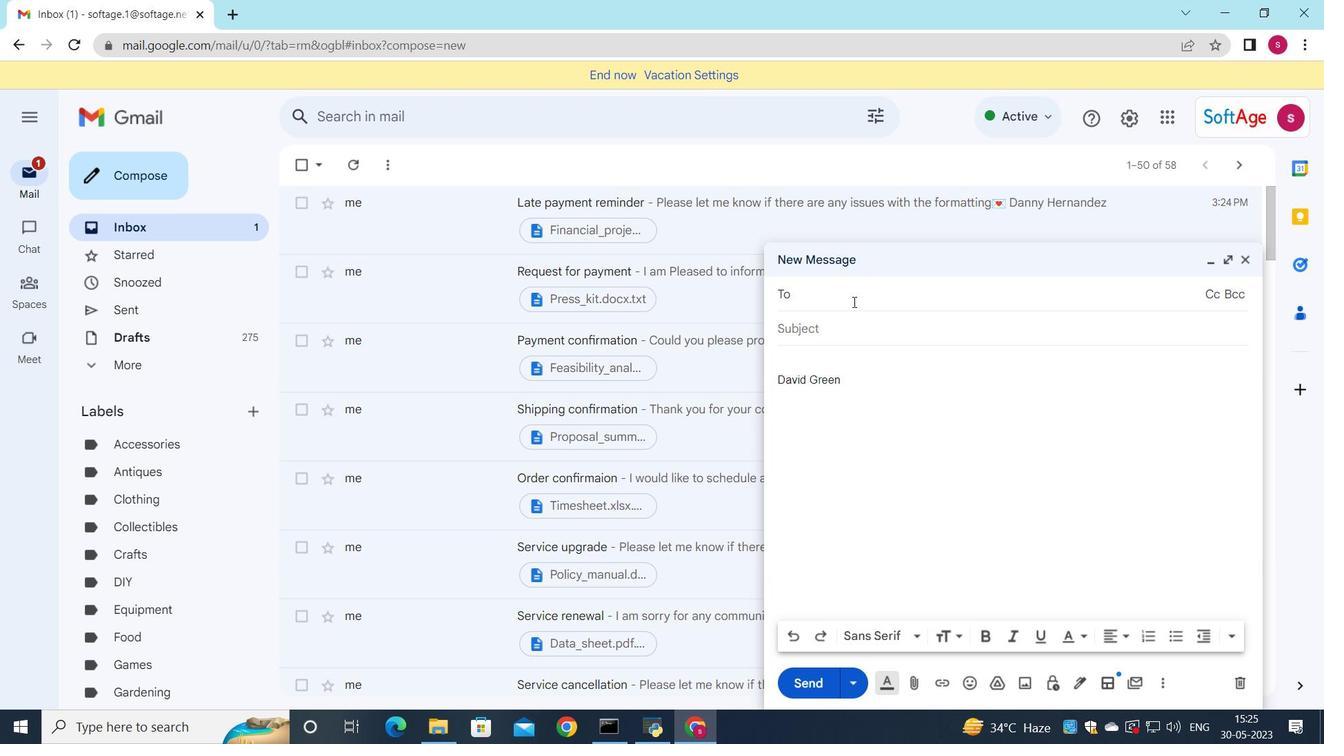 
Action: Mouse moved to (841, 593)
Screenshot: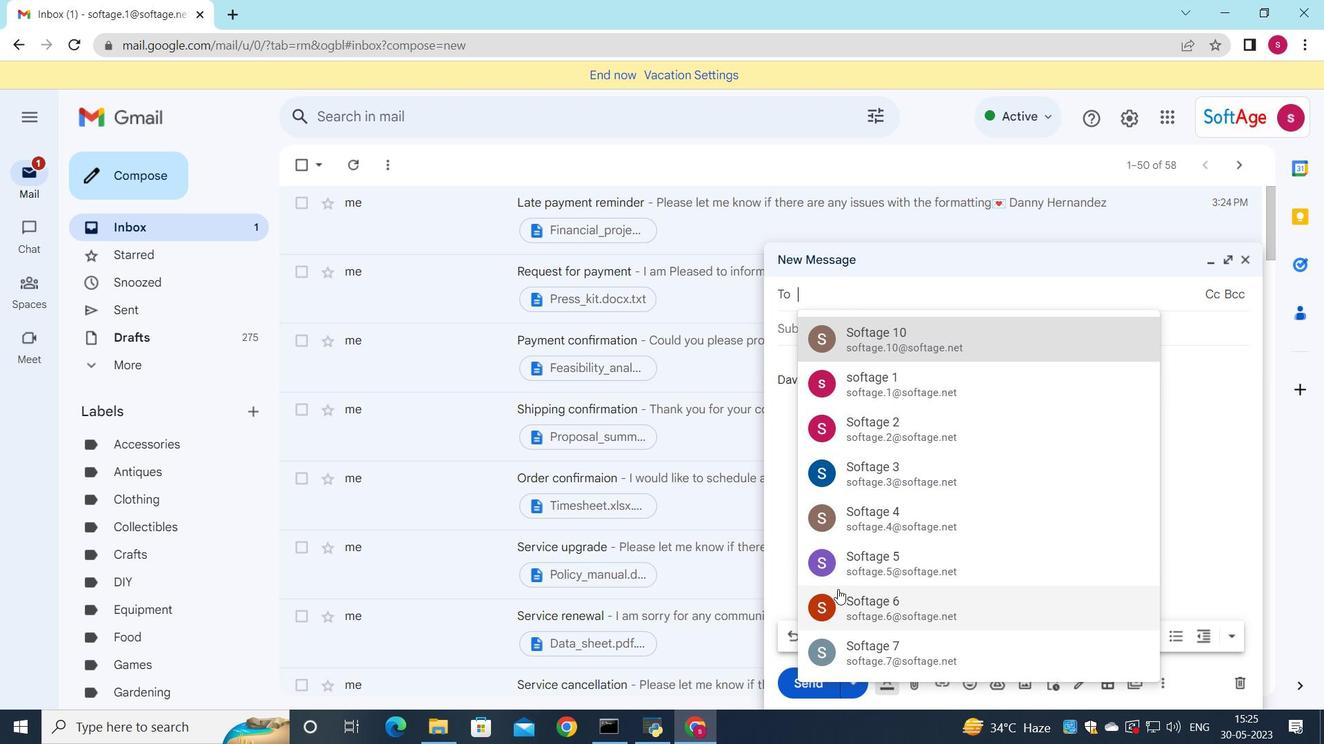 
Action: Mouse pressed left at (841, 593)
Screenshot: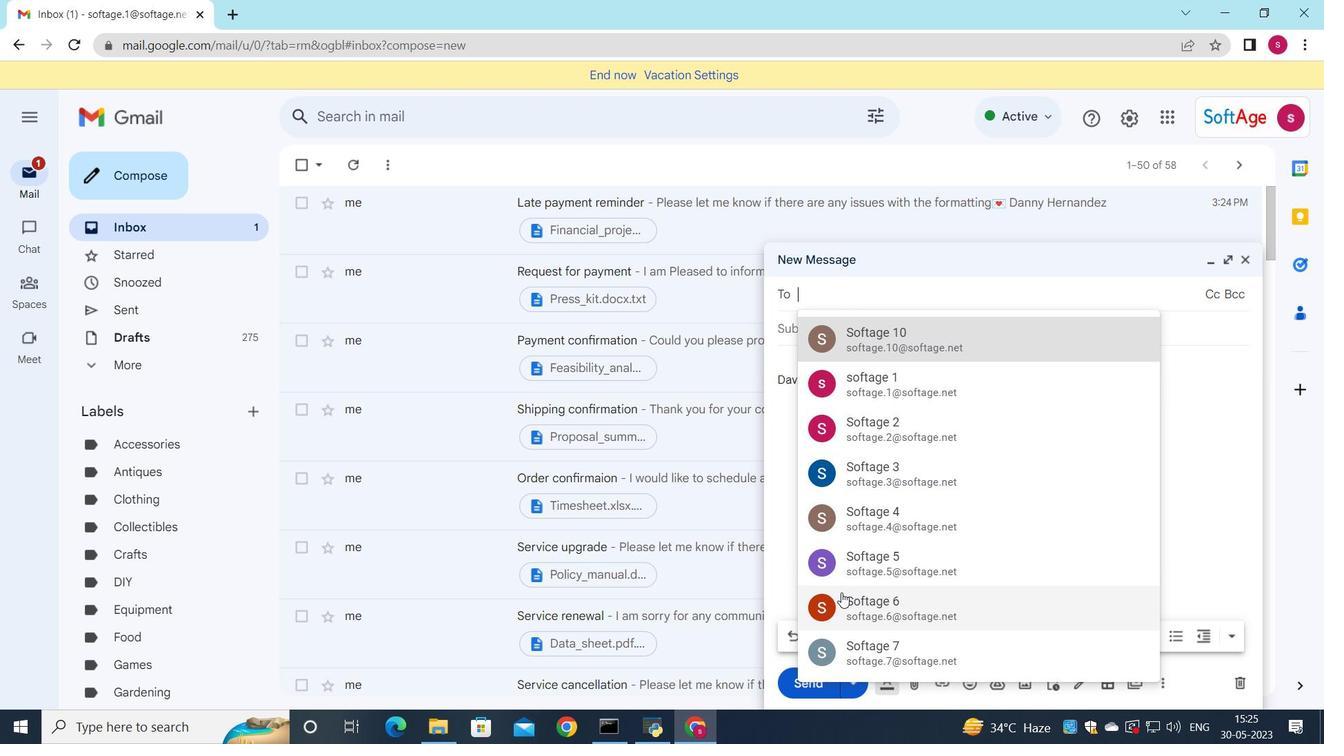
Action: Mouse moved to (961, 465)
Screenshot: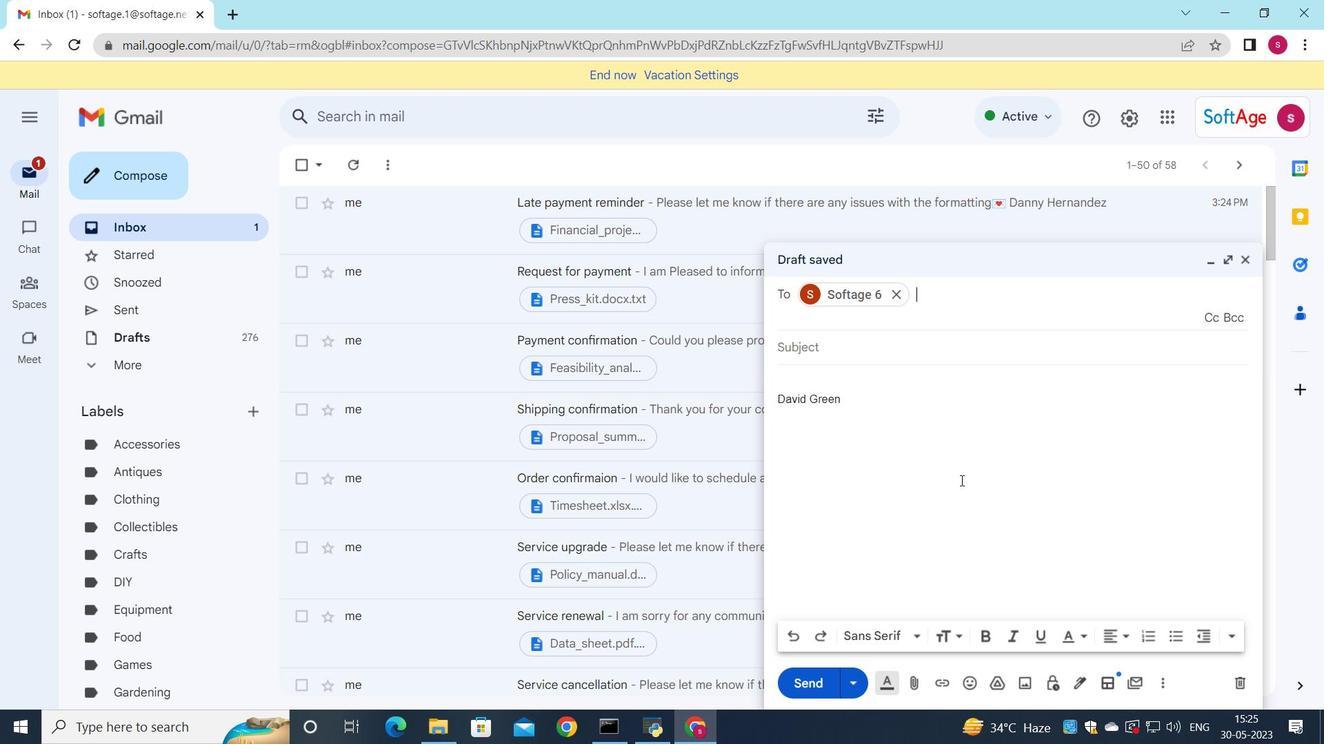
Action: Key pressed <Key.down>
Screenshot: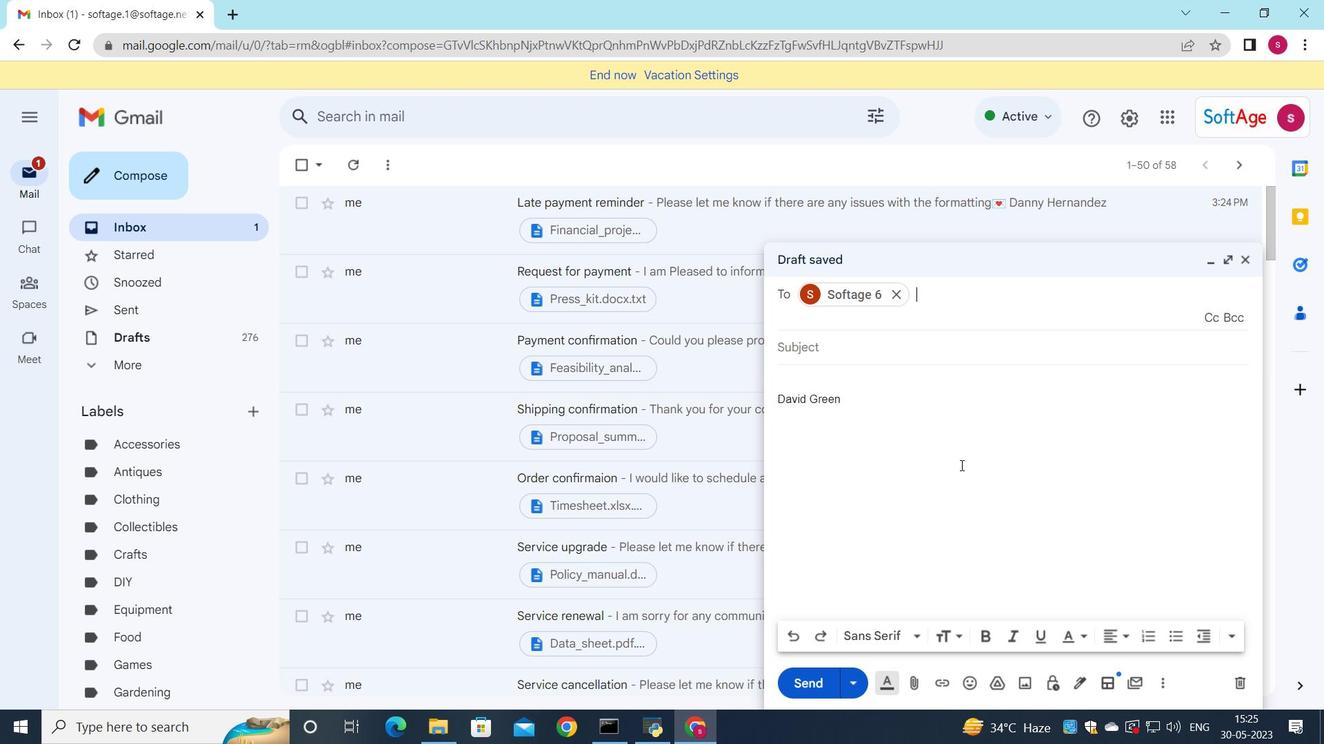
Action: Mouse moved to (983, 378)
Screenshot: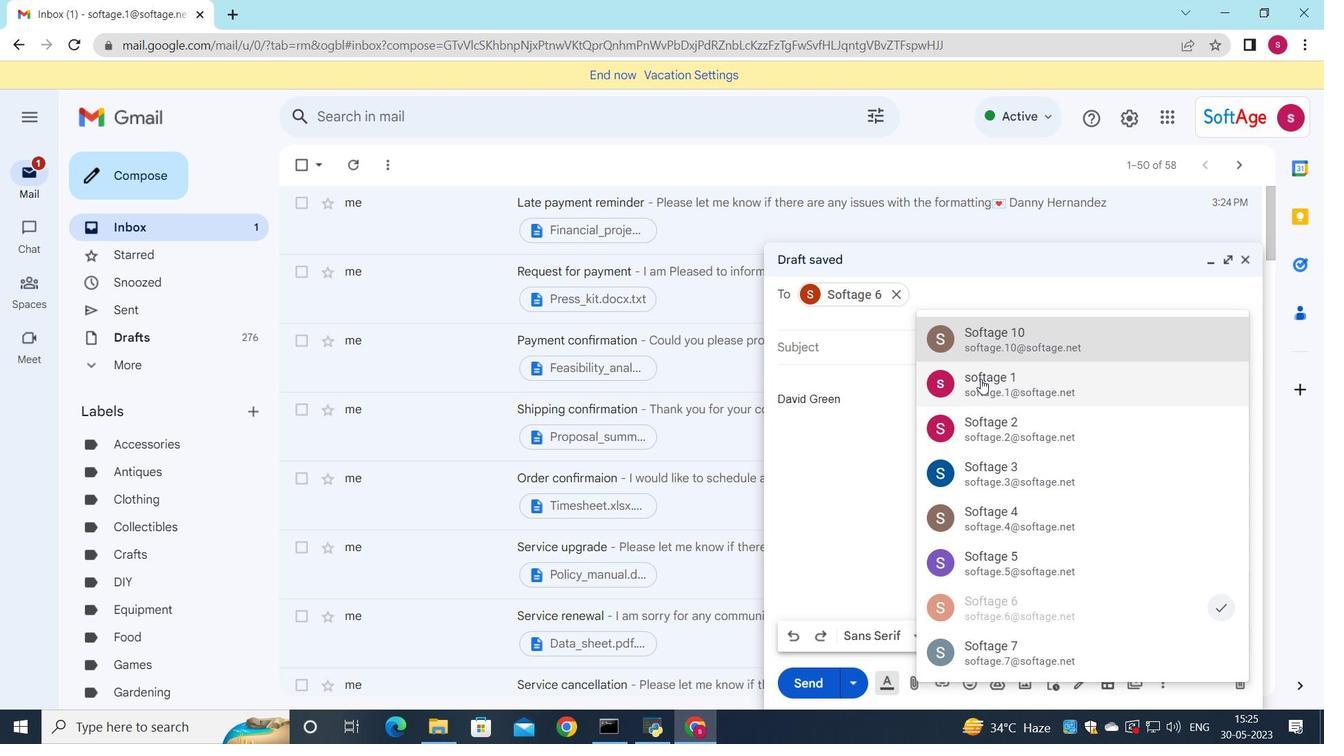 
Action: Mouse pressed left at (983, 378)
Screenshot: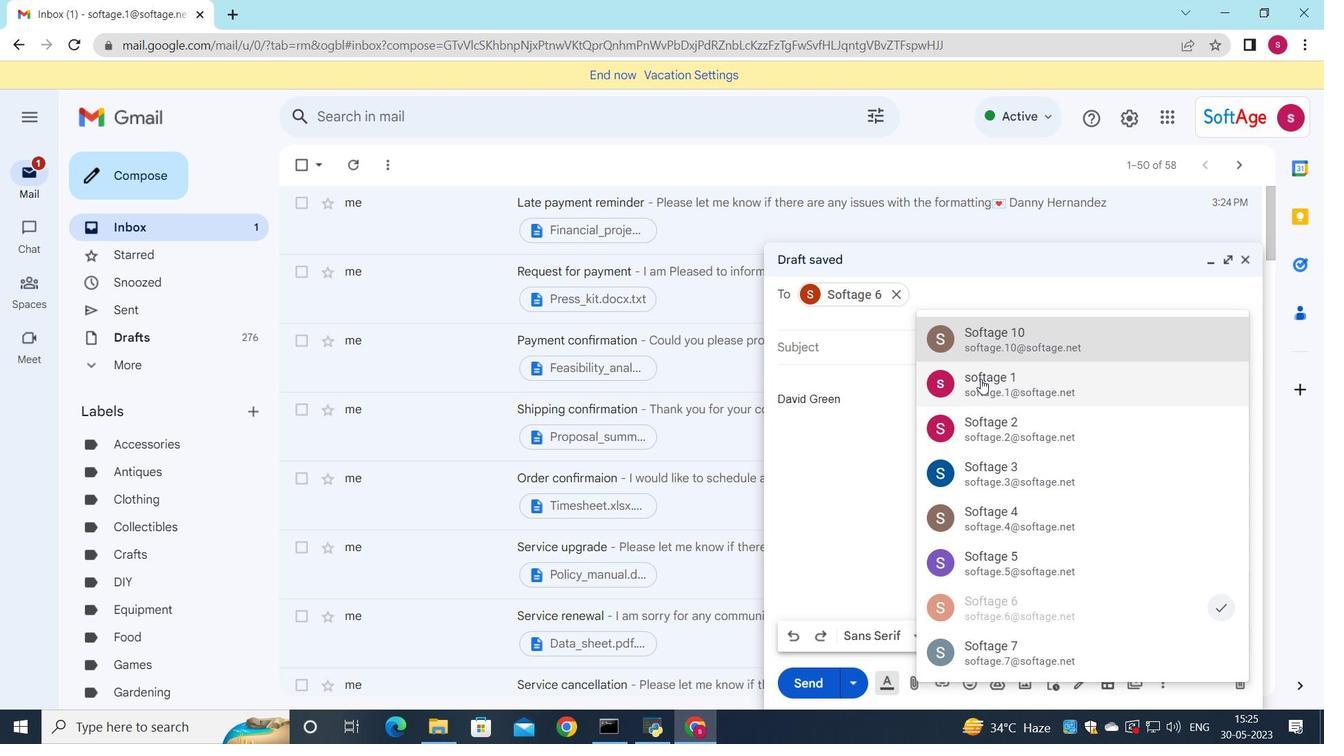 
Action: Mouse moved to (990, 382)
Screenshot: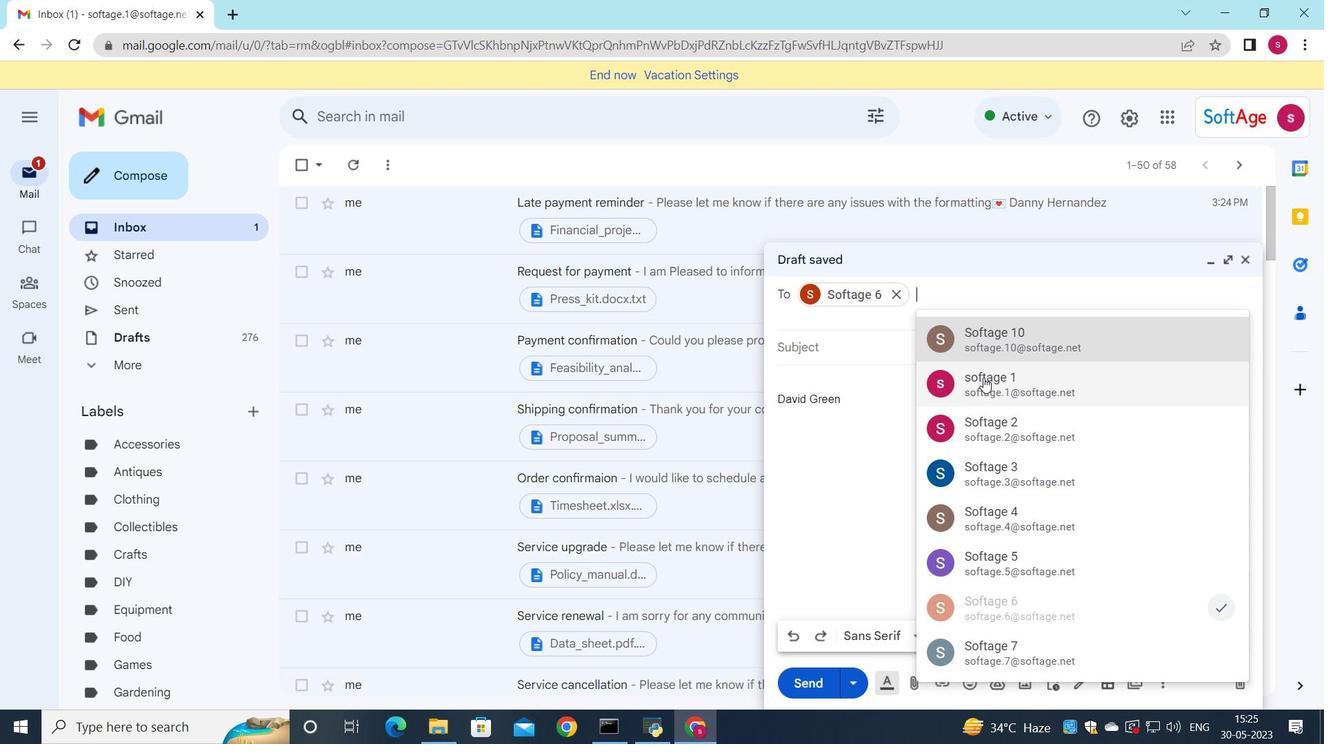
Action: Key pressed <Key.down>
Screenshot: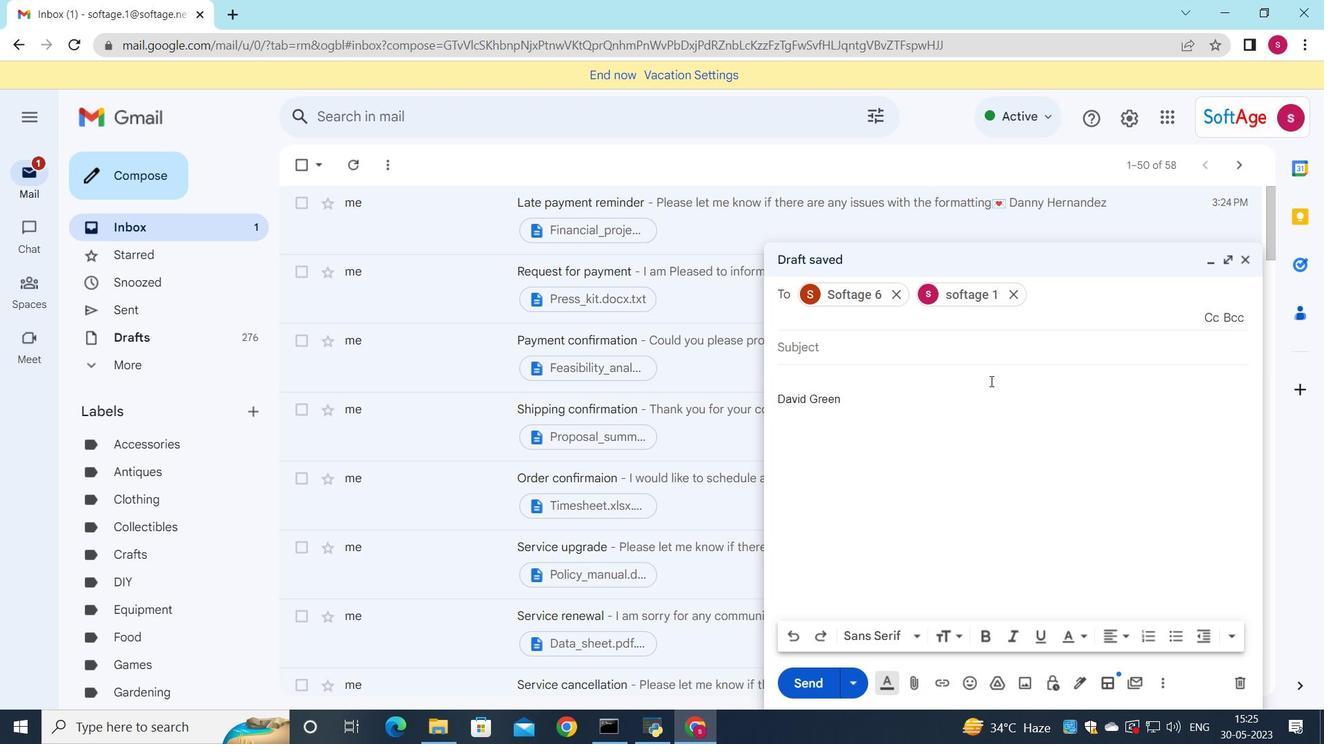 
Action: Mouse moved to (1136, 644)
Screenshot: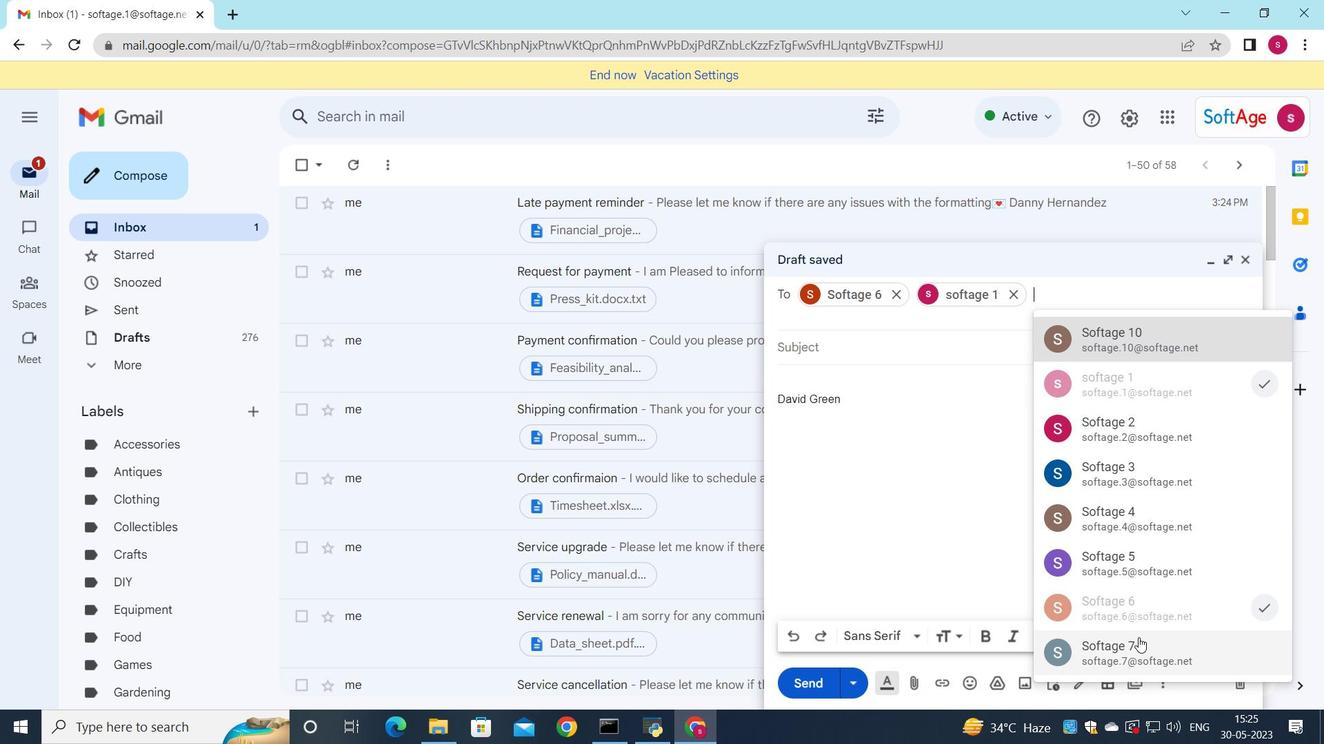 
Action: Mouse pressed left at (1136, 644)
Screenshot: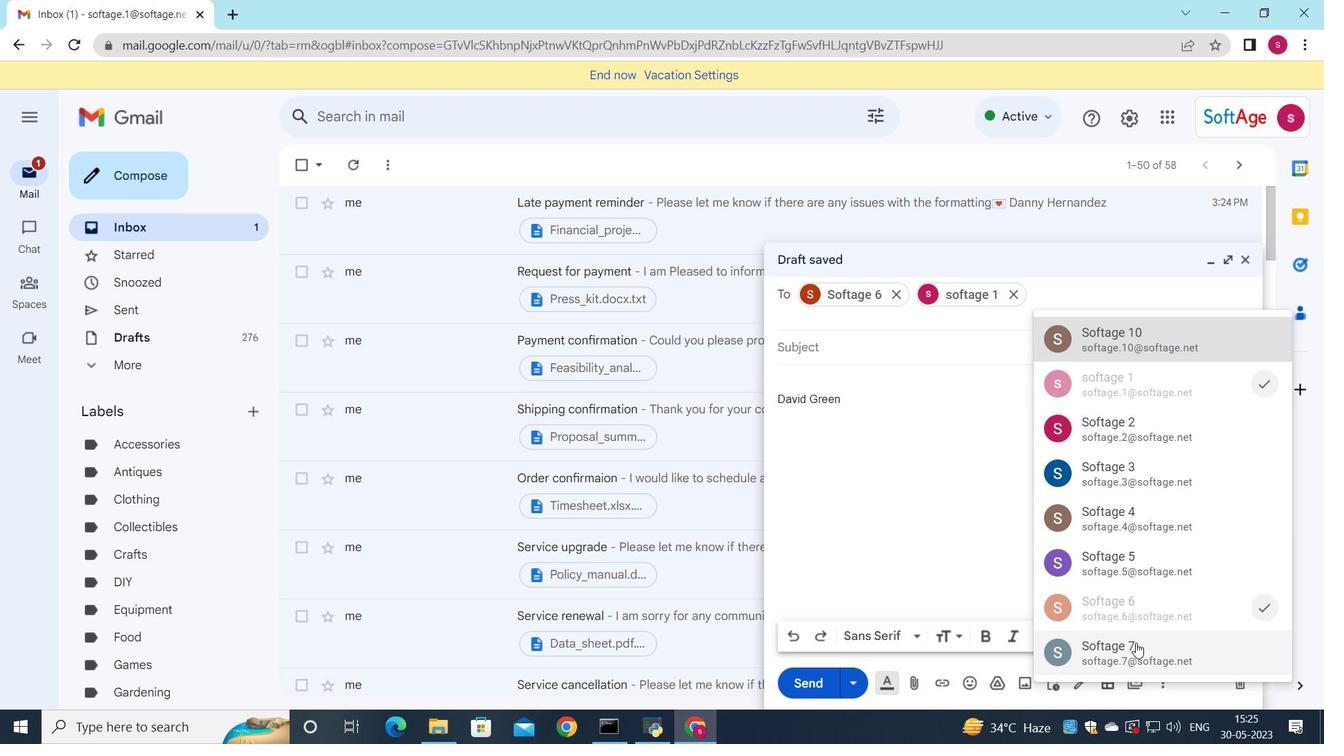 
Action: Mouse moved to (1205, 310)
Screenshot: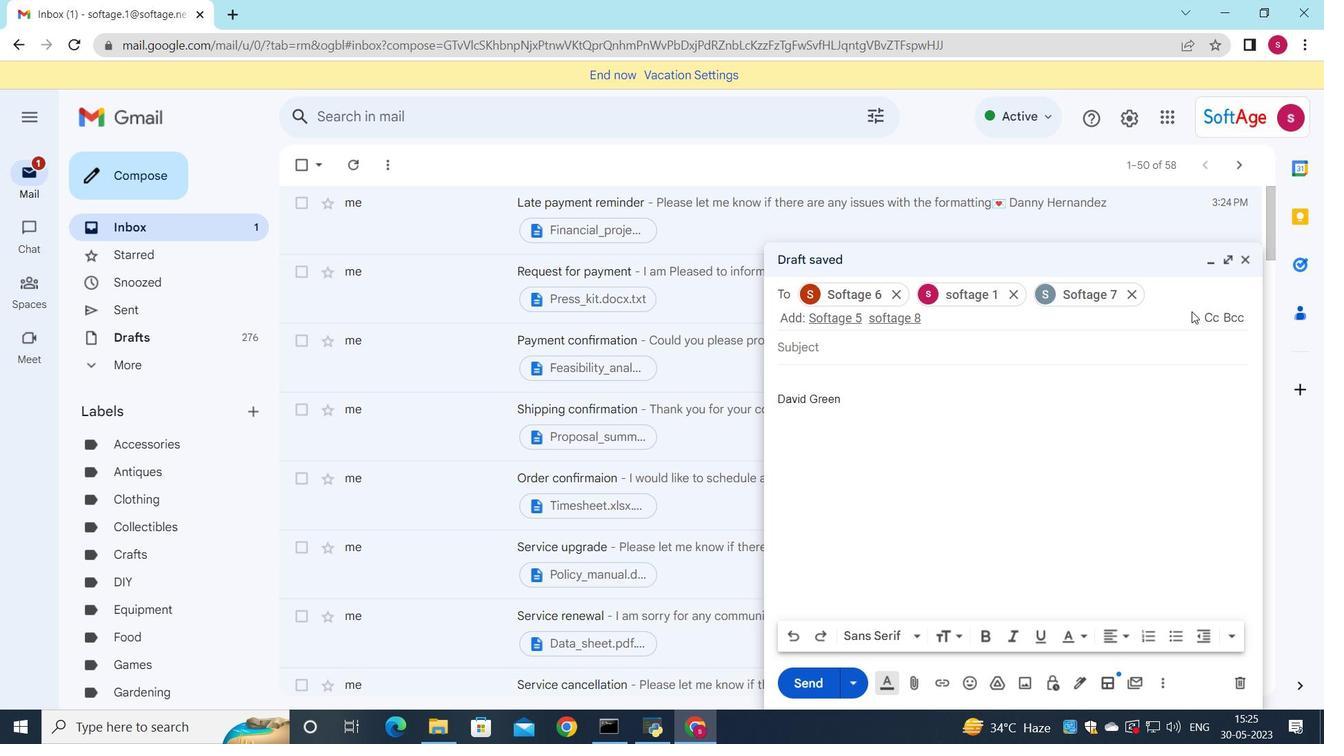 
Action: Mouse pressed left at (1205, 310)
Screenshot: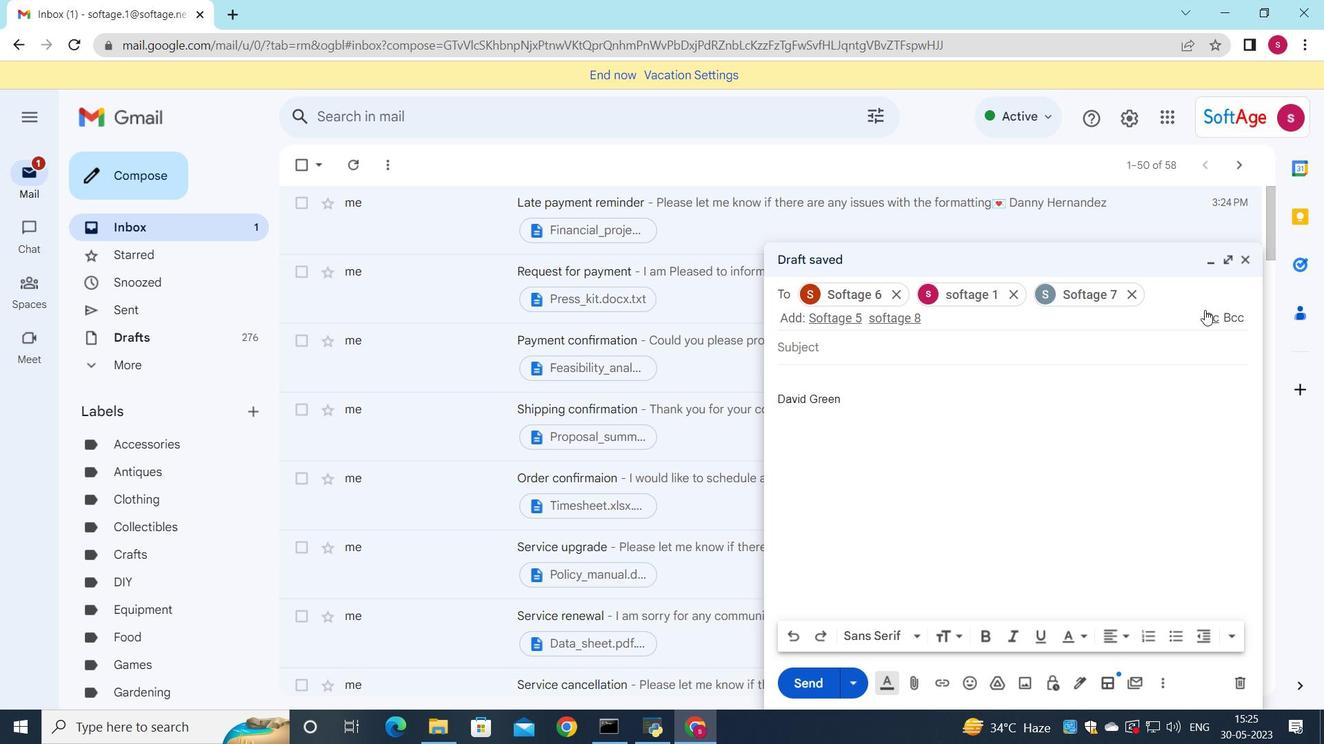 
Action: Mouse moved to (900, 349)
Screenshot: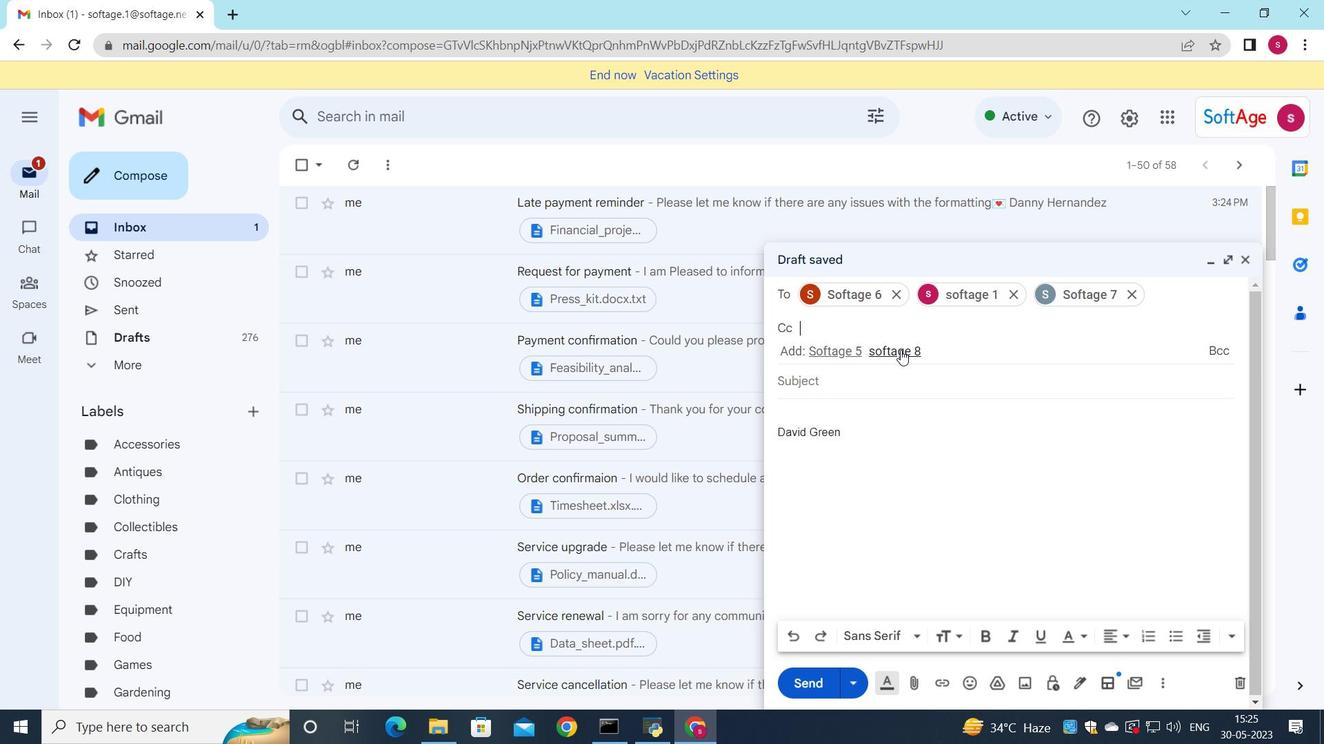 
Action: Mouse pressed left at (900, 349)
Screenshot: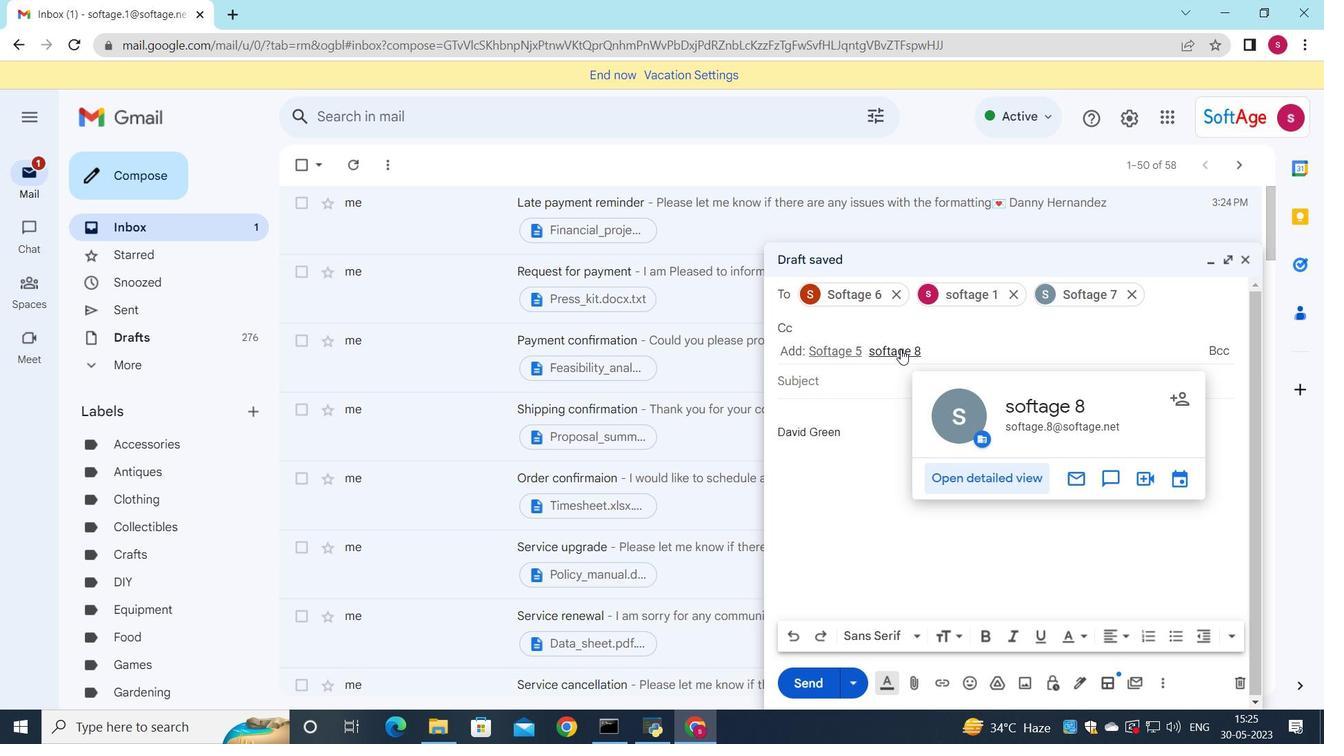 
Action: Mouse moved to (892, 378)
Screenshot: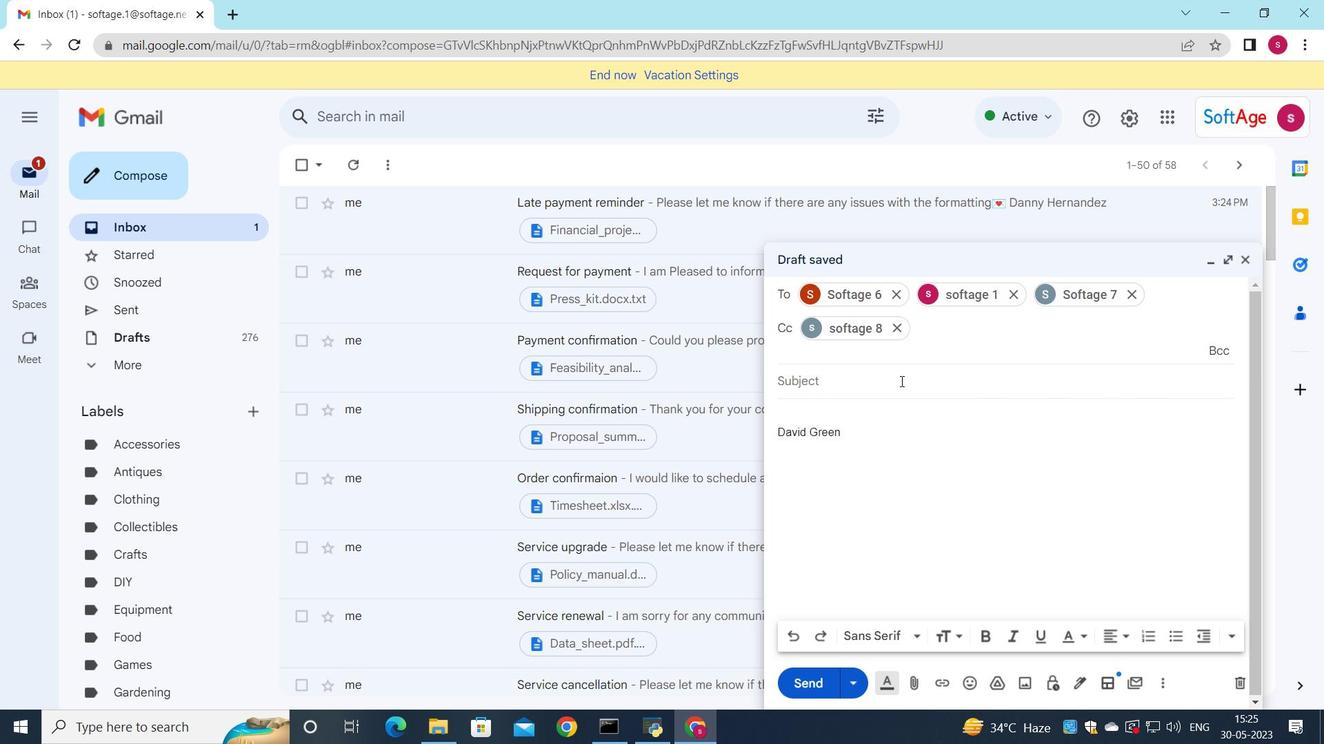 
Action: Mouse pressed left at (892, 378)
Screenshot: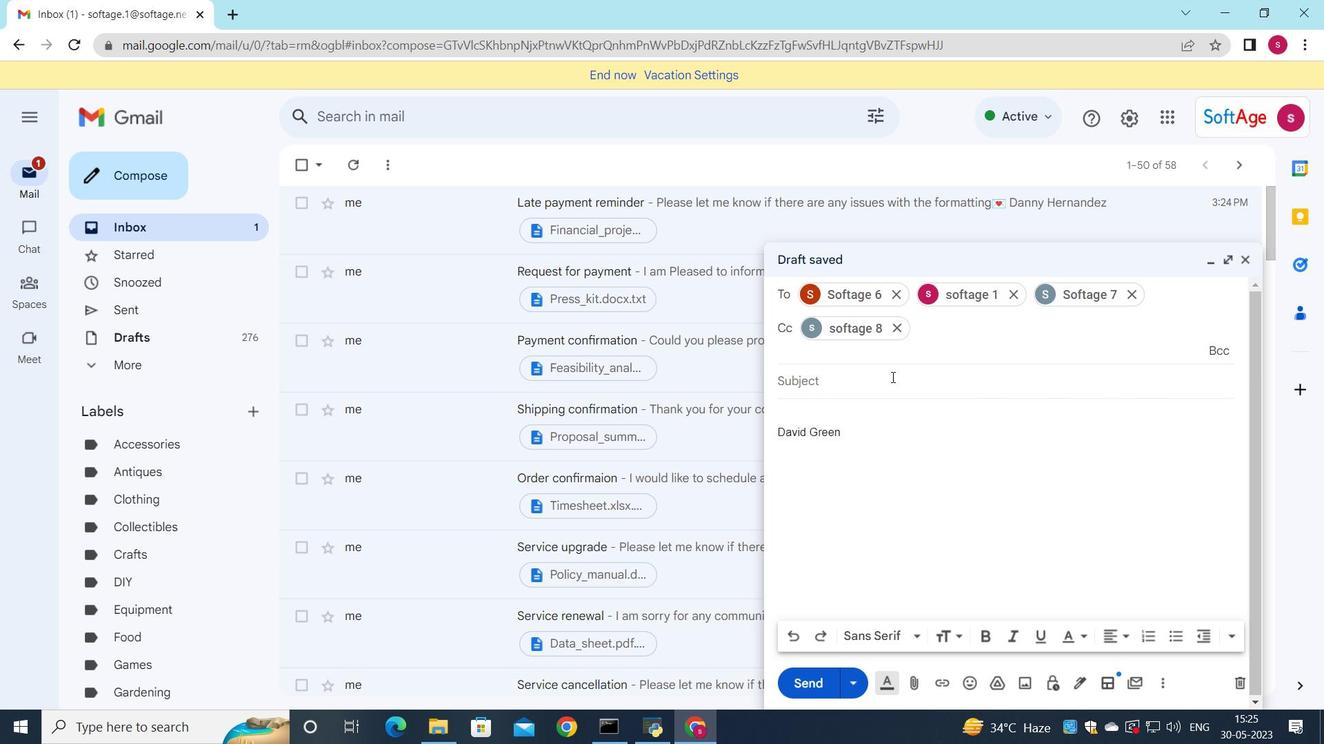 
Action: Key pressed <Key.shift>Invoice<Key.space>follow-up
Screenshot: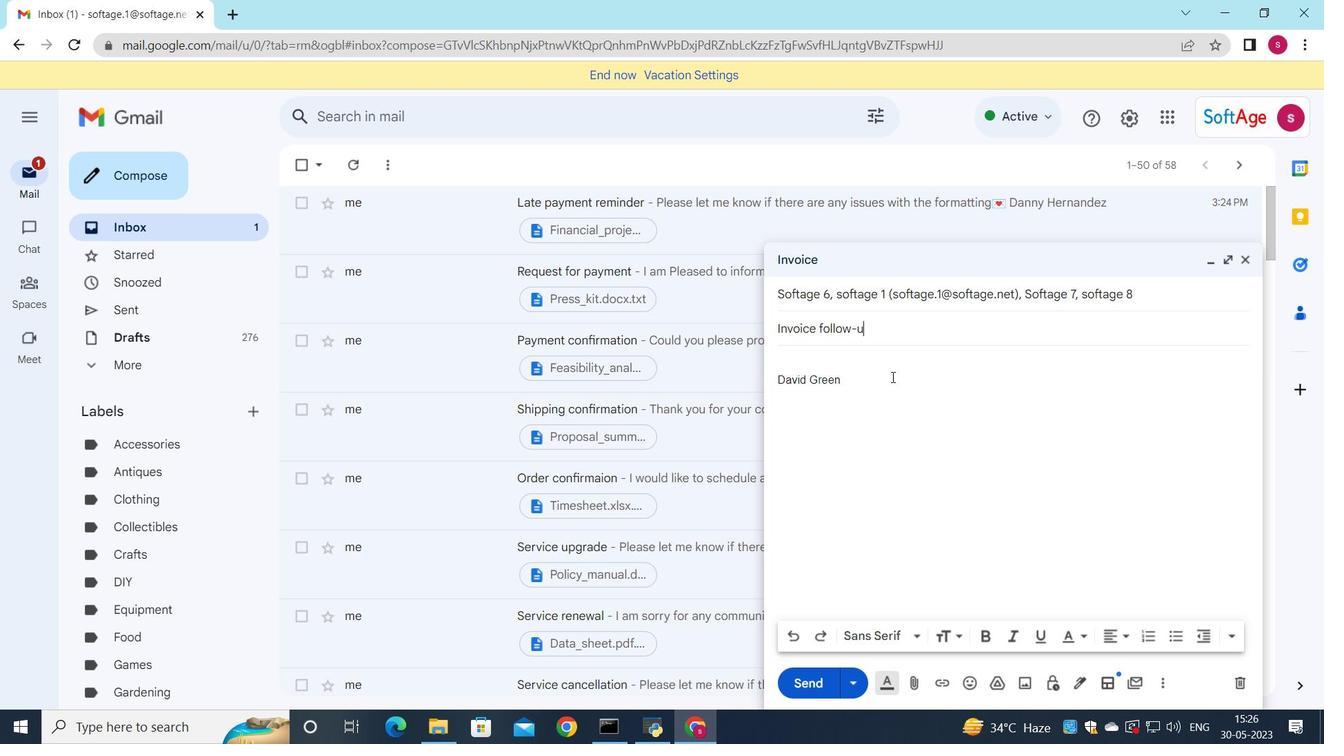
Action: Mouse moved to (849, 373)
Screenshot: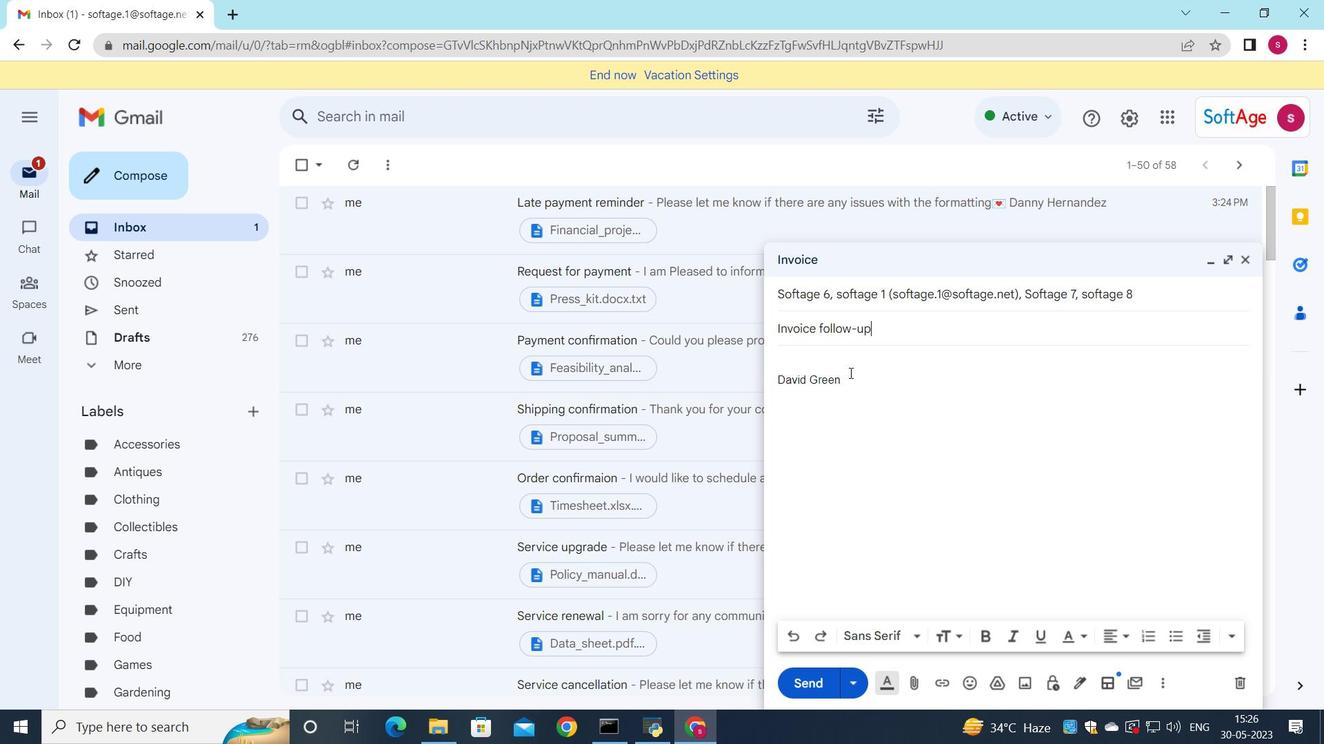 
Action: Mouse pressed left at (849, 373)
Screenshot: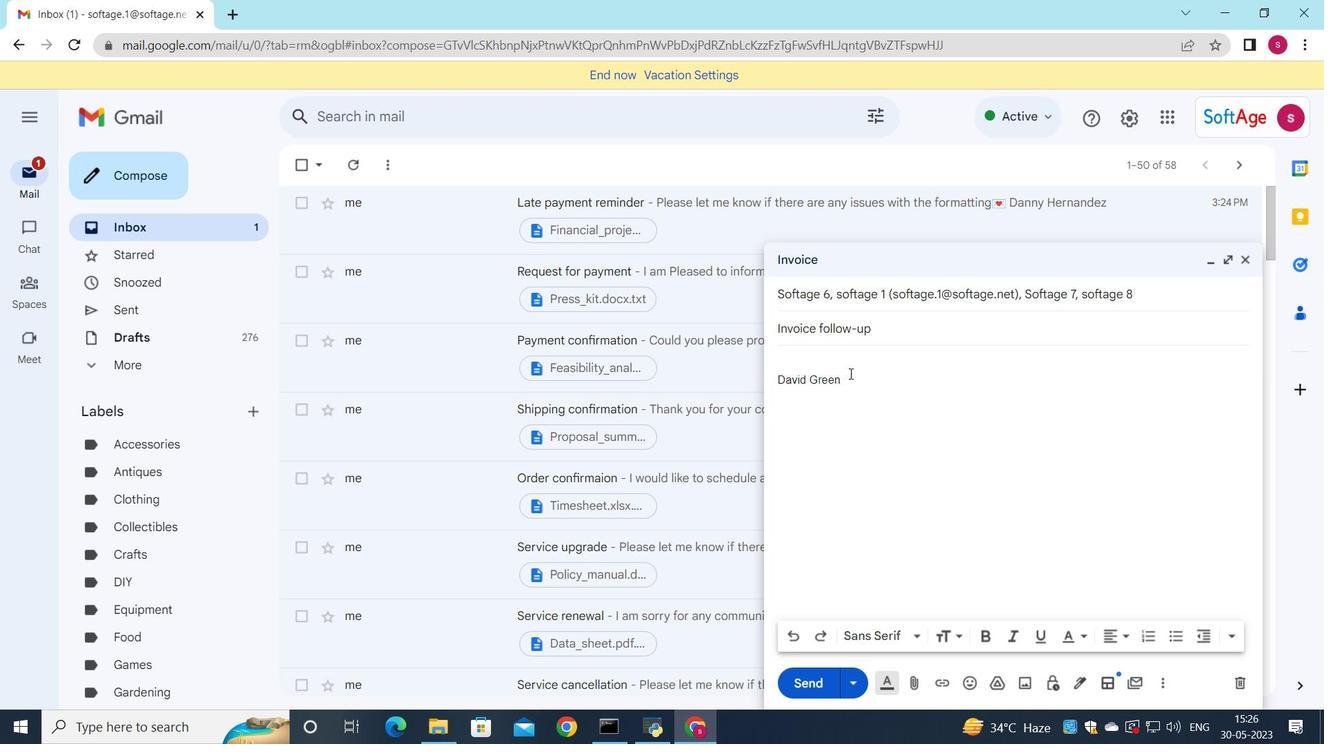 
Action: Mouse moved to (837, 351)
Screenshot: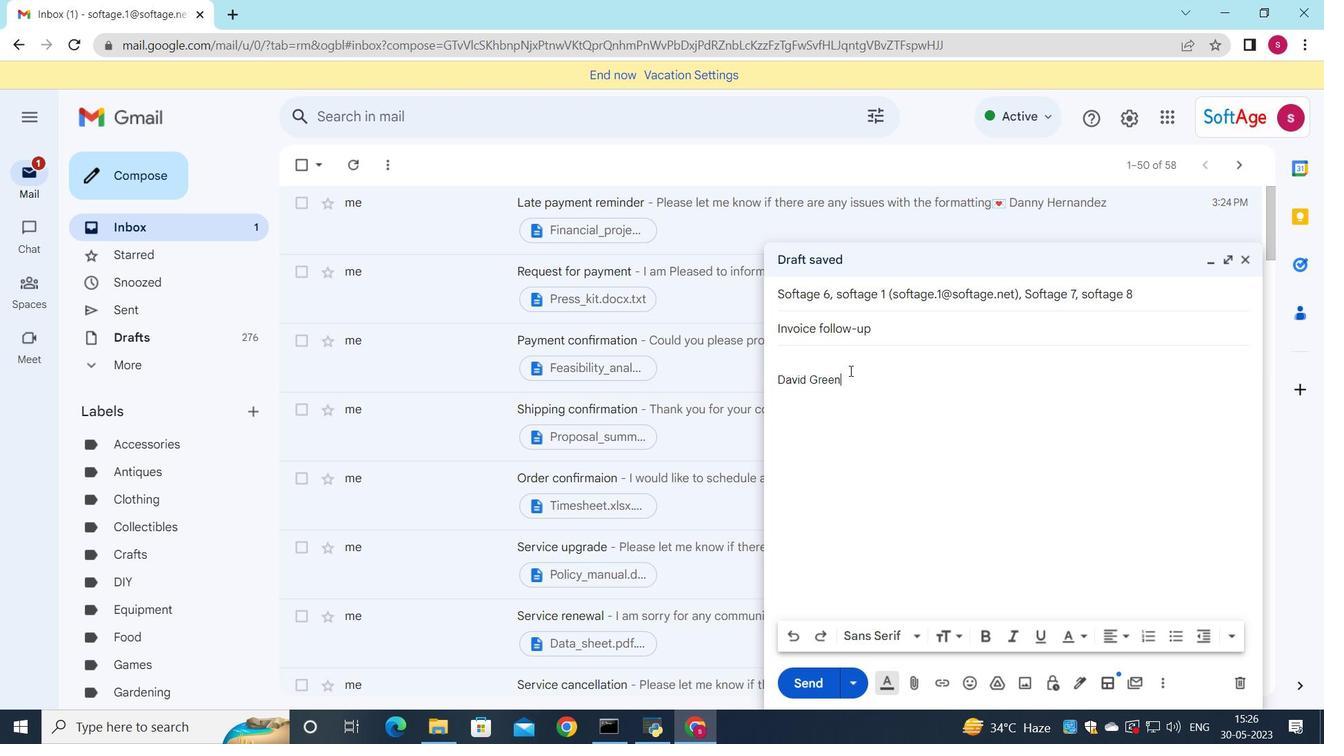
Action: Mouse pressed left at (837, 351)
Screenshot: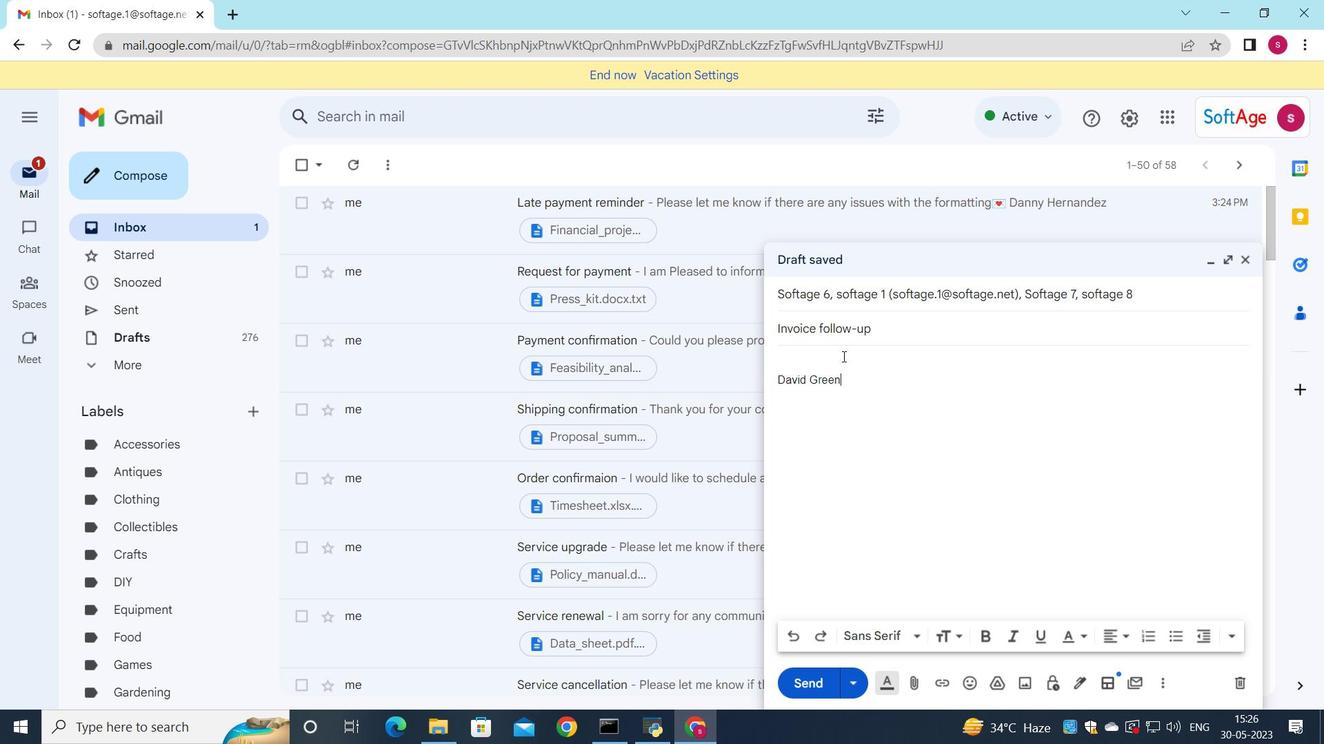 
Action: Mouse moved to (790, 361)
Screenshot: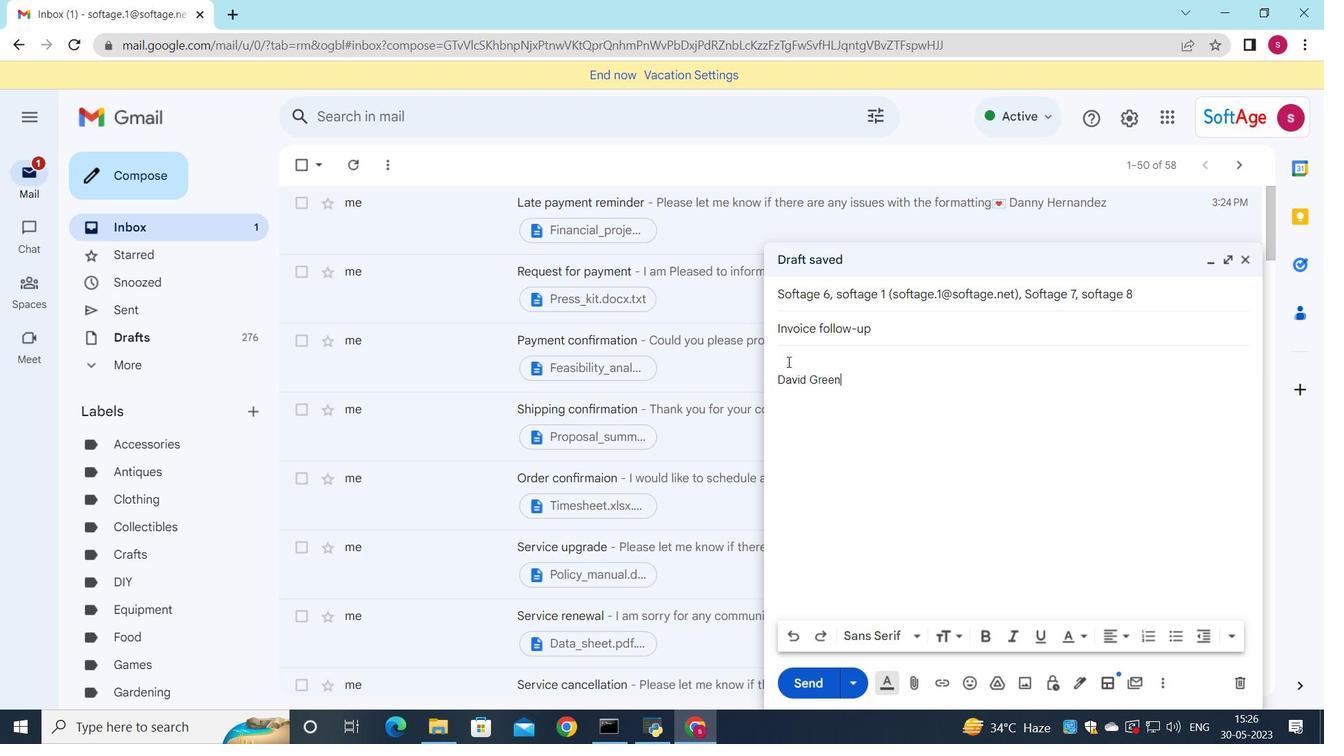 
Action: Mouse pressed left at (790, 361)
Screenshot: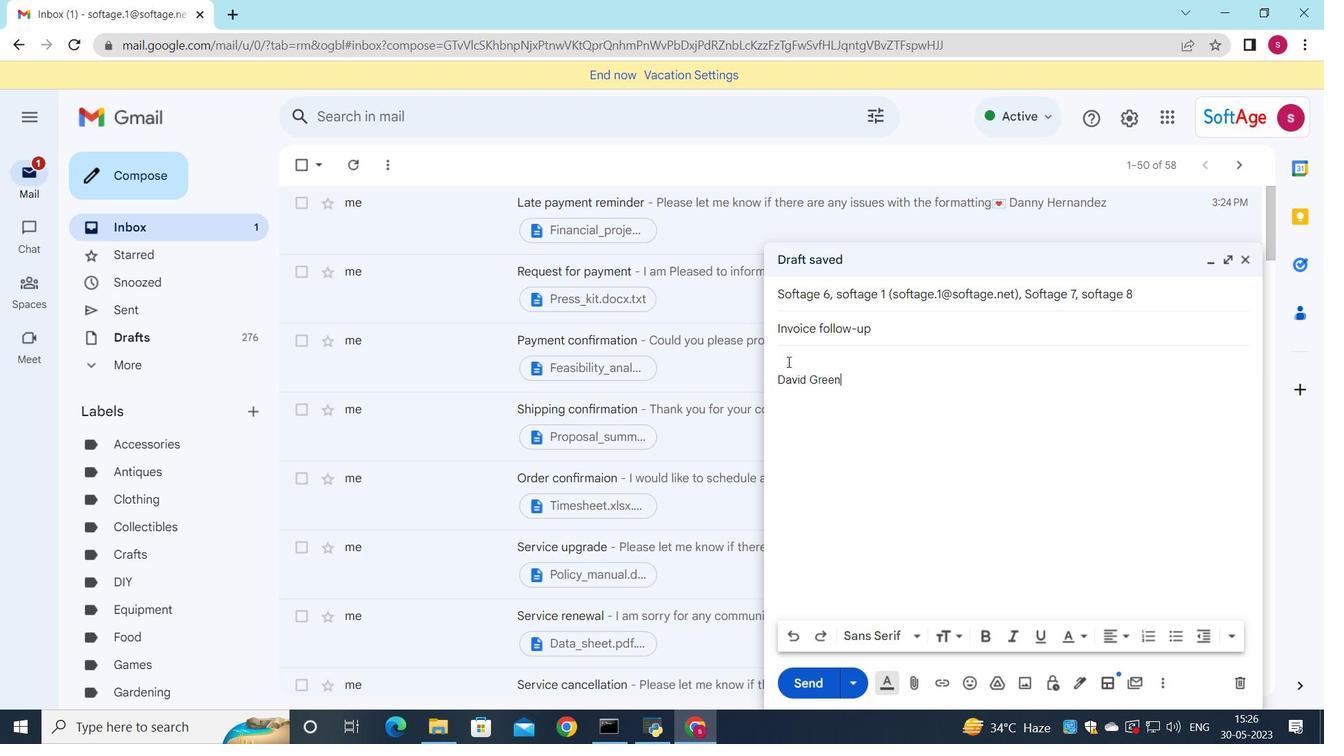 
Action: Key pressed <Key.shift>I<Key.space>am<Key.space>sorry<Key.space>for<Key.space>sn<Key.backspace><Key.backspace>any<Key.space>delay<Key.space><Key.backspace>s<Key.space>in<Key.space>i<Key.backspace>our<Key.space>respo<Key.space>n<Key.backspace><Key.backspace>nse.
Screenshot: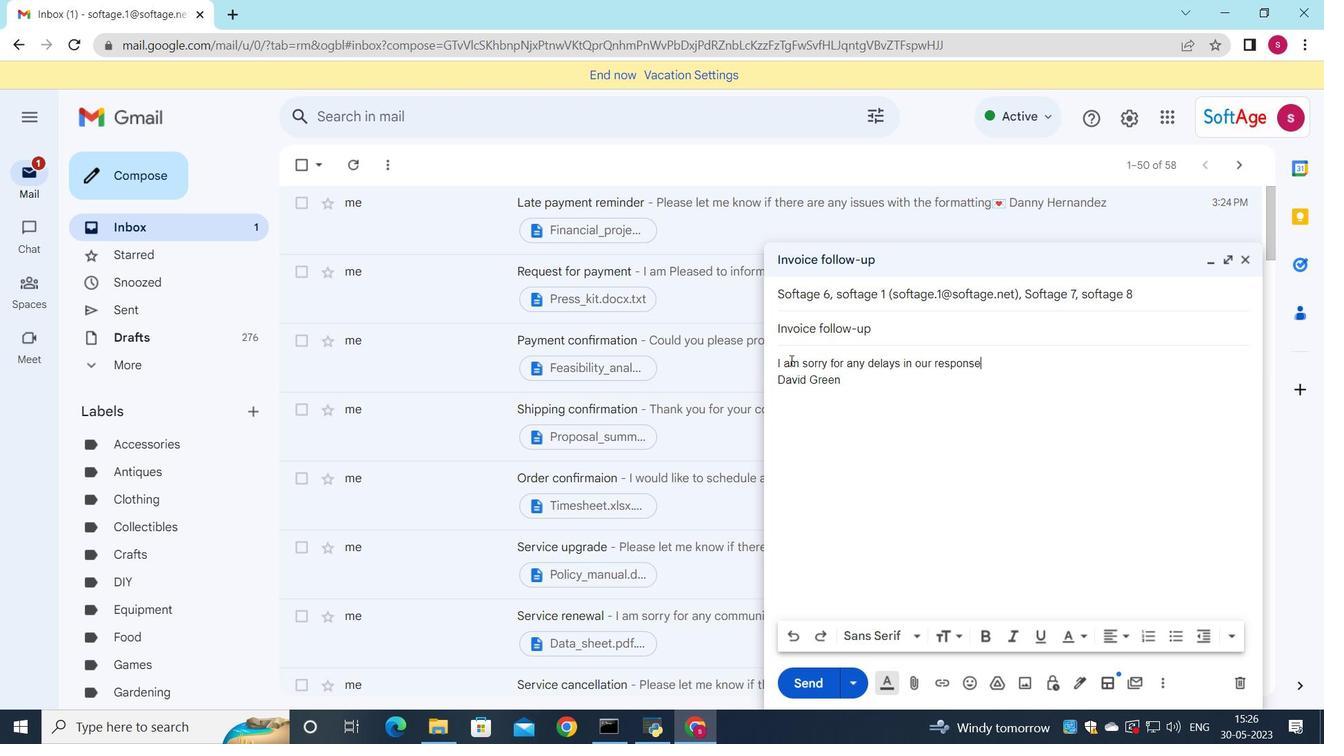 
Action: Mouse moved to (963, 687)
Screenshot: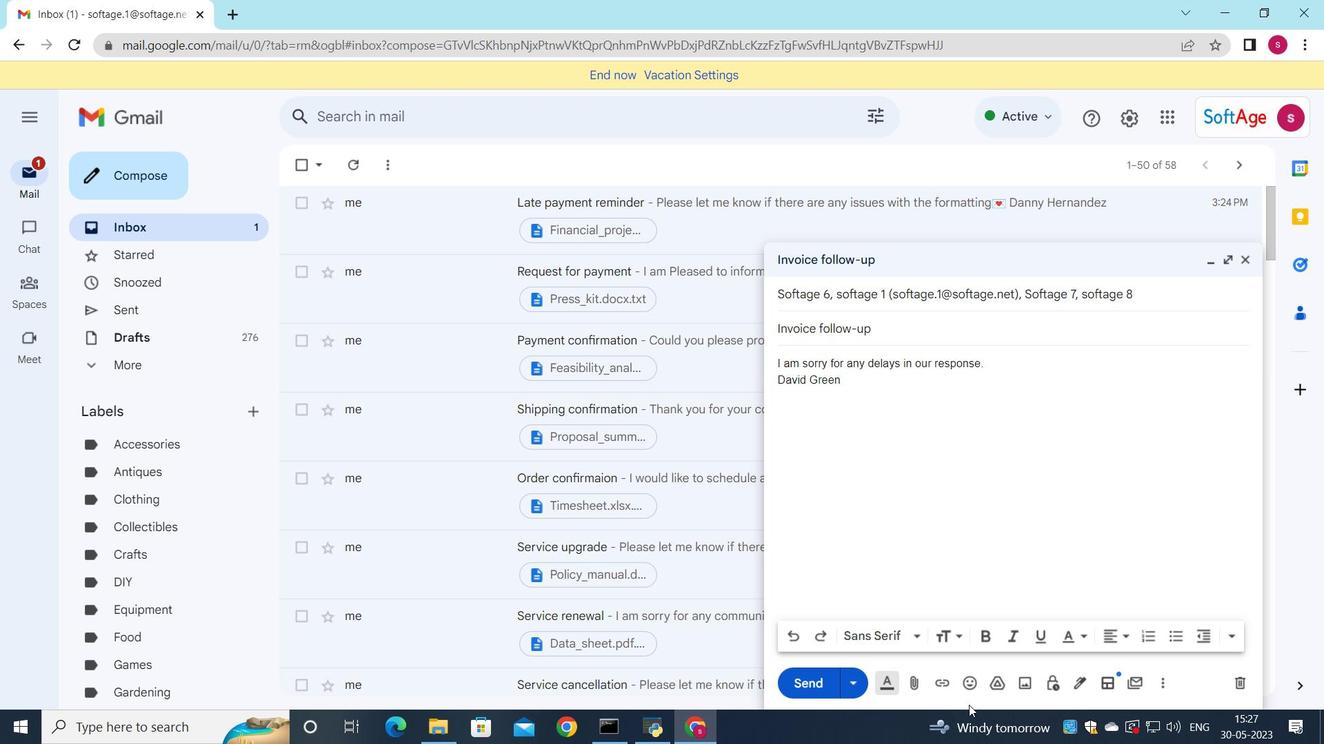 
Action: Mouse pressed left at (963, 687)
Screenshot: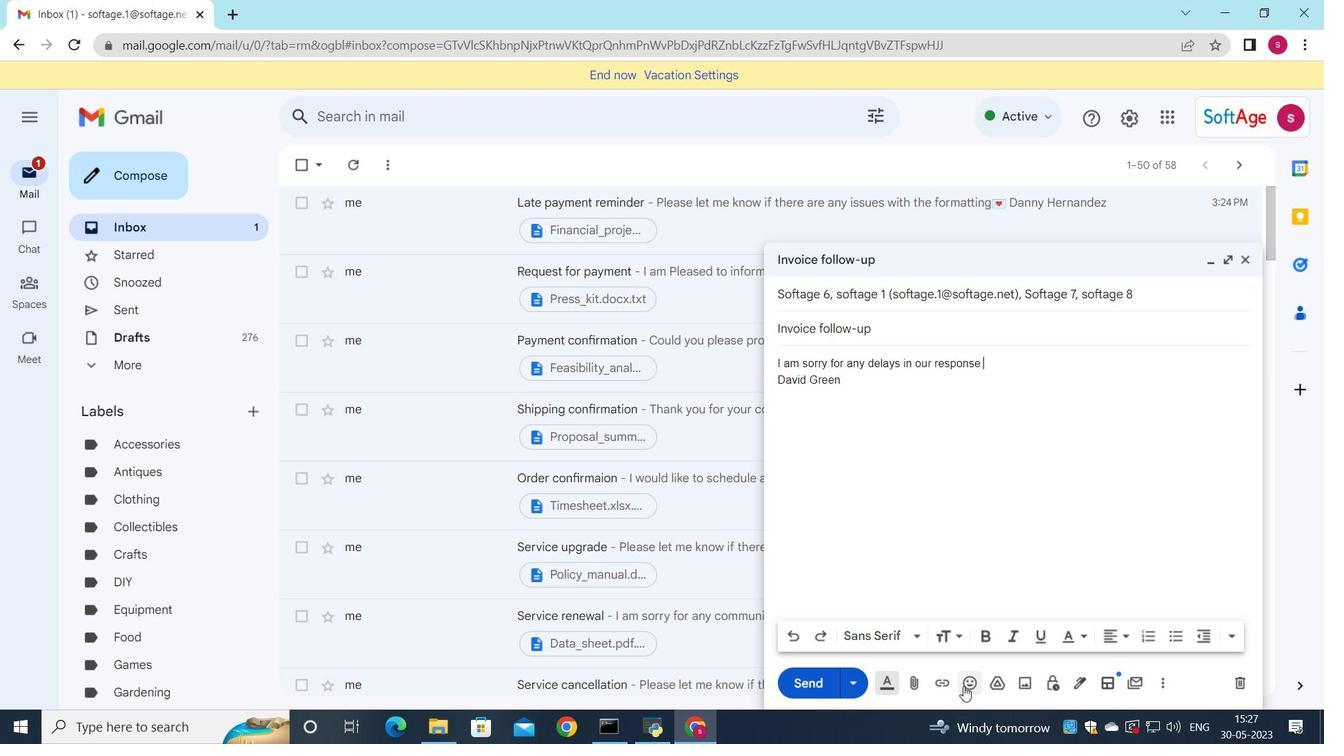 
Action: Mouse moved to (976, 600)
Screenshot: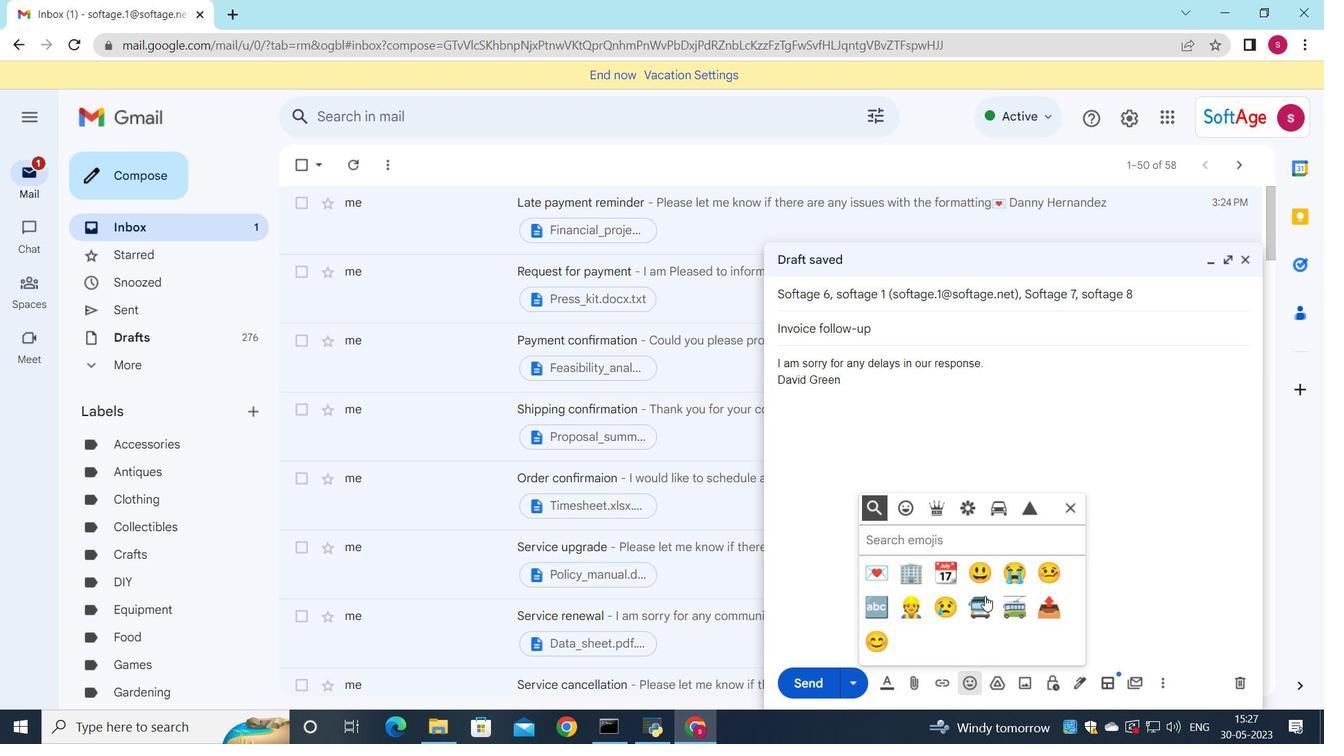 
Action: Mouse pressed left at (976, 600)
Screenshot: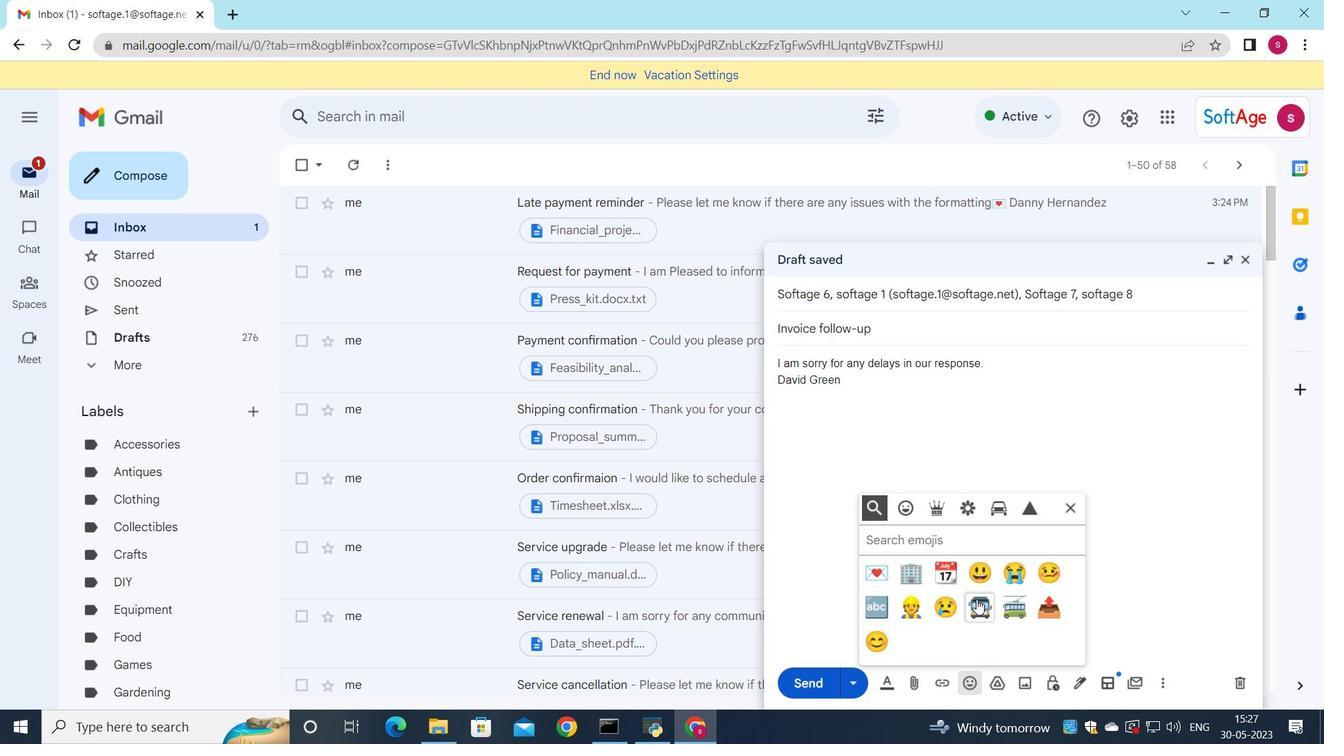 
Action: Mouse moved to (1067, 506)
Screenshot: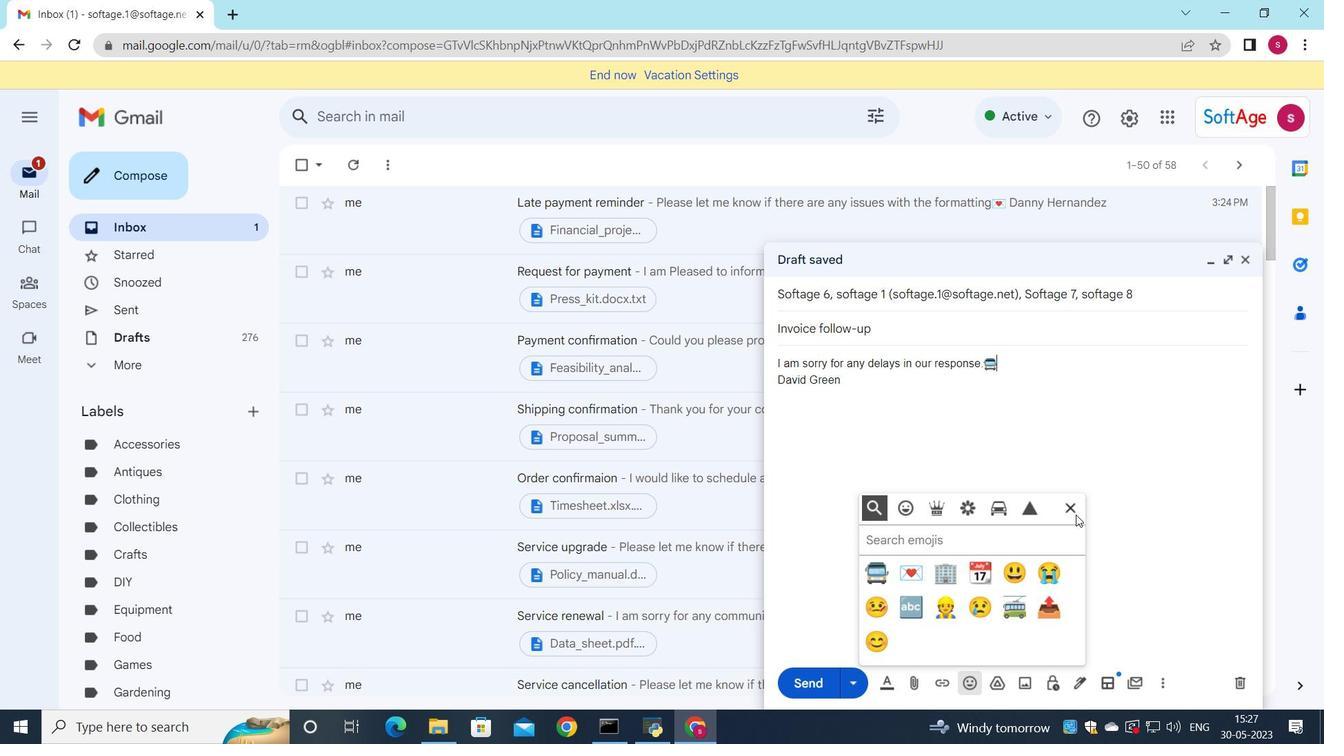 
Action: Mouse pressed left at (1067, 506)
Screenshot: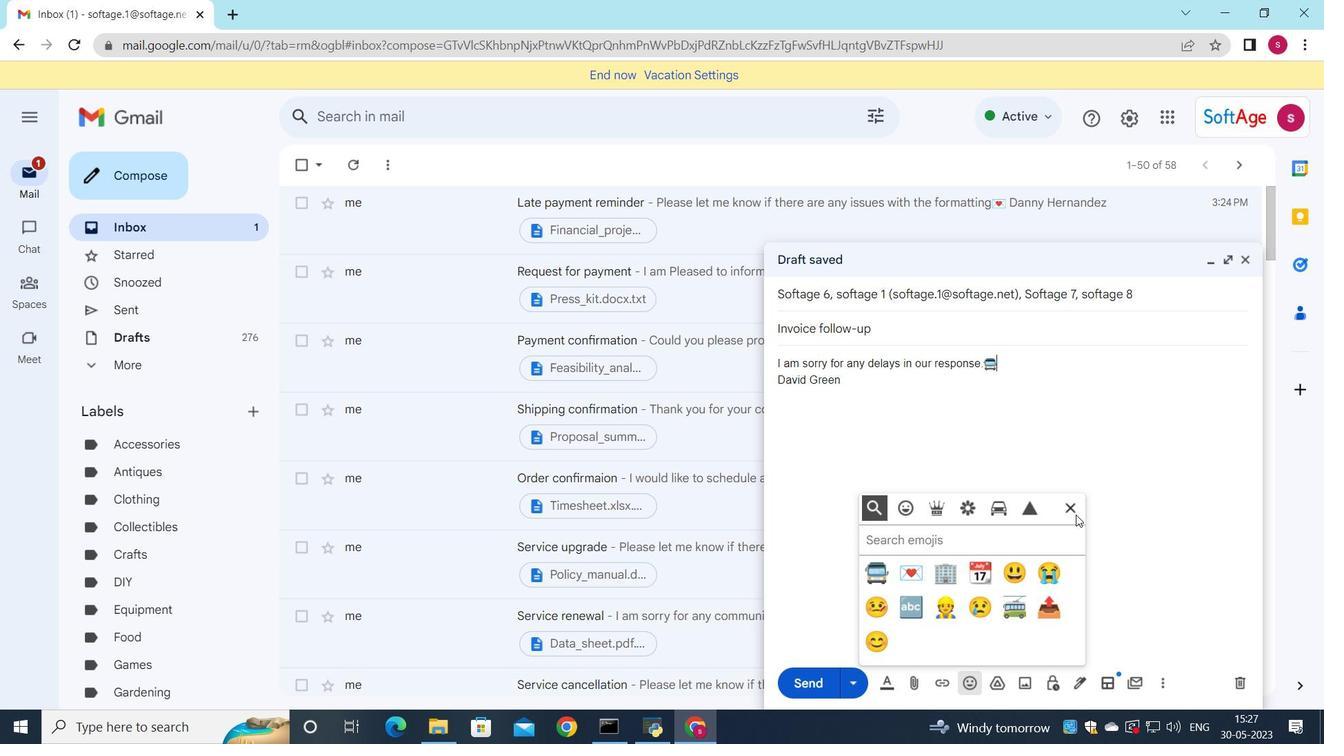 
Action: Mouse moved to (918, 681)
Screenshot: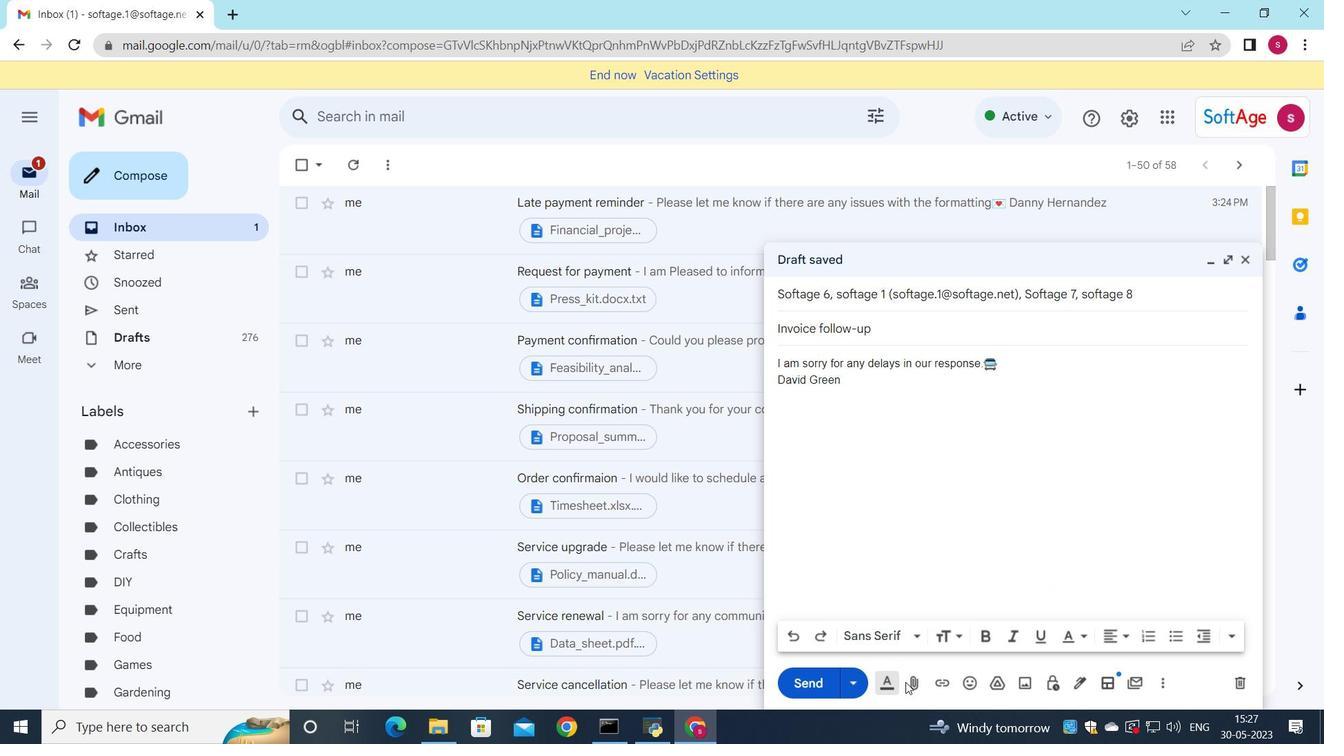 
Action: Mouse pressed left at (918, 681)
Screenshot: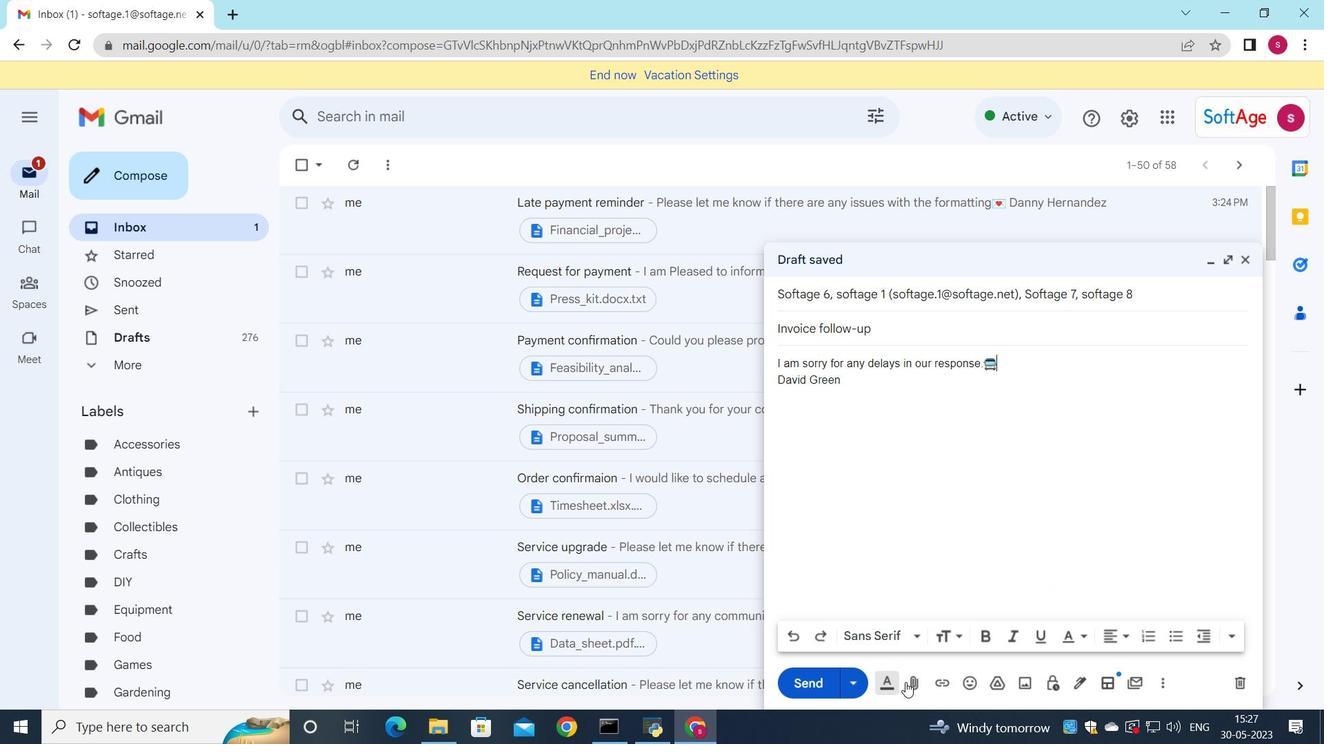 
Action: Mouse moved to (257, 128)
Screenshot: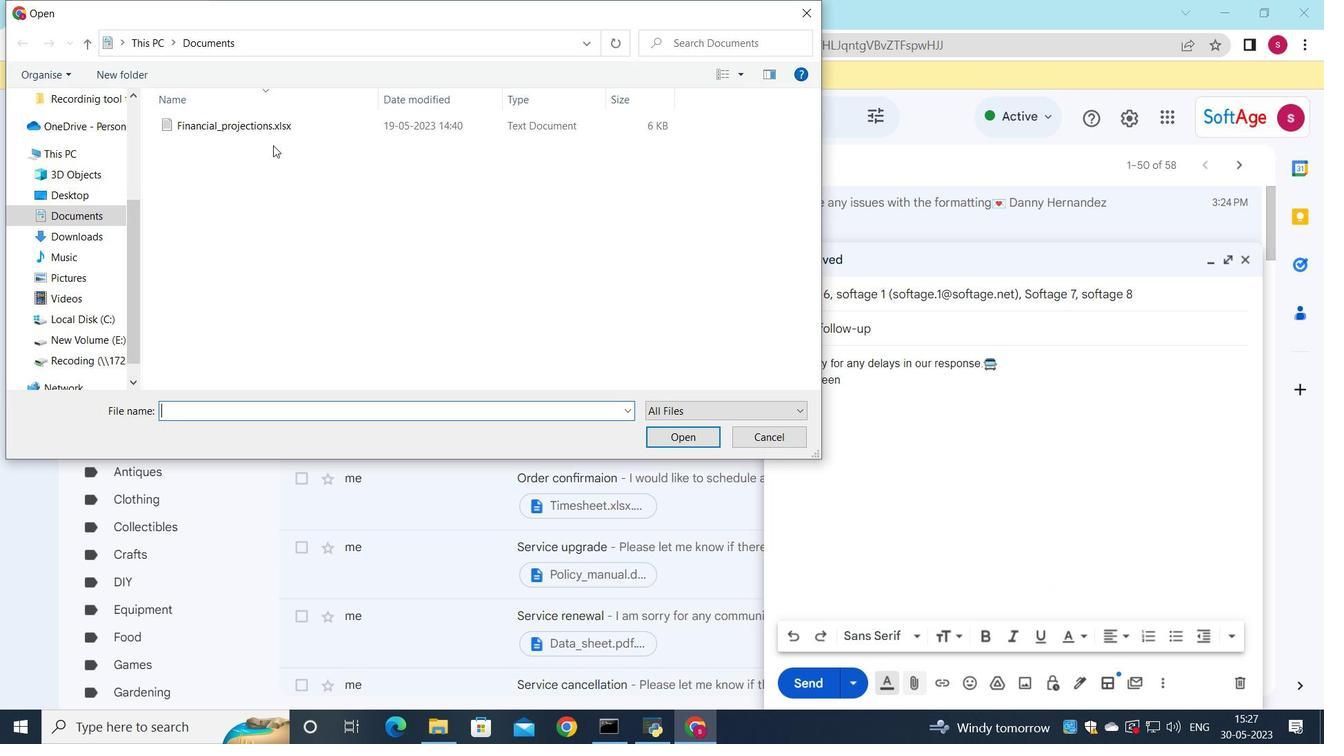 
Action: Mouse pressed left at (257, 128)
Screenshot: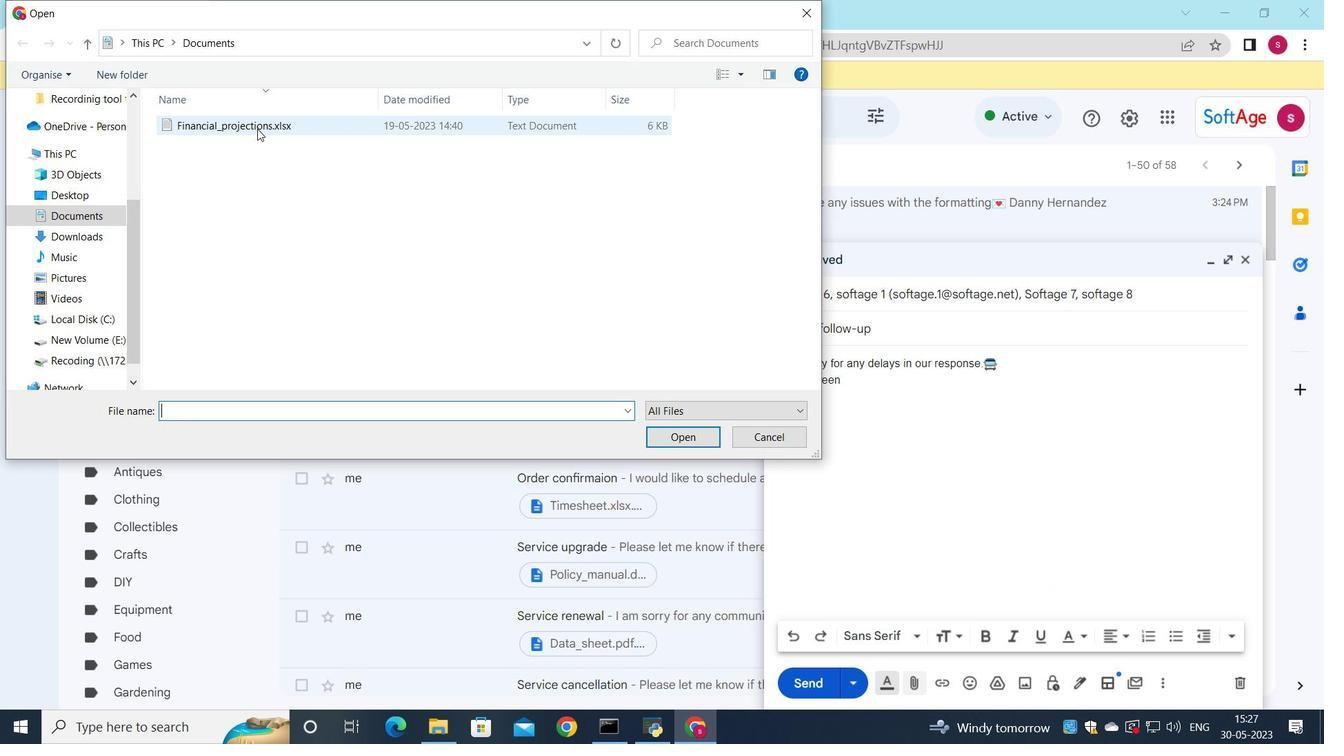 
Action: Mouse moved to (244, 124)
Screenshot: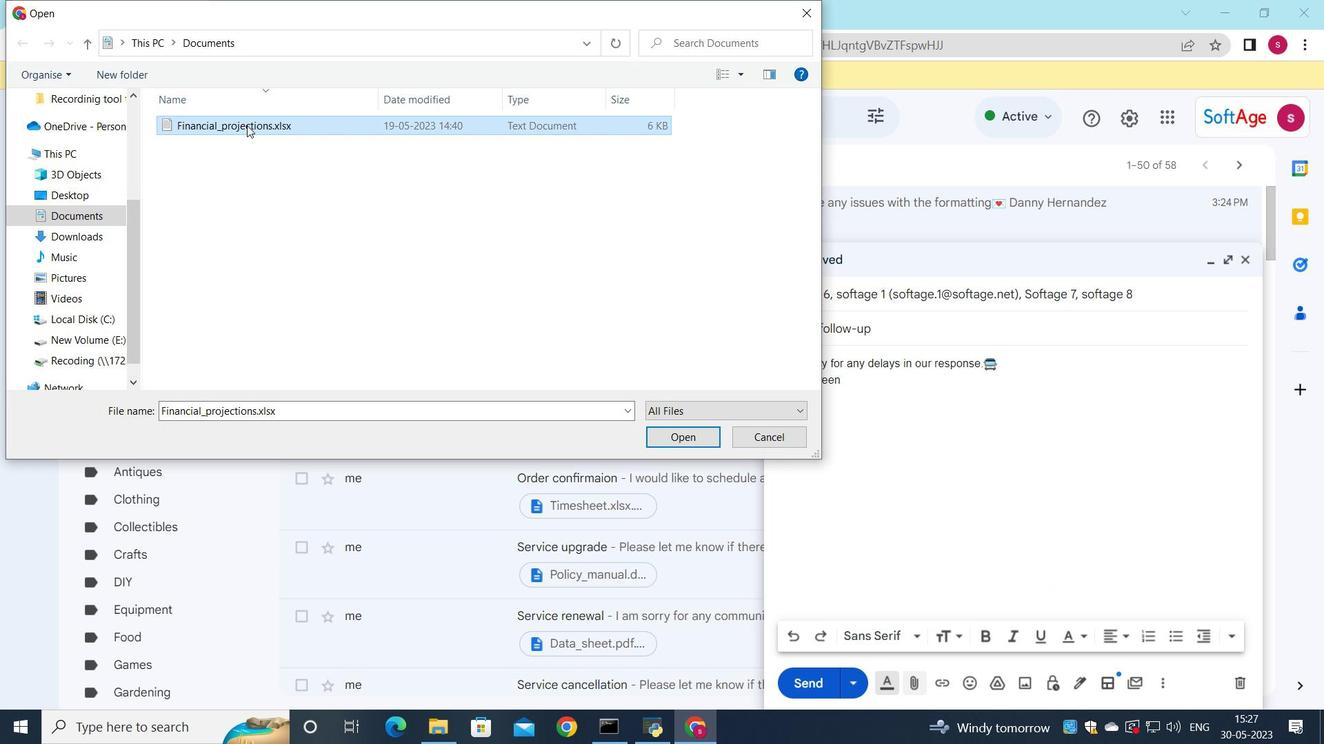 
Action: Mouse pressed left at (244, 124)
Screenshot: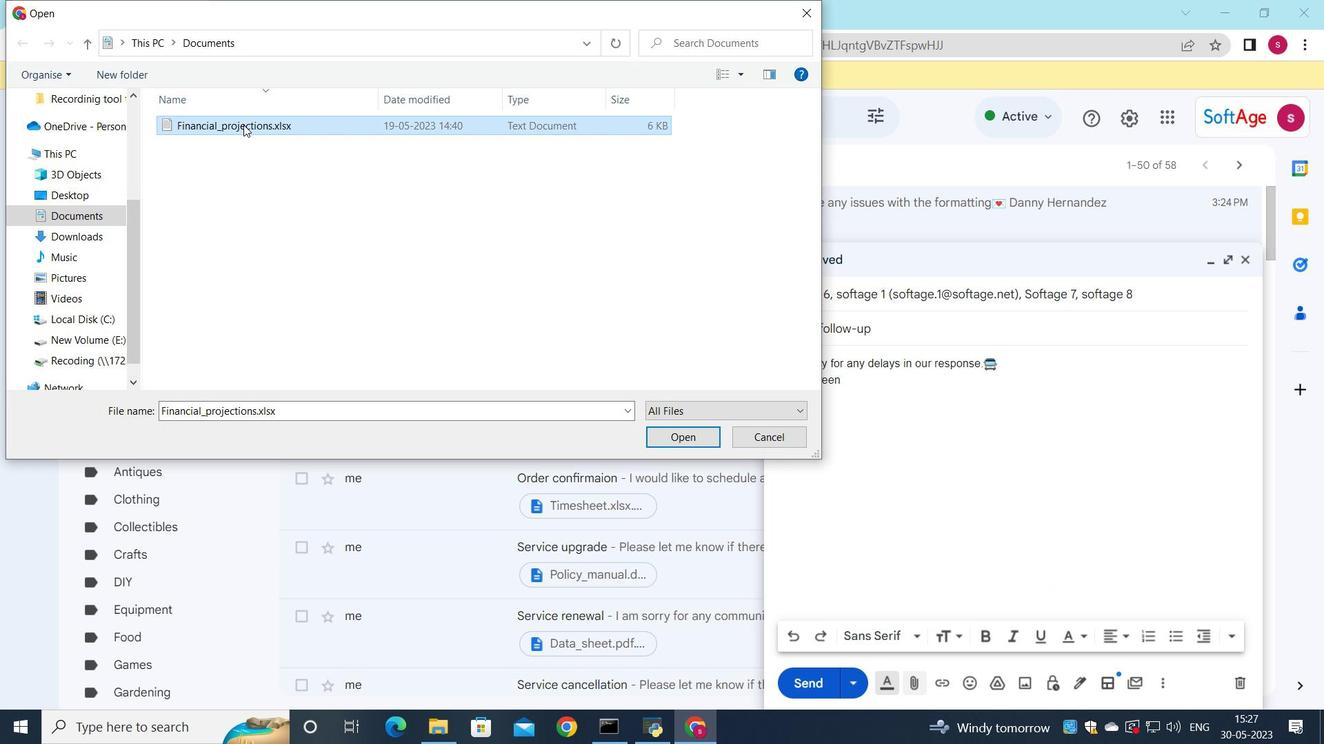 
Action: Mouse moved to (450, 195)
Screenshot: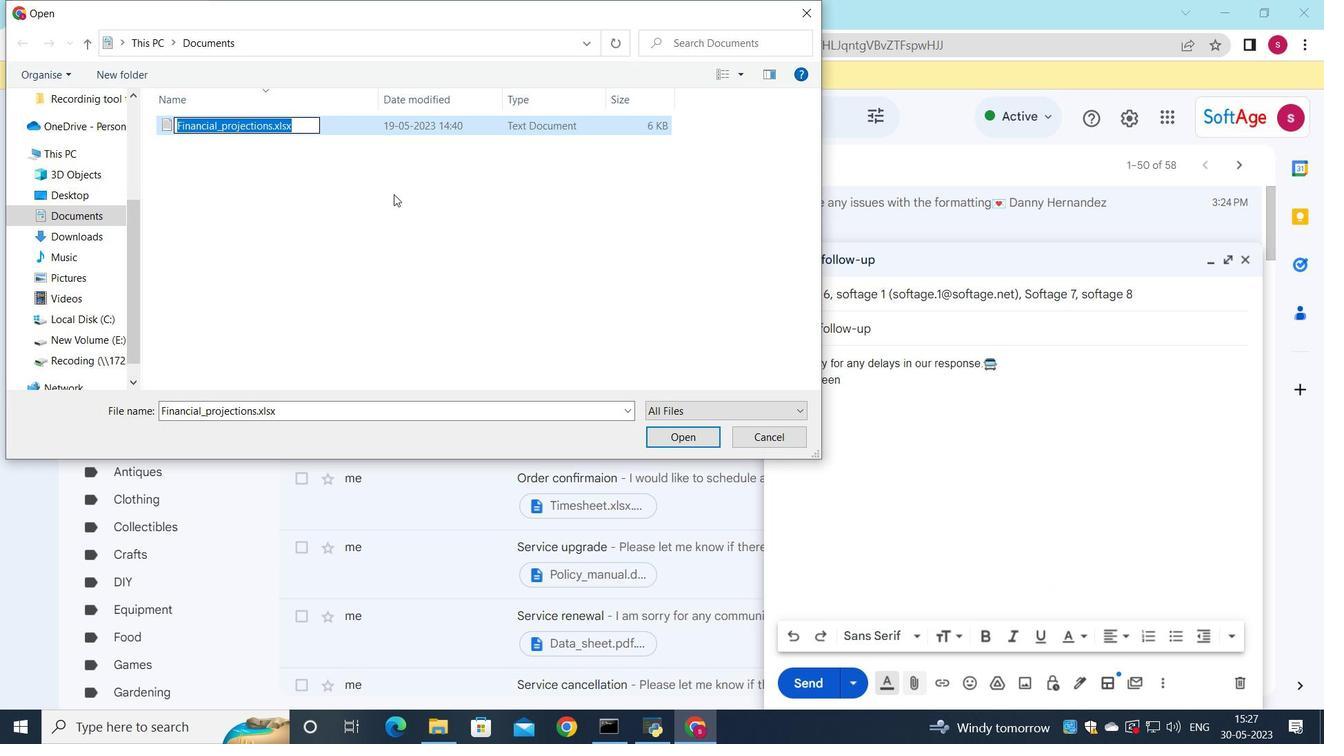 
Action: Key pressed <Key.shift>User<Key.shift><Key.shift><Key.shift><Key.shift><Key.shift><Key.shift><Key.shift><Key.shift><Key.shift><Key.shift><Key.shift><Key.shift><Key.shift><Key.shift><Key.shift><Key.shift><Key.shift><Key.shift><Key.shift><Key.shift><Key.shift><Key.shift><Key.shift>_guide.docx
Screenshot: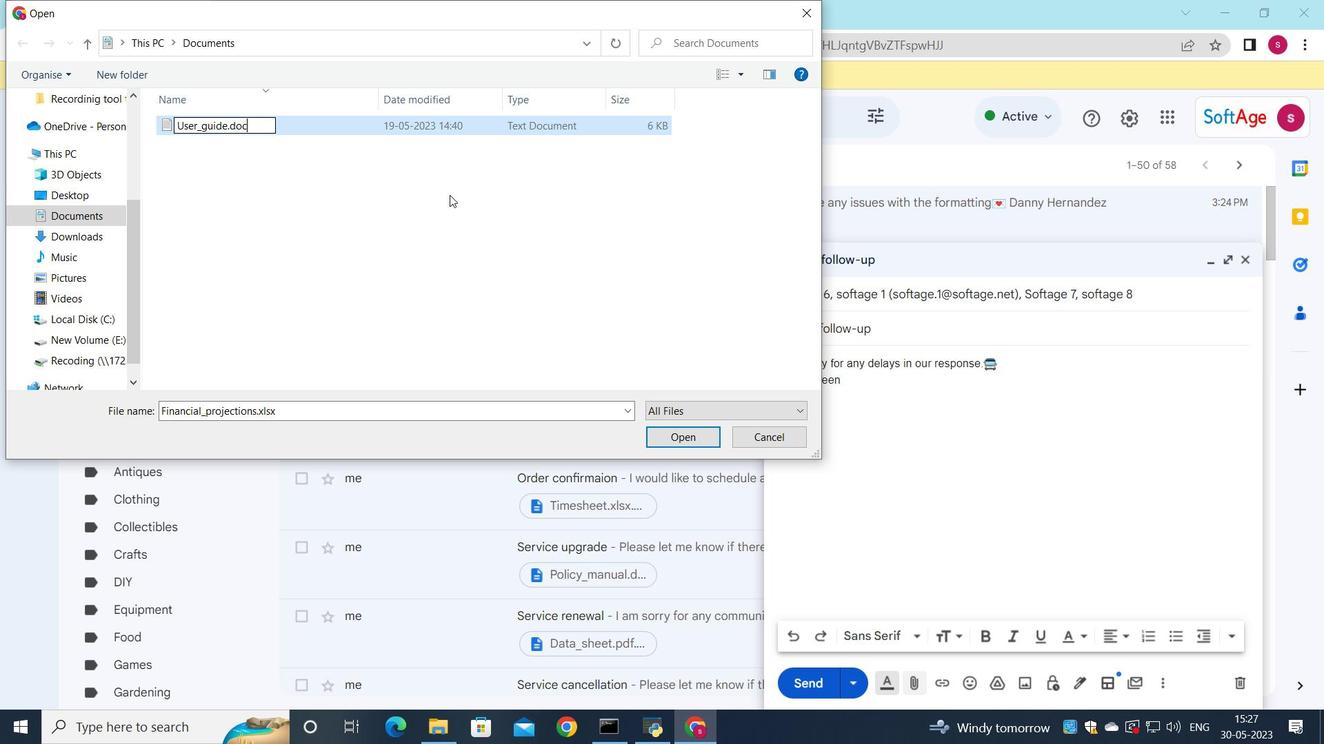 
Action: Mouse moved to (598, 127)
Screenshot: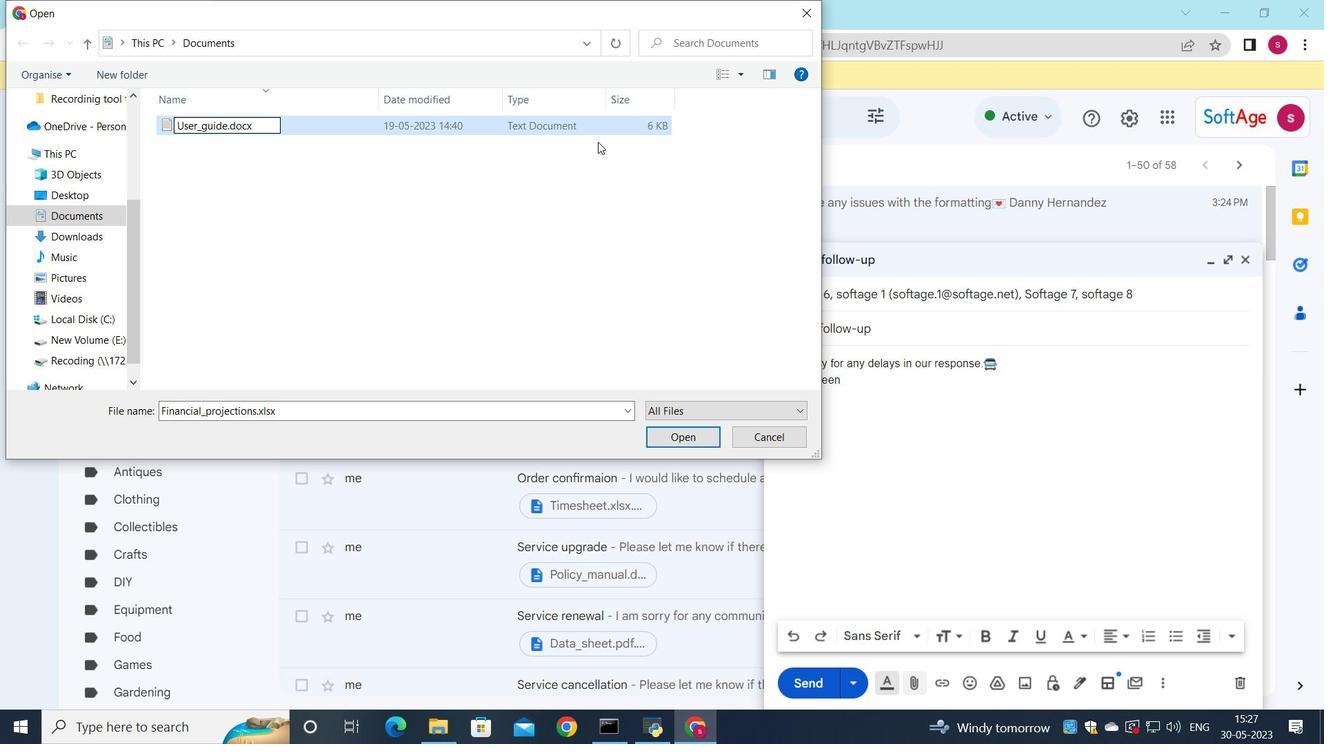 
Action: Mouse pressed left at (598, 127)
Screenshot: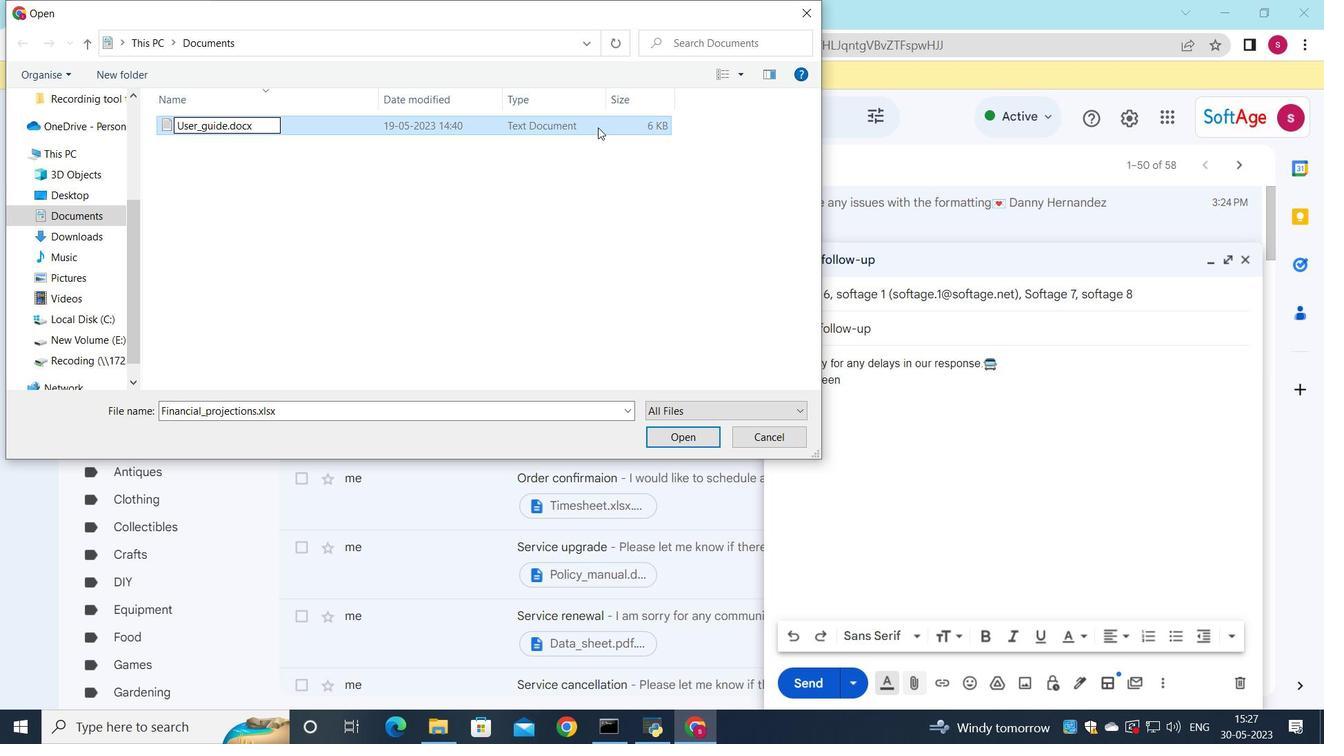 
Action: Mouse moved to (691, 440)
Screenshot: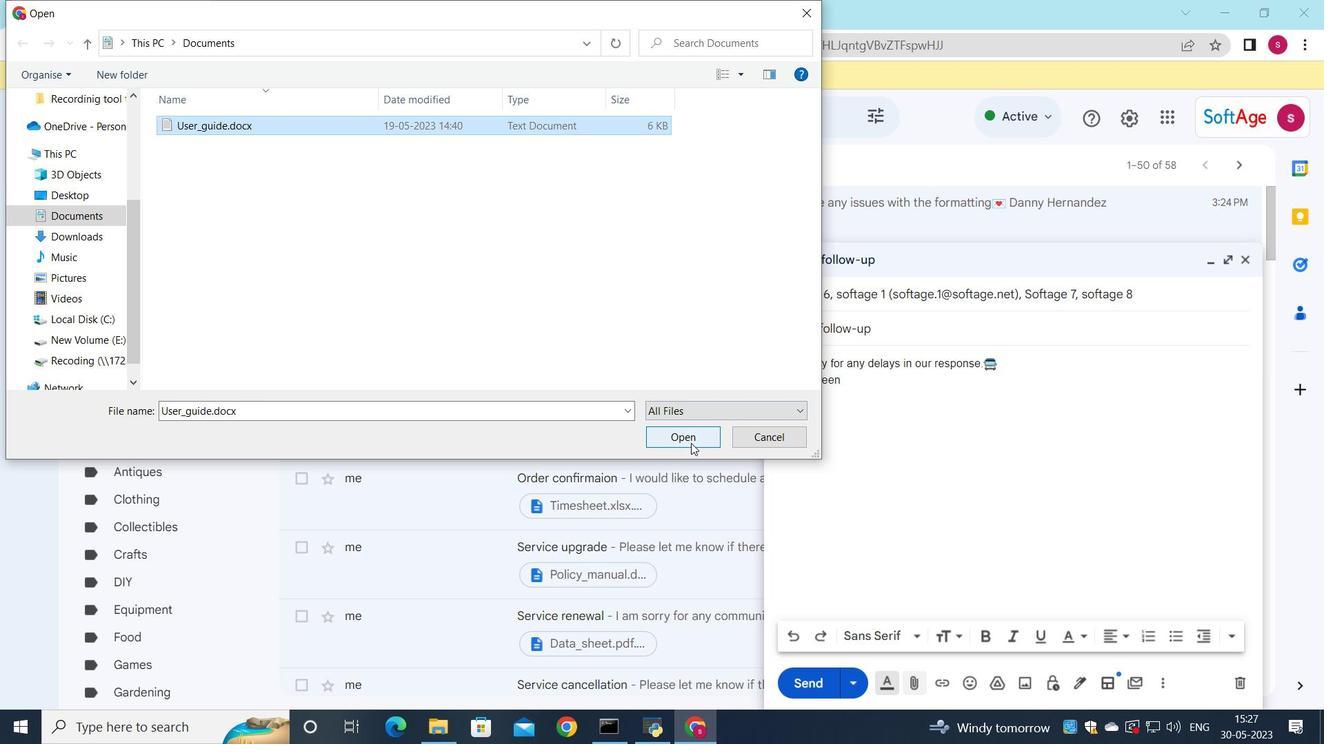 
Action: Mouse pressed left at (691, 440)
Screenshot: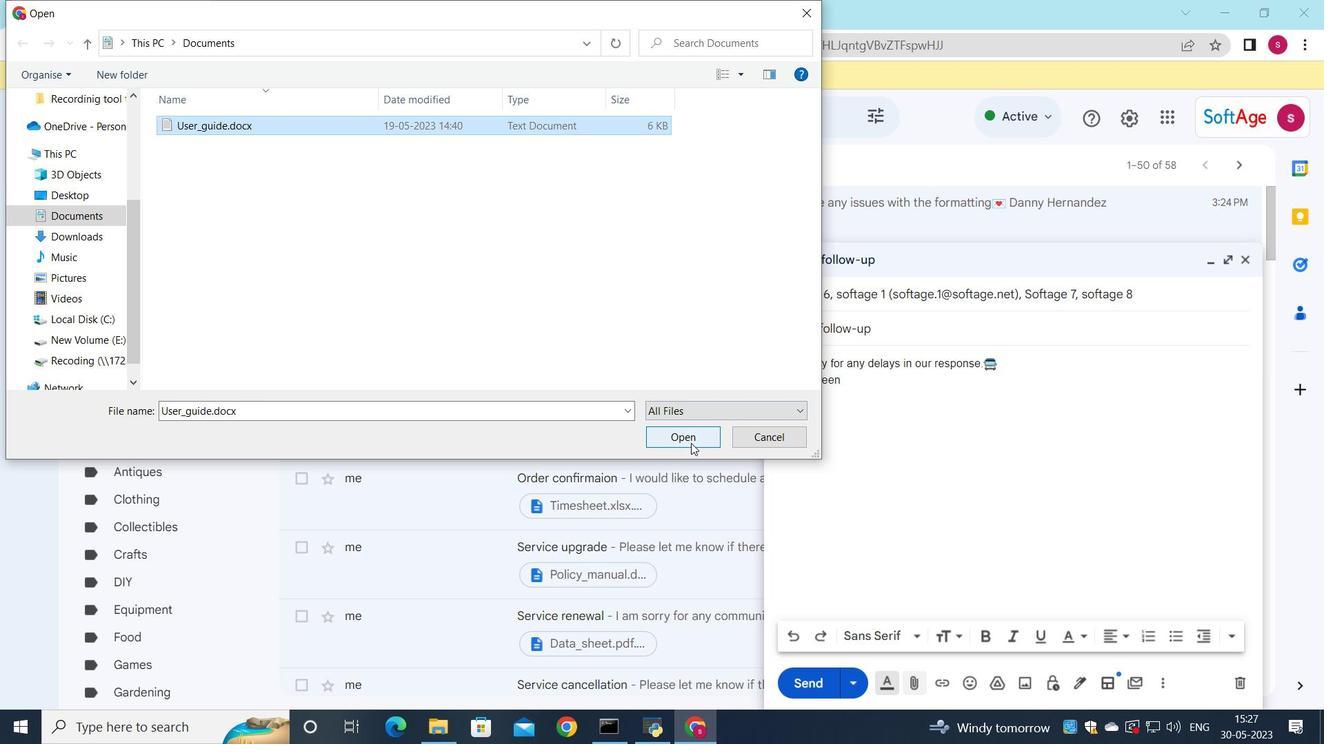 
Action: Mouse moved to (804, 676)
Screenshot: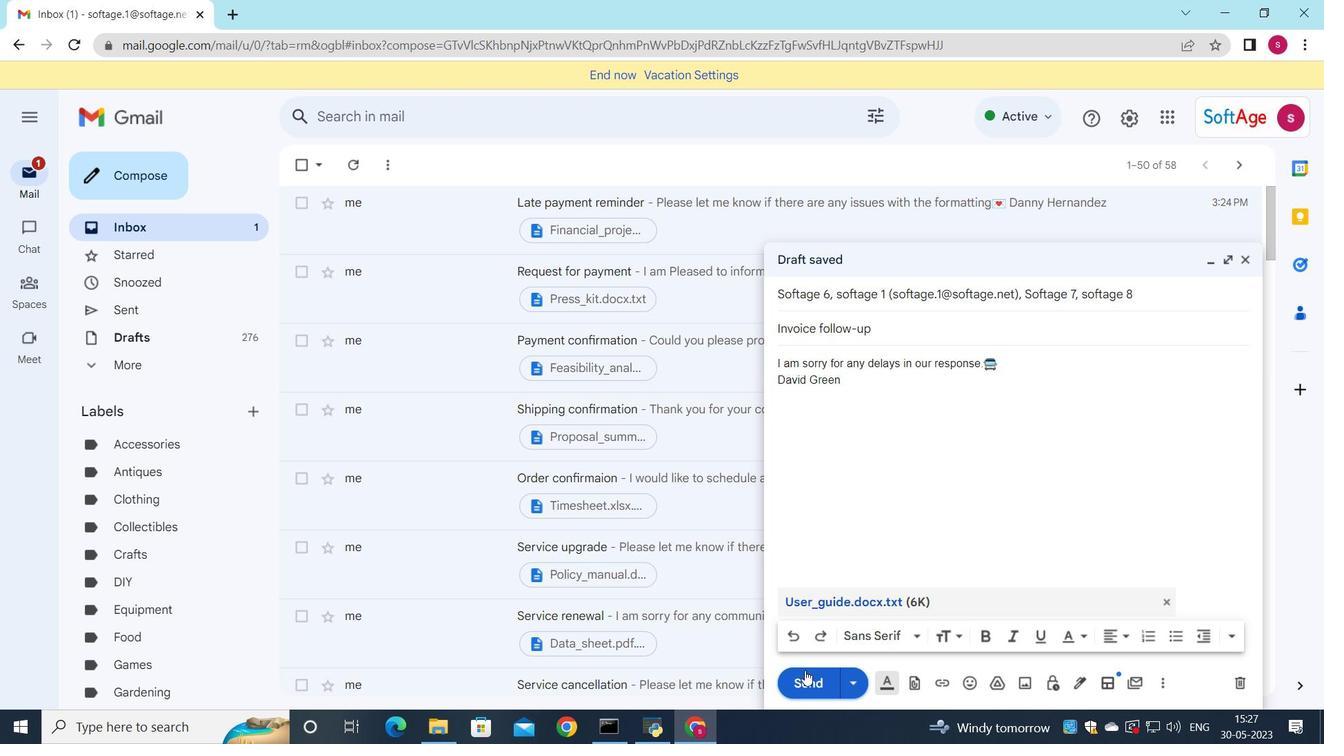 
Action: Mouse pressed left at (804, 676)
Screenshot: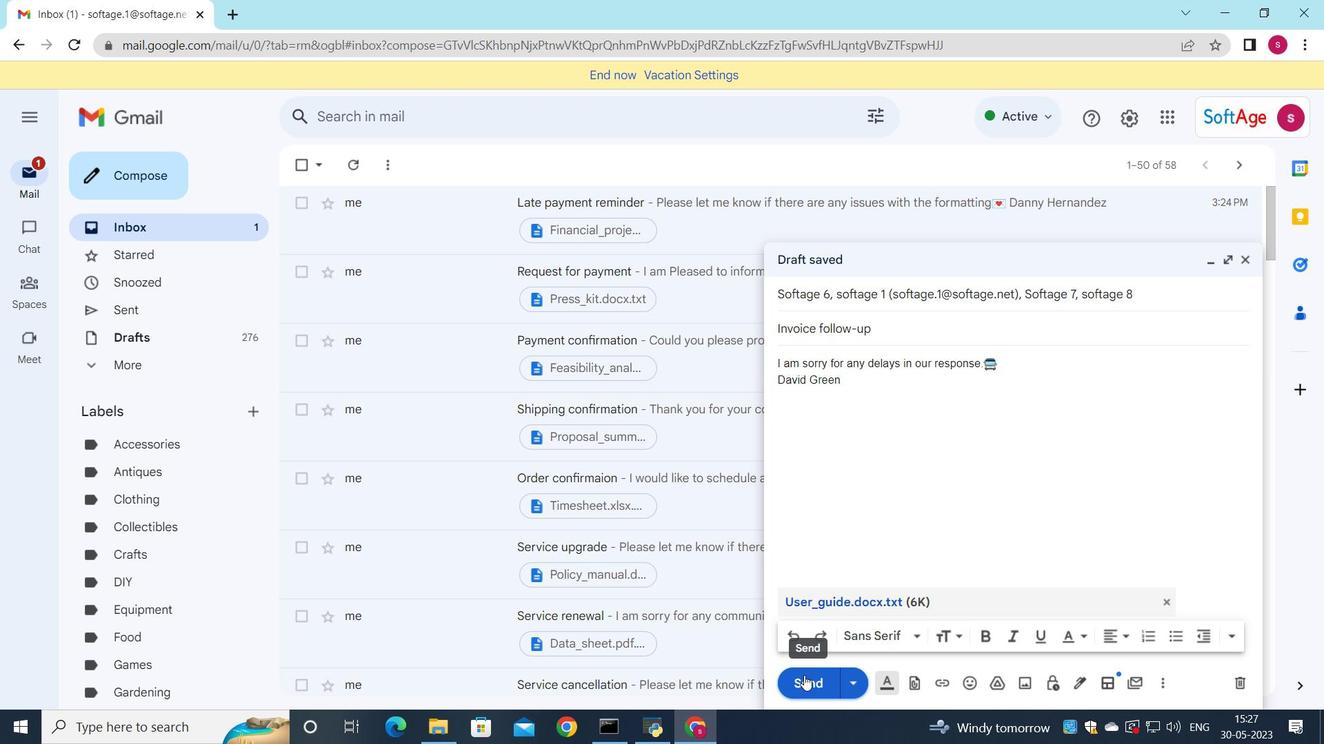 
Action: Mouse moved to (695, 225)
Screenshot: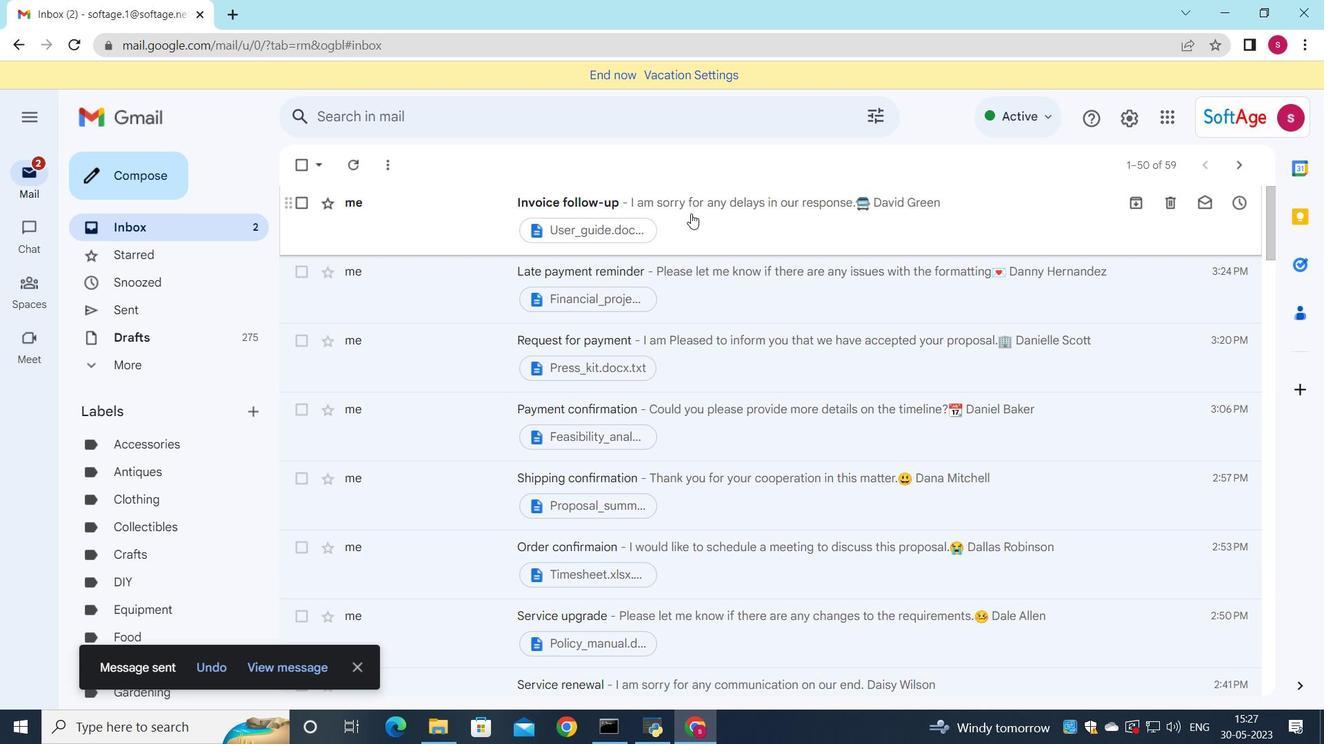 
Action: Mouse pressed left at (695, 225)
Screenshot: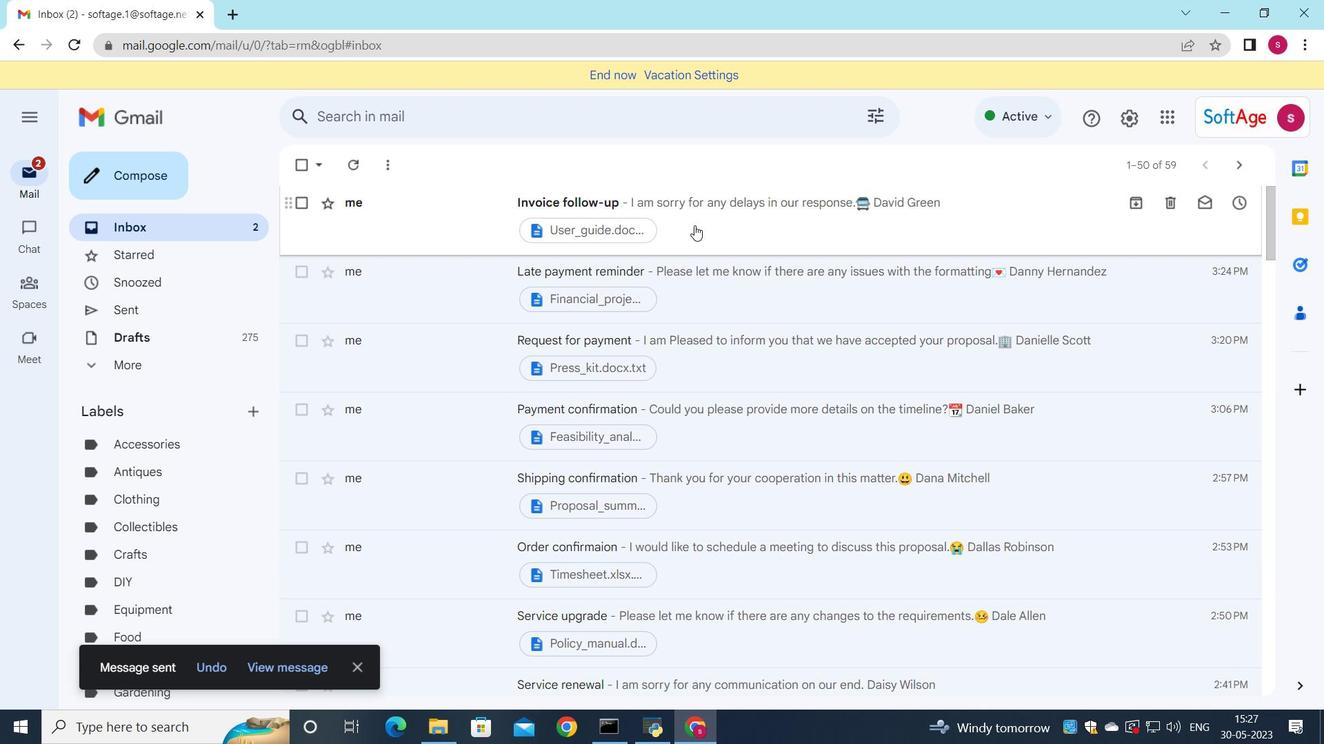 
